 Task: Buy 4 Polos of size small for Baby Boys from Clothing section under best seller category for shipping address: Danny Hernandez, 4287 Crim Lane, Underhill, Vermont 05489, Cell Number 9377427970. Pay from credit card ending with 2005, CVV 3321
Action: Mouse moved to (201, 61)
Screenshot: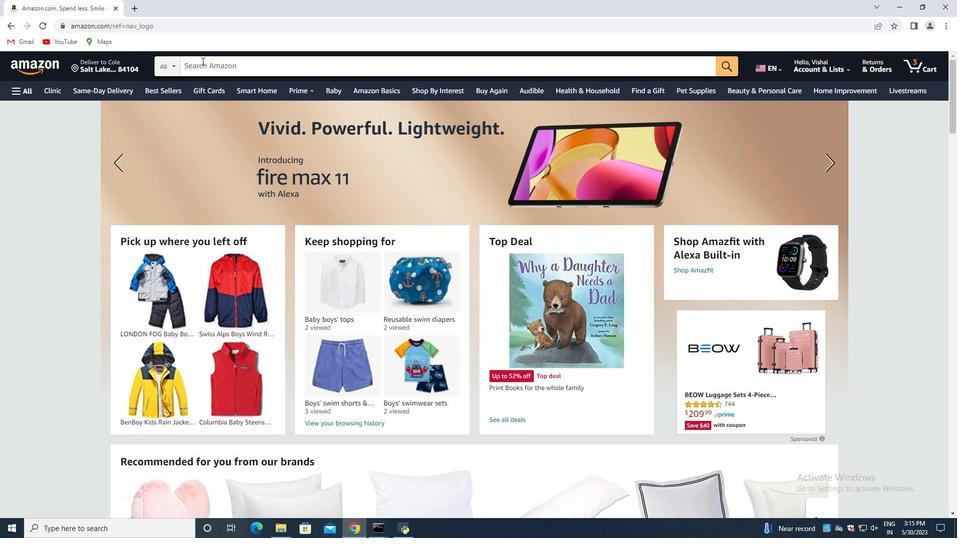 
Action: Mouse pressed left at (201, 61)
Screenshot: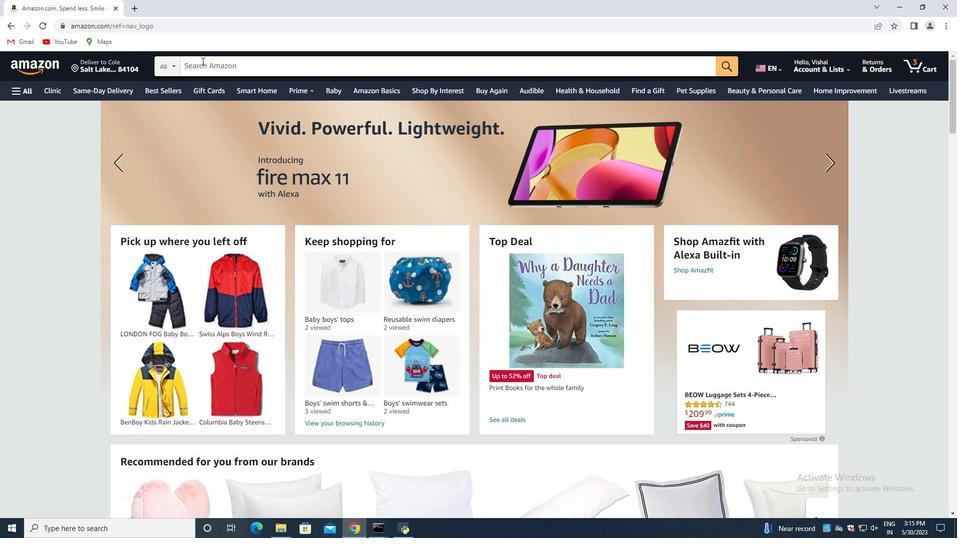 
Action: Key pressed <Key.shift>Po;<Key.backspace>los<Key.space>of<Key.space>size<Key.space>small<Key.space>for<Key.space><Key.shift>Baby<Key.space><Key.shift>Boys<Key.space>f<Key.backspace><Key.enter>
Screenshot: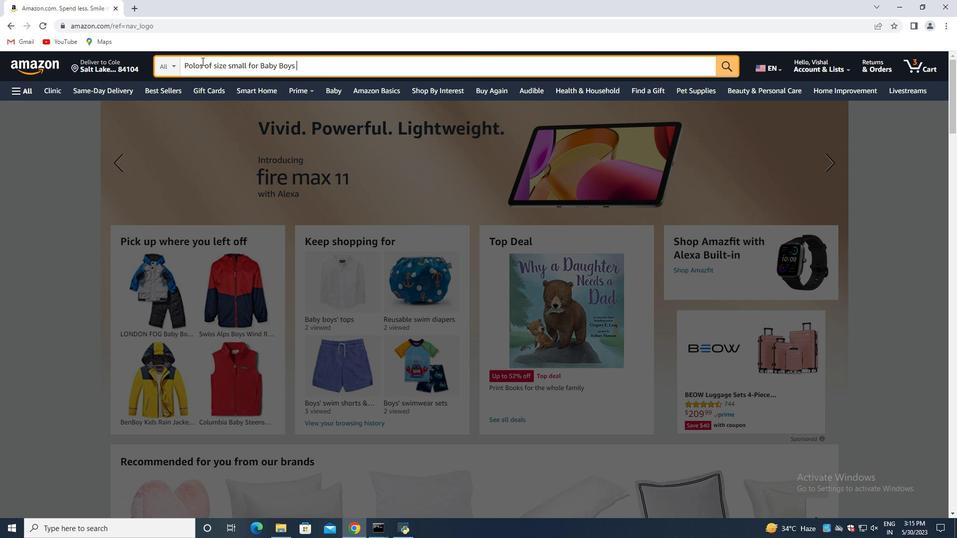 
Action: Mouse moved to (197, 70)
Screenshot: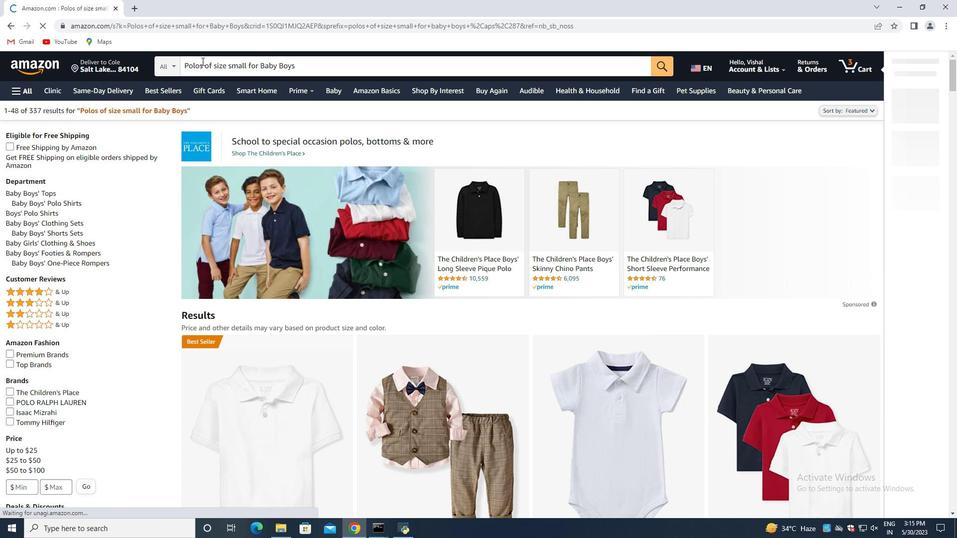 
Action: Mouse scrolled (200, 61) with delta (0, 0)
Screenshot: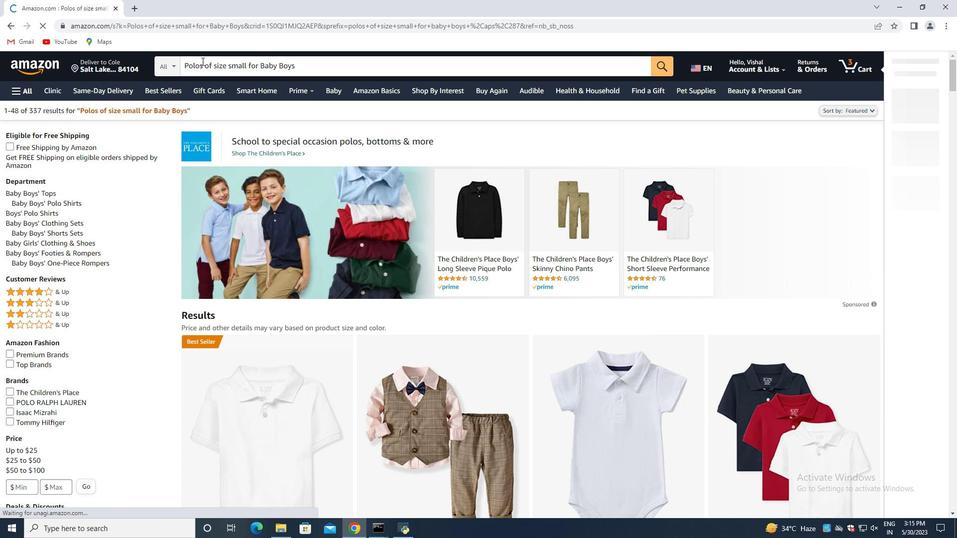 
Action: Mouse moved to (196, 70)
Screenshot: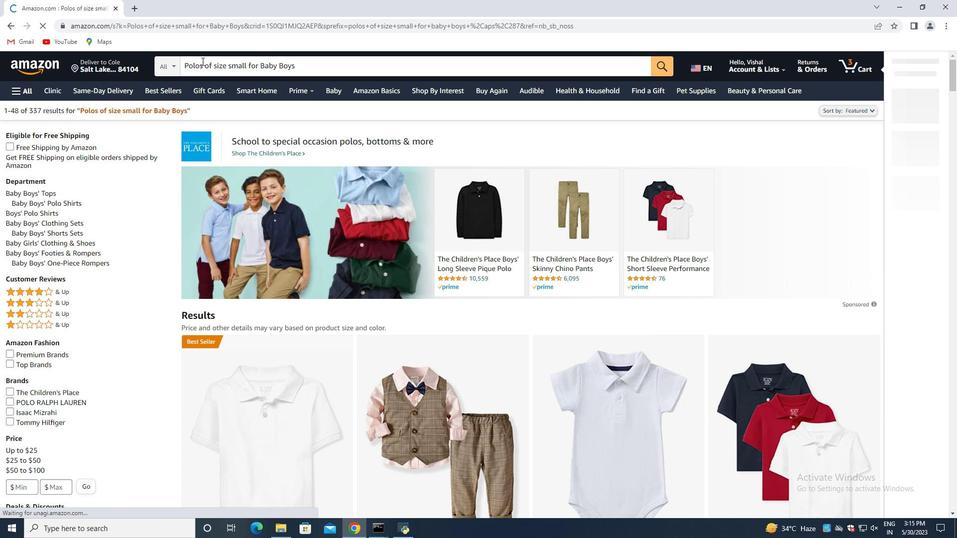 
Action: Mouse scrolled (196, 69) with delta (0, 0)
Screenshot: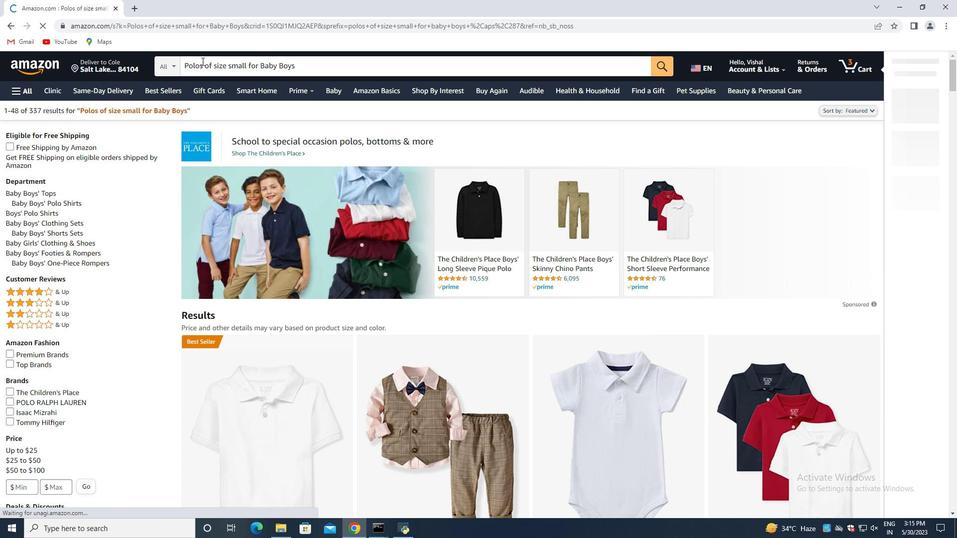 
Action: Mouse moved to (112, 138)
Screenshot: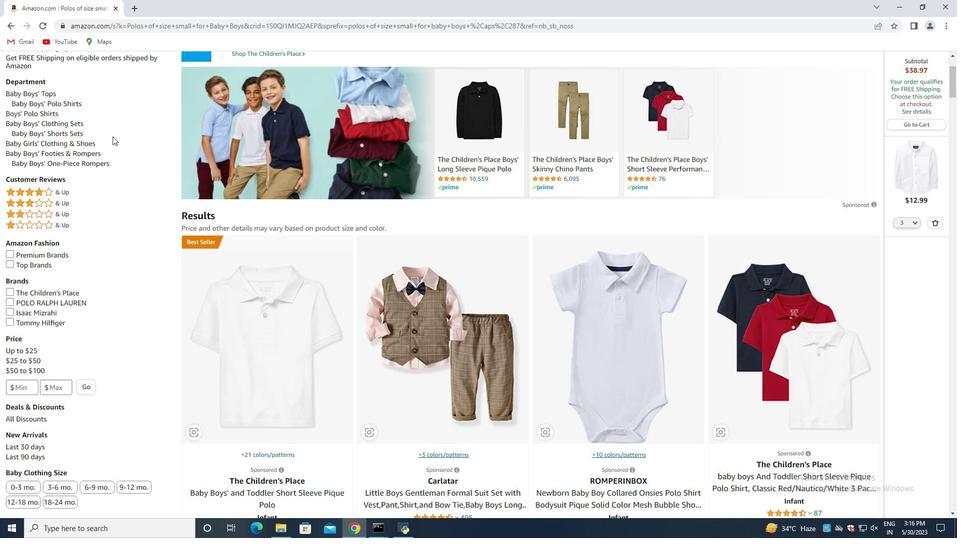 
Action: Mouse scrolled (112, 138) with delta (0, 0)
Screenshot: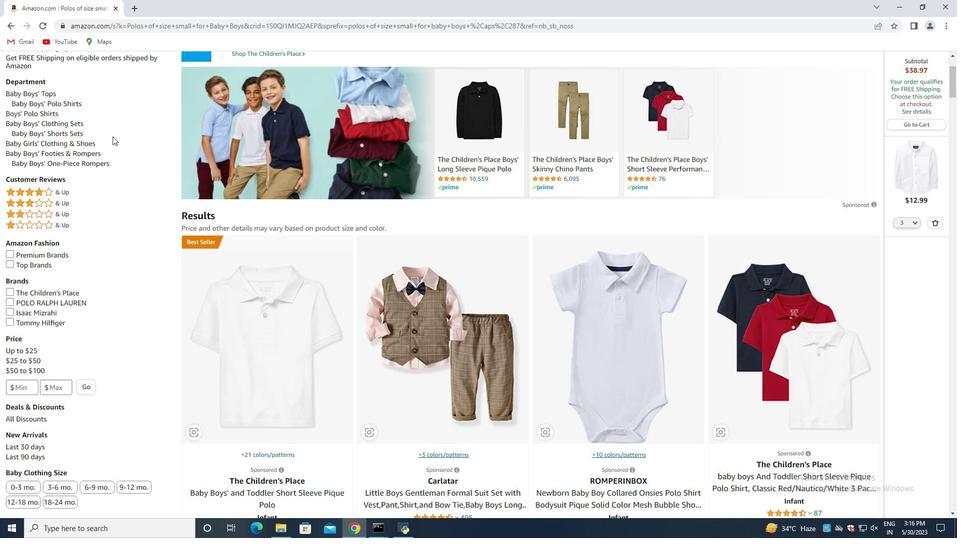 
Action: Mouse moved to (116, 154)
Screenshot: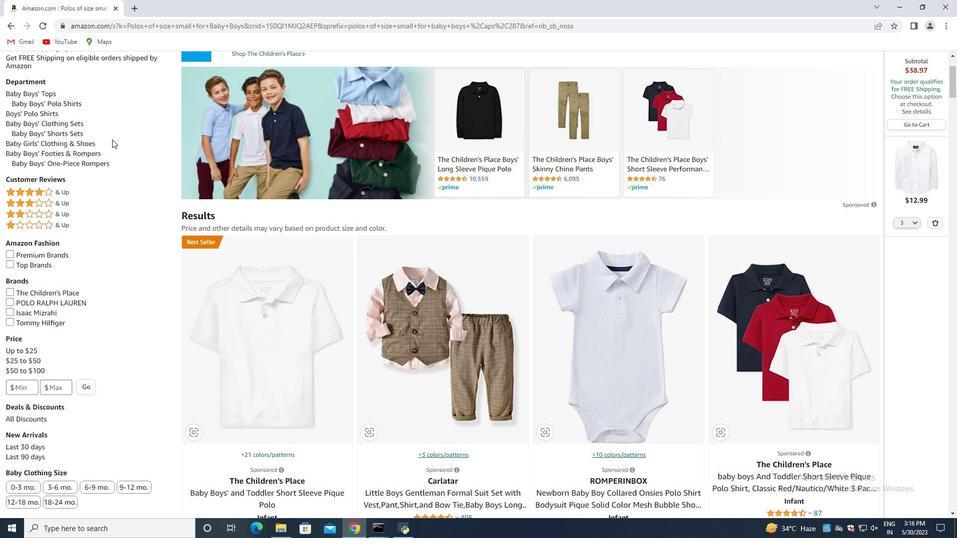 
Action: Mouse scrolled (116, 153) with delta (0, 0)
Screenshot: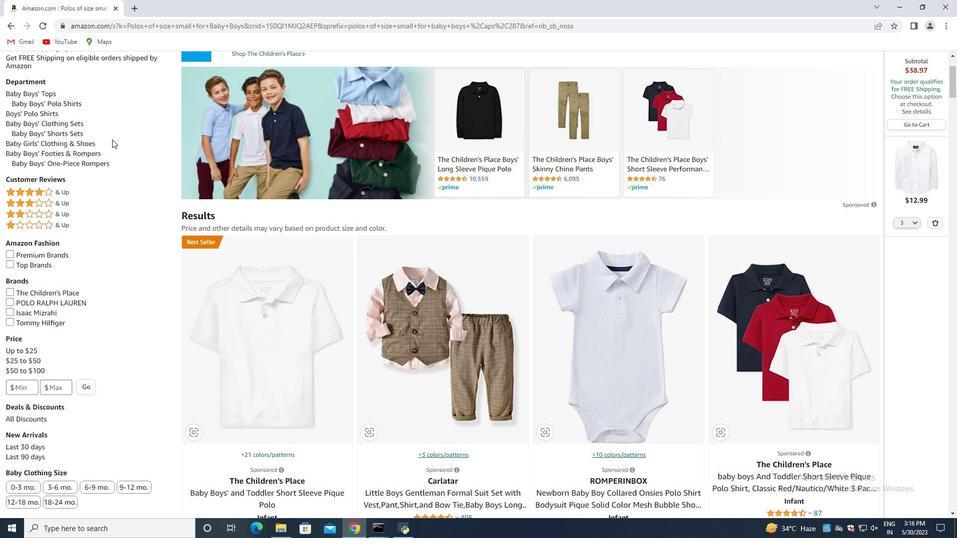 
Action: Mouse moved to (125, 169)
Screenshot: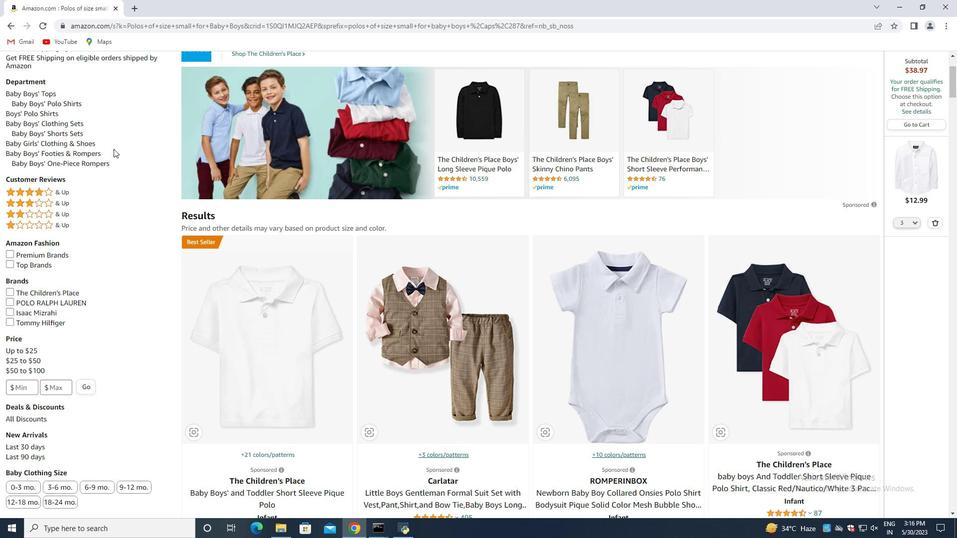 
Action: Mouse scrolled (125, 168) with delta (0, 0)
Screenshot: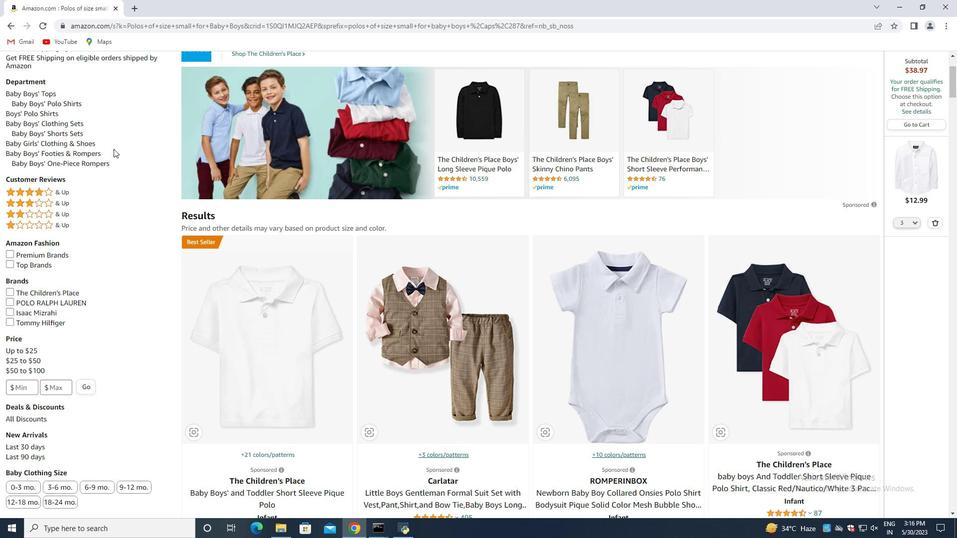
Action: Mouse moved to (288, 204)
Screenshot: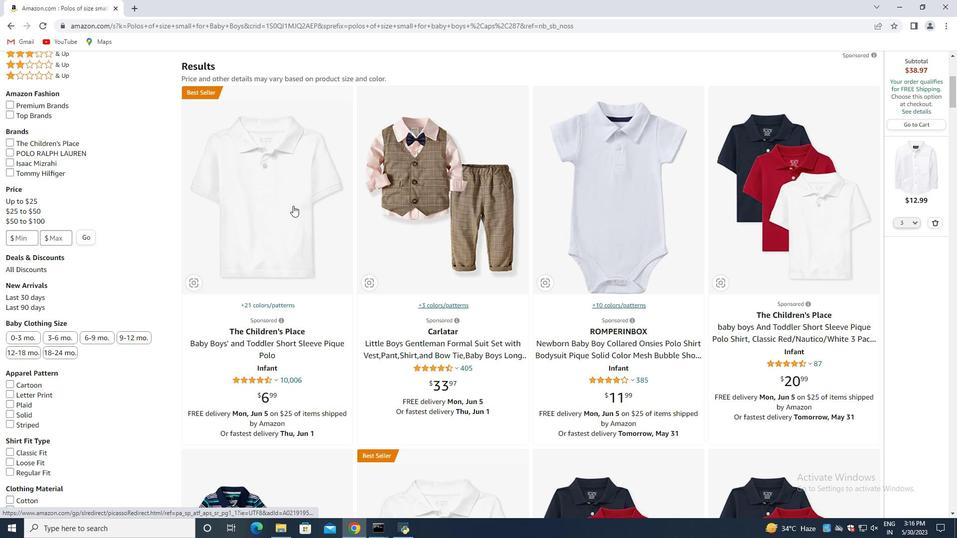 
Action: Mouse pressed left at (288, 204)
Screenshot: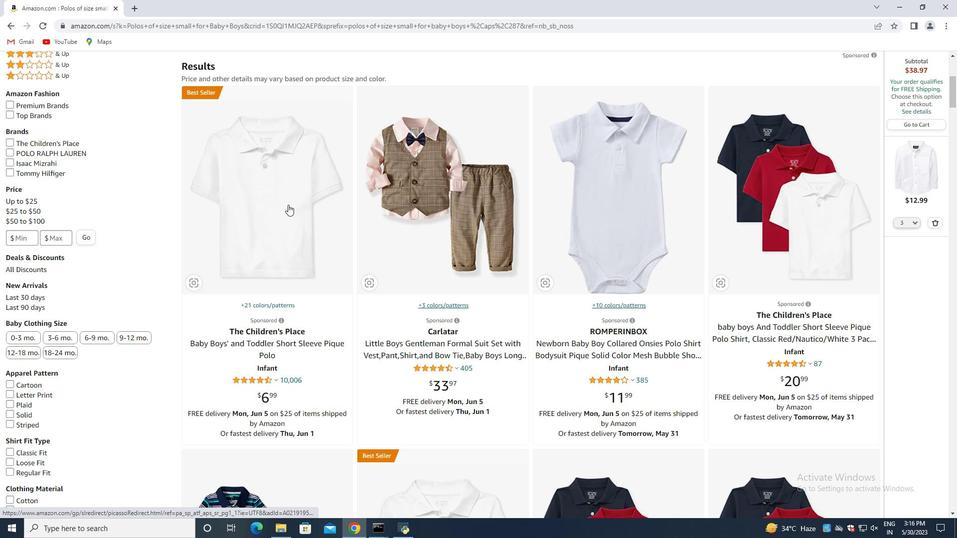 
Action: Mouse scrolled (288, 204) with delta (0, 0)
Screenshot: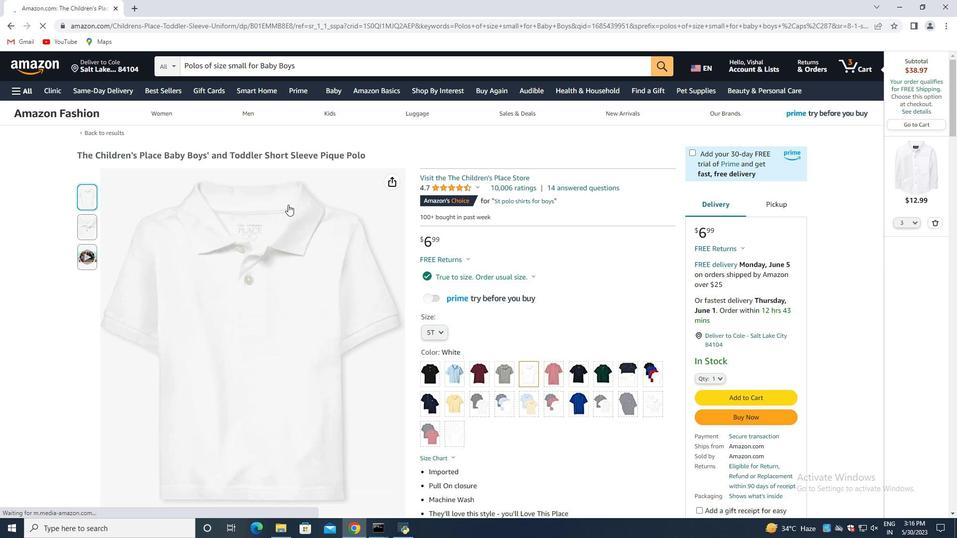 
Action: Mouse moved to (288, 204)
Screenshot: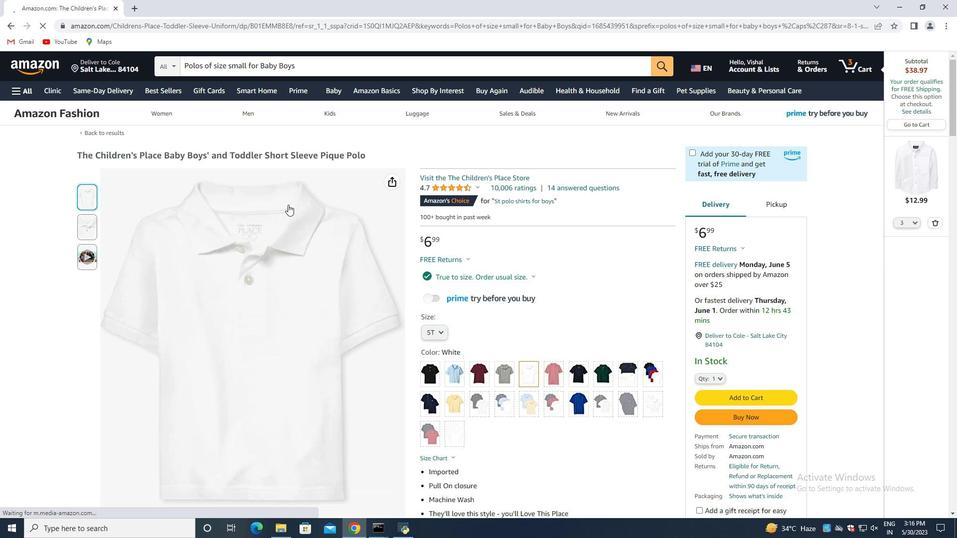 
Action: Mouse scrolled (288, 204) with delta (0, 0)
Screenshot: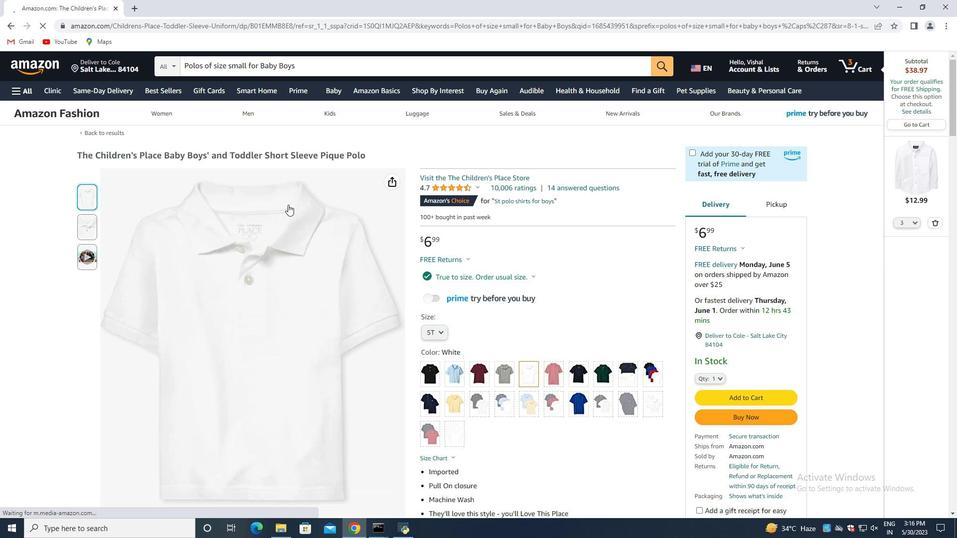 
Action: Mouse moved to (287, 207)
Screenshot: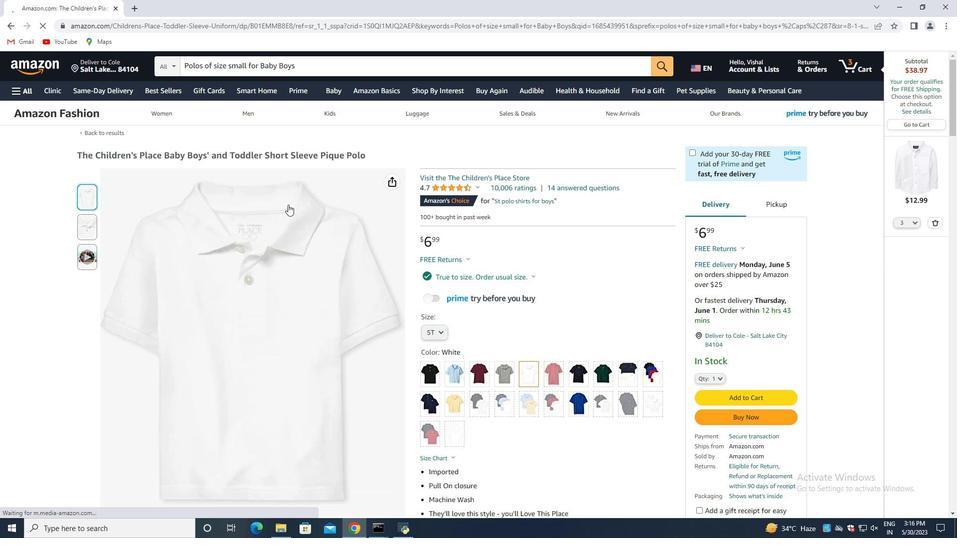 
Action: Mouse scrolled (287, 206) with delta (0, 0)
Screenshot: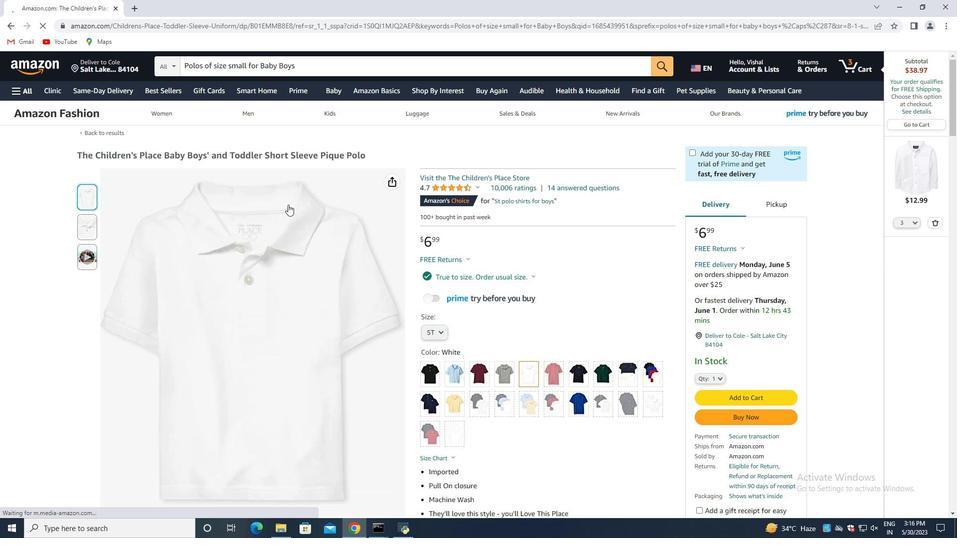 
Action: Mouse moved to (455, 223)
Screenshot: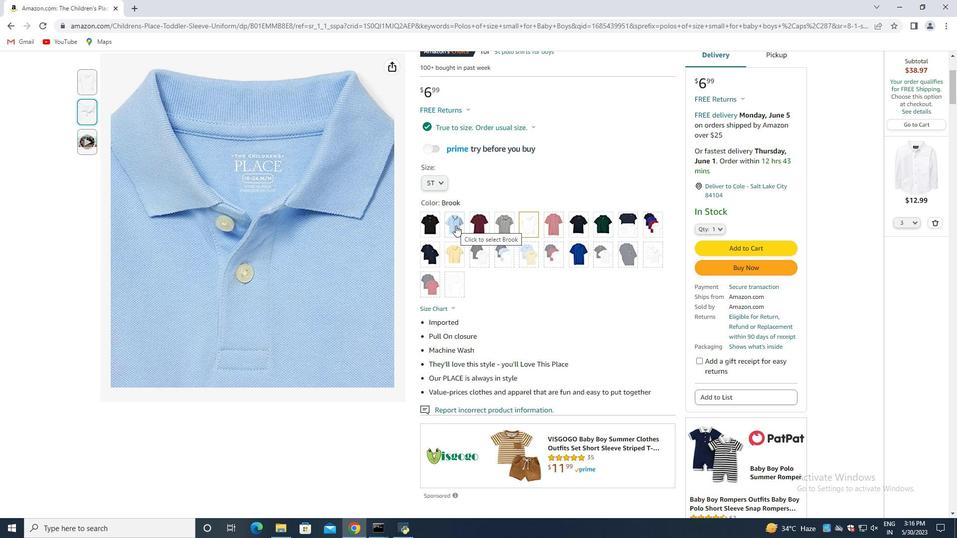 
Action: Mouse pressed left at (455, 223)
Screenshot: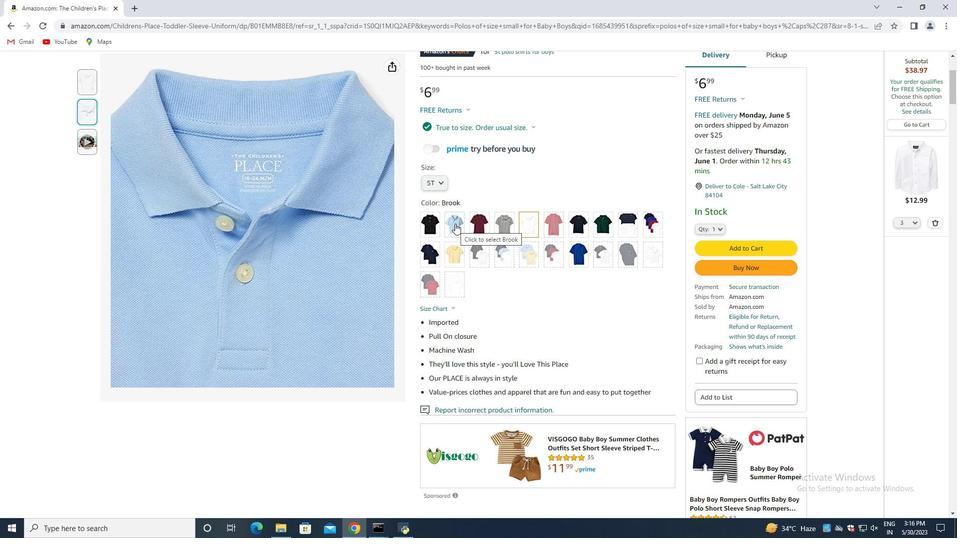
Action: Mouse moved to (90, 76)
Screenshot: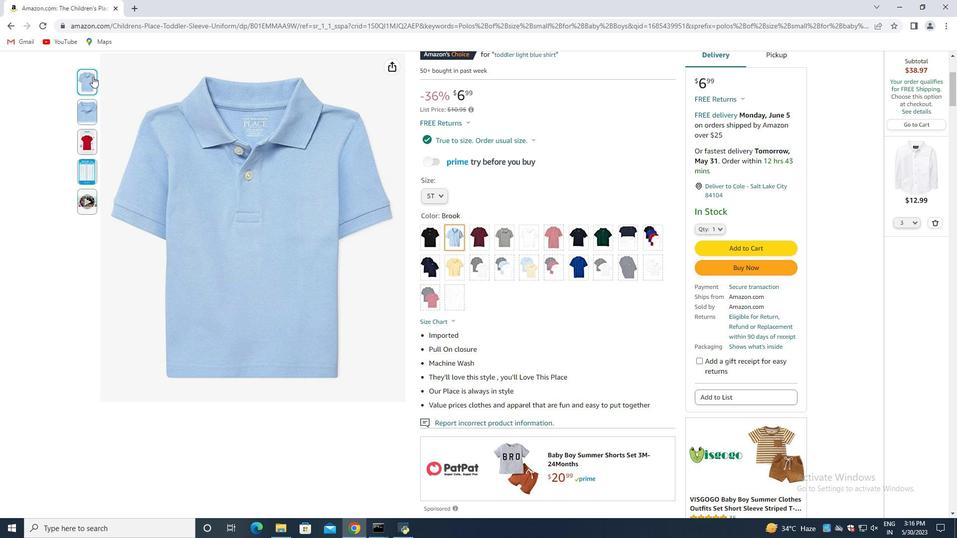
Action: Mouse pressed left at (90, 76)
Screenshot: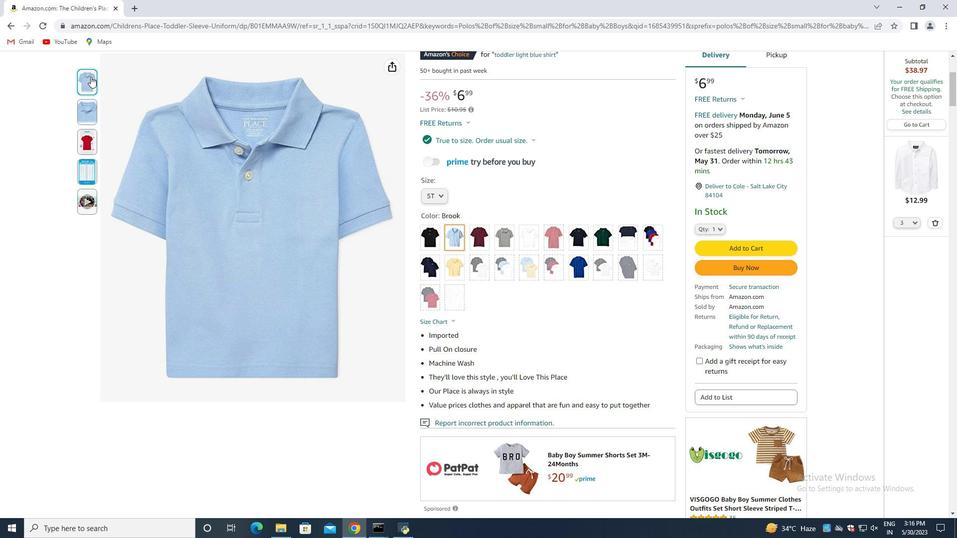 
Action: Mouse moved to (442, 193)
Screenshot: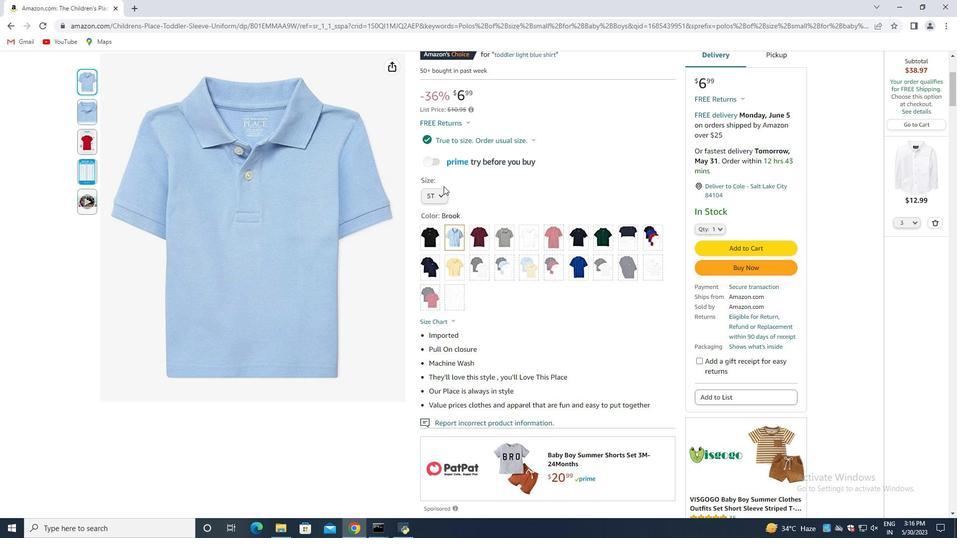 
Action: Mouse pressed left at (442, 193)
Screenshot: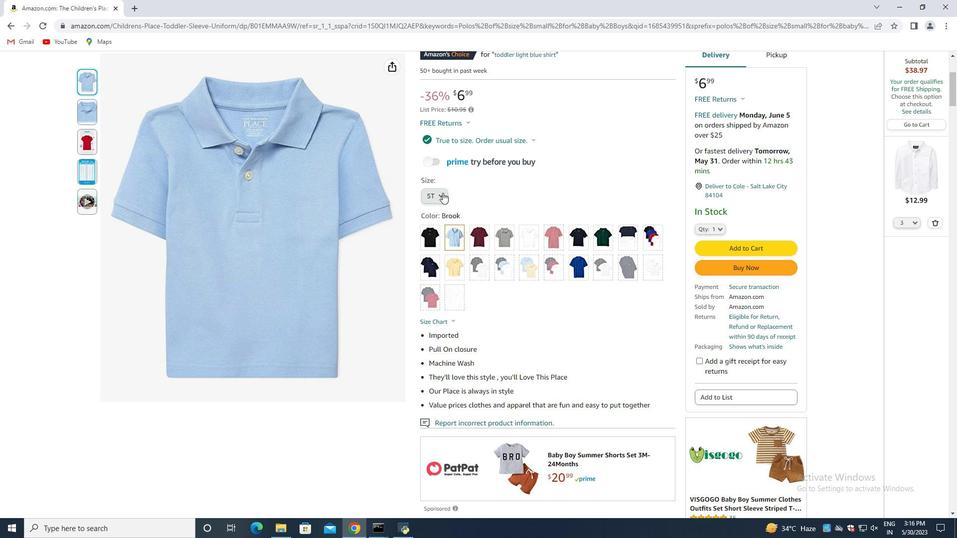 
Action: Mouse pressed left at (442, 193)
Screenshot: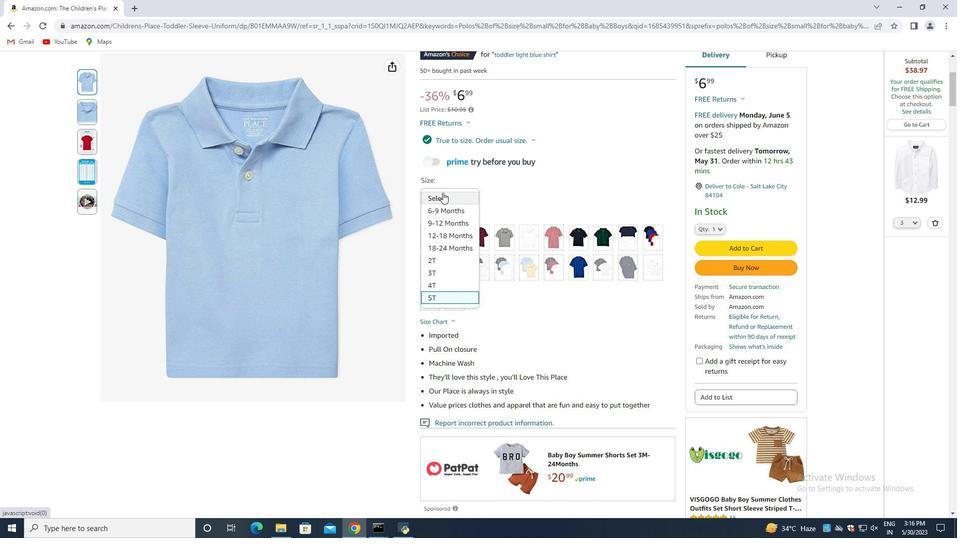 
Action: Mouse moved to (524, 274)
Screenshot: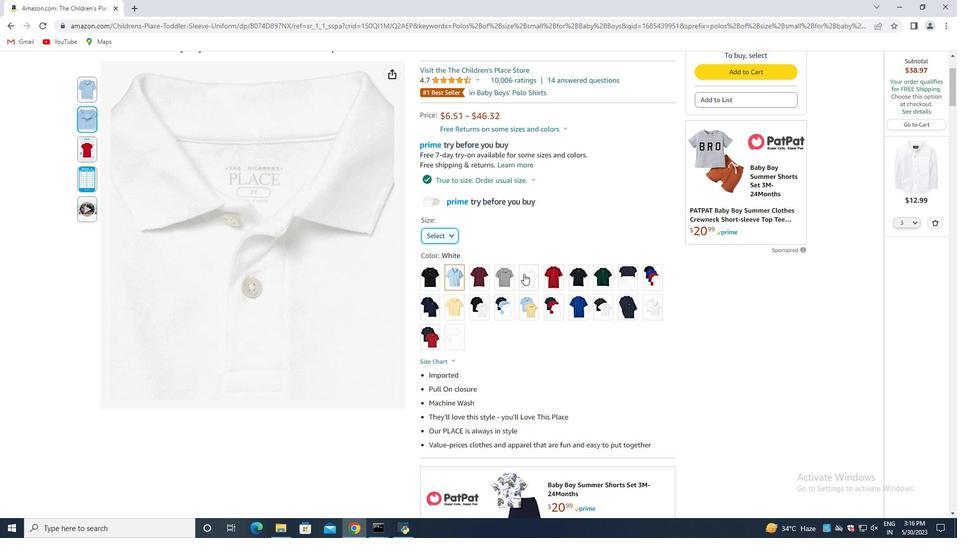 
Action: Mouse pressed left at (524, 274)
Screenshot: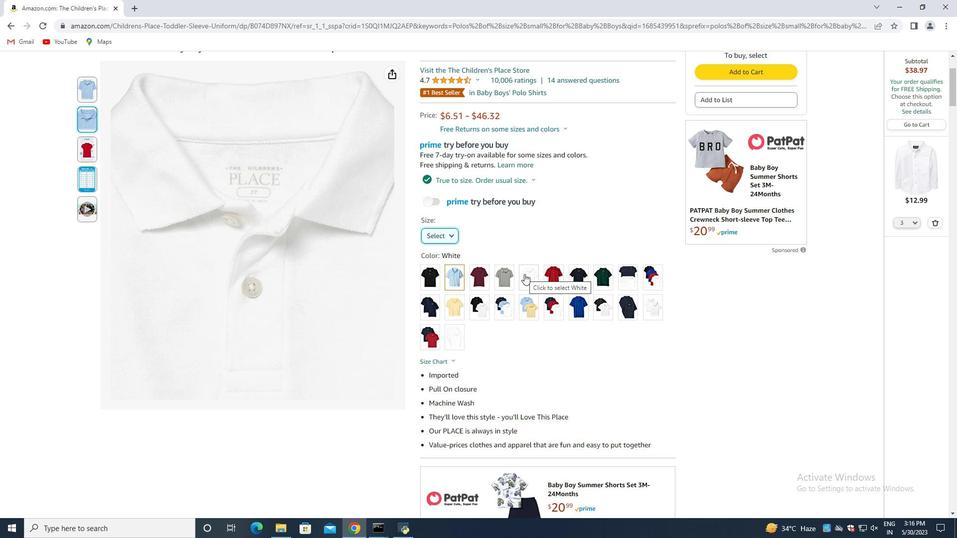 
Action: Mouse moved to (12, 19)
Screenshot: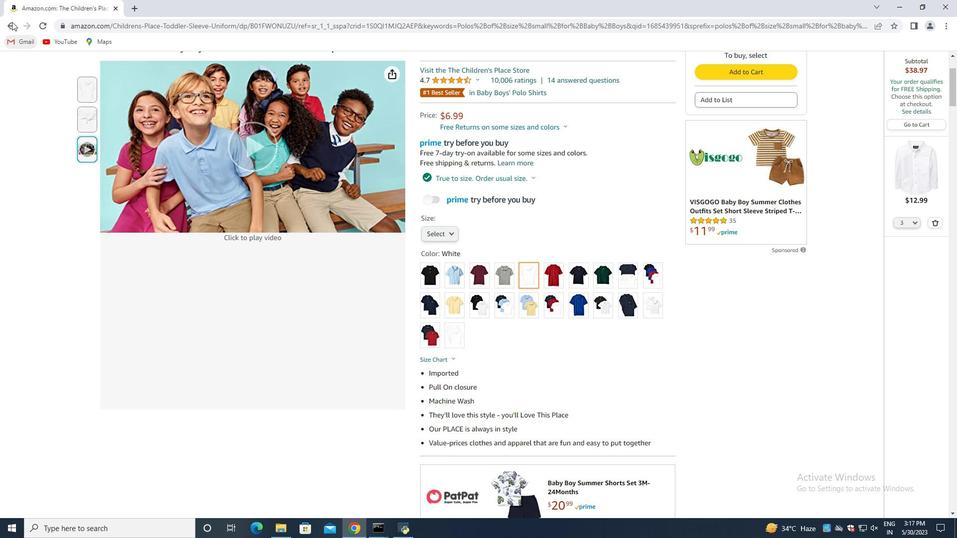 
Action: Mouse pressed left at (12, 19)
Screenshot: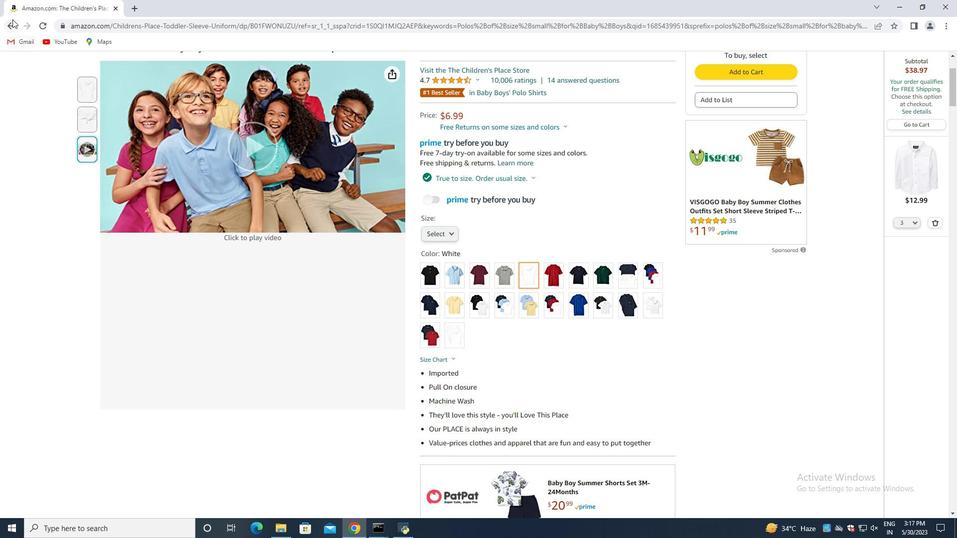 
Action: Mouse moved to (190, 136)
Screenshot: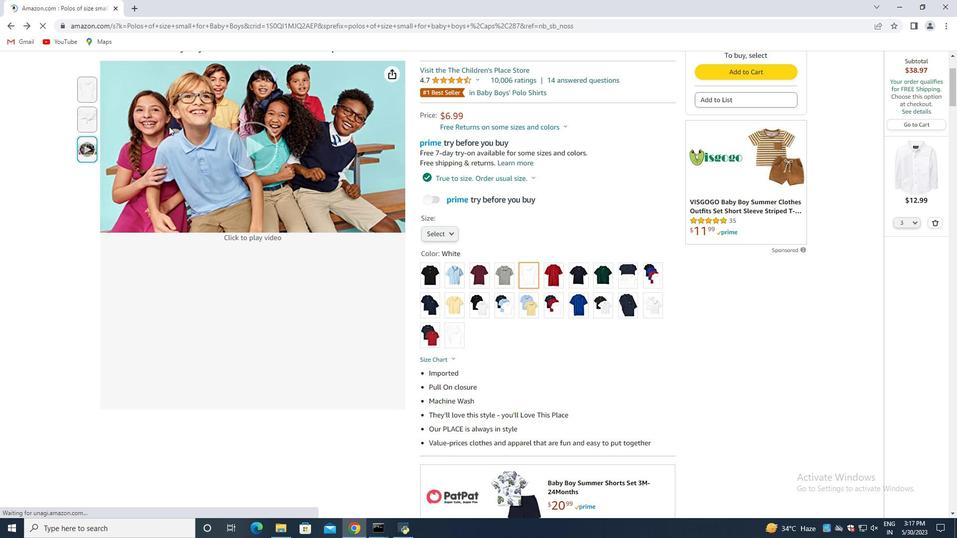 
Action: Mouse scrolled (190, 136) with delta (0, 0)
Screenshot: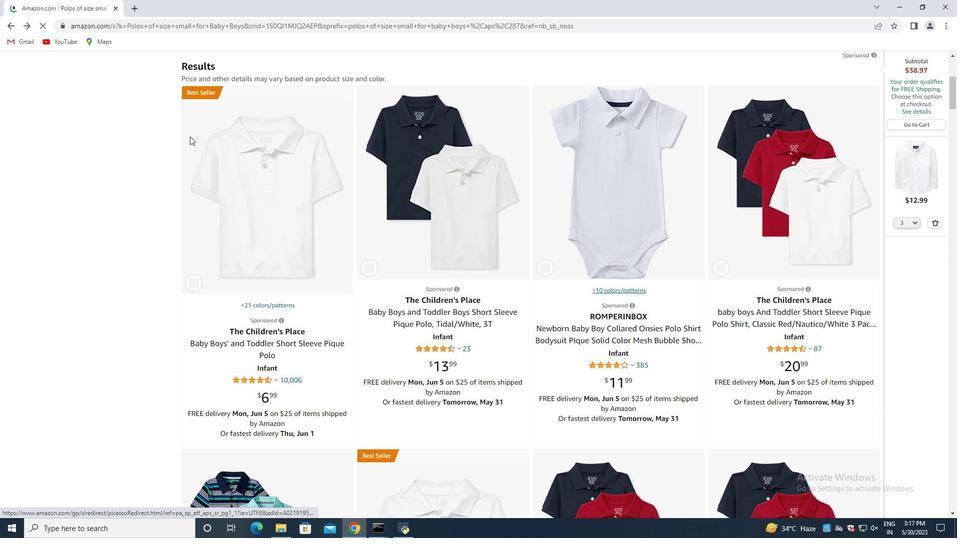 
Action: Mouse moved to (190, 136)
Screenshot: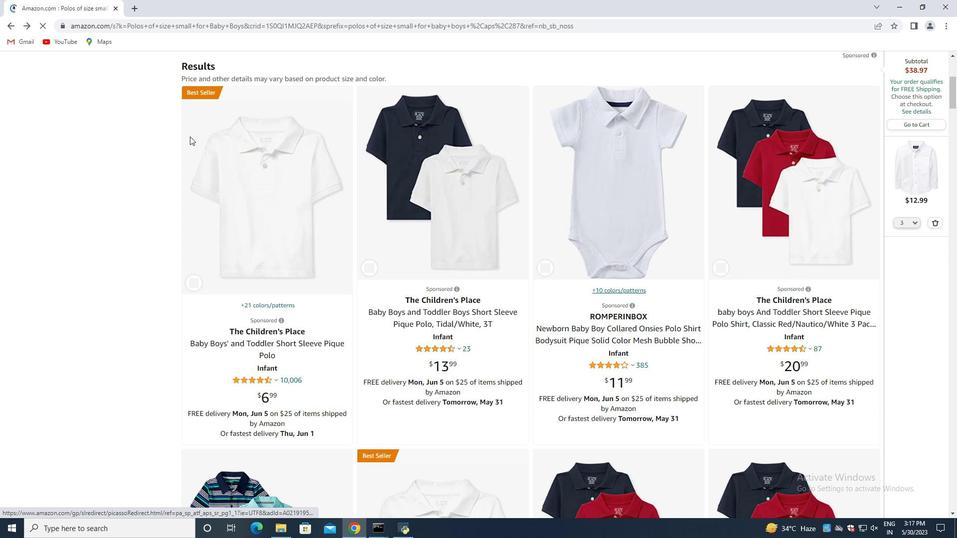 
Action: Mouse scrolled (190, 136) with delta (0, 0)
Screenshot: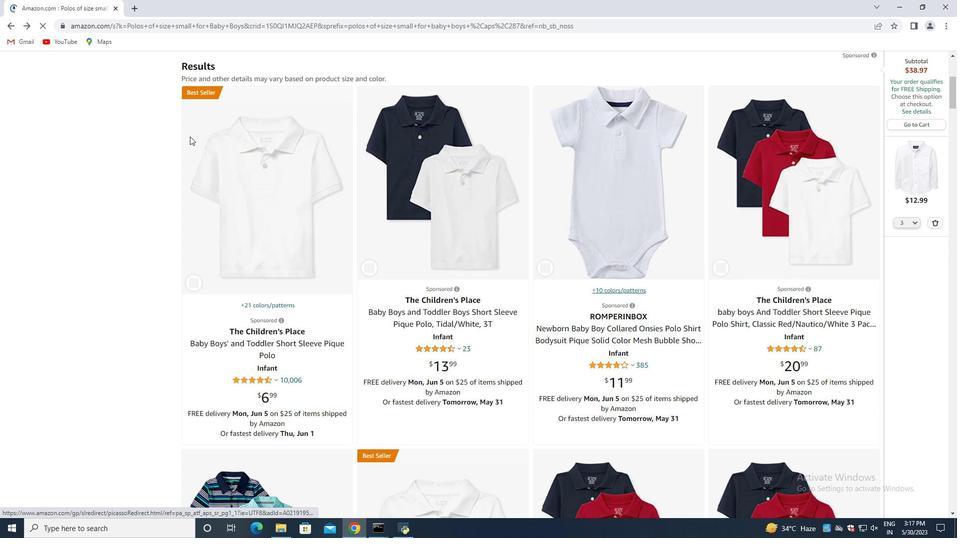 
Action: Mouse scrolled (190, 137) with delta (0, 0)
Screenshot: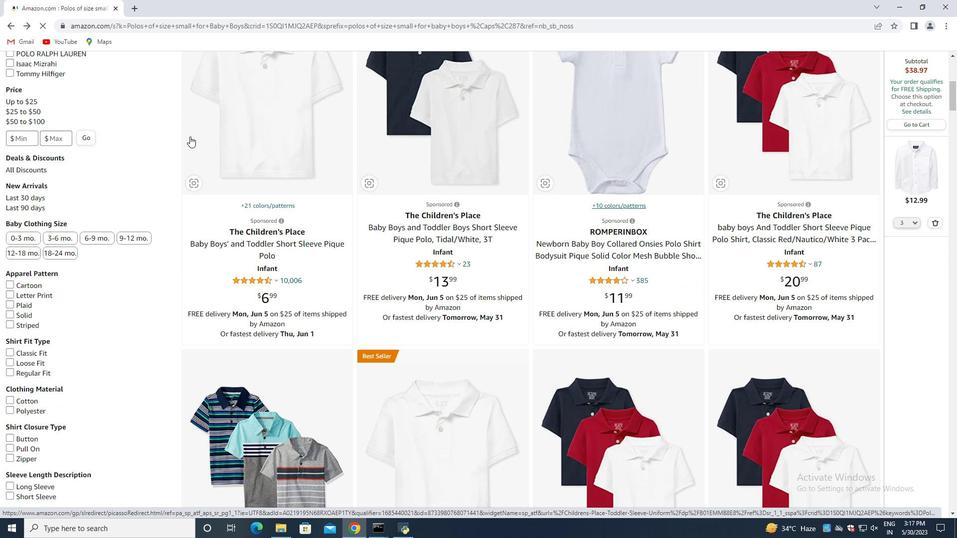 
Action: Mouse scrolled (190, 136) with delta (0, 0)
Screenshot: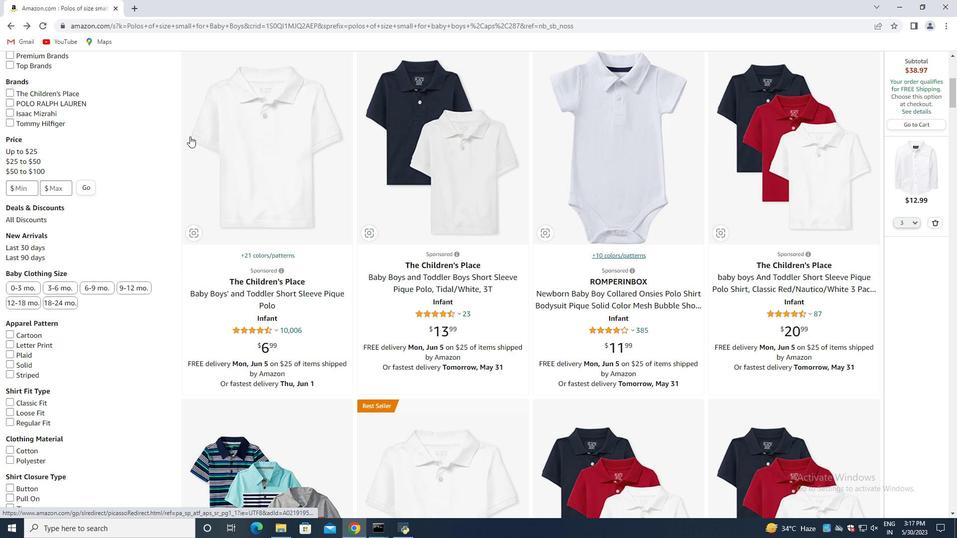 
Action: Mouse scrolled (190, 136) with delta (0, 0)
Screenshot: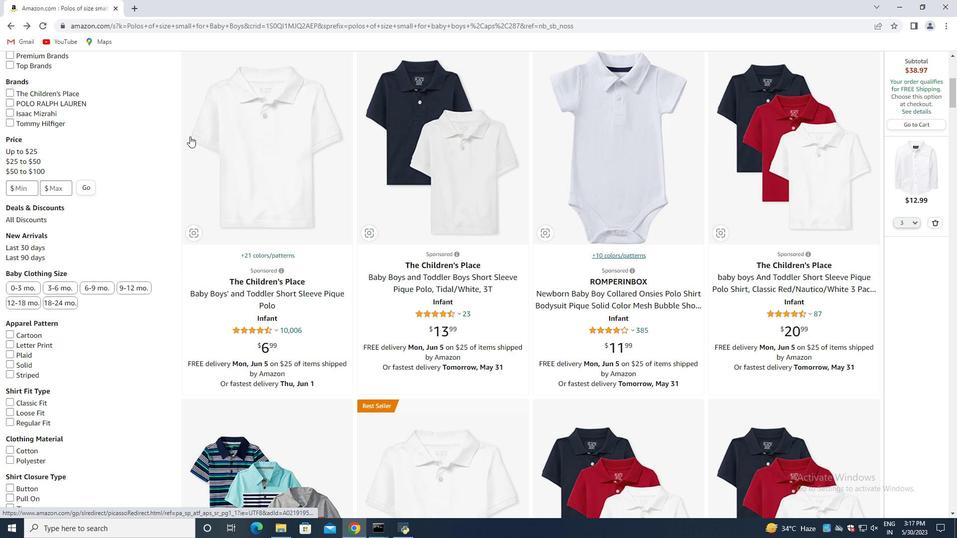 
Action: Mouse scrolled (190, 136) with delta (0, 0)
Screenshot: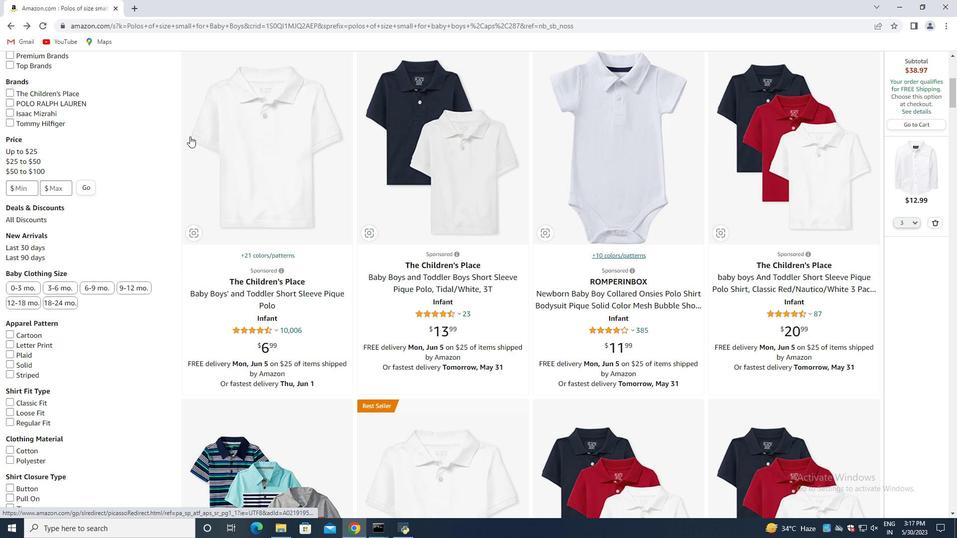 
Action: Mouse scrolled (190, 136) with delta (0, 0)
Screenshot: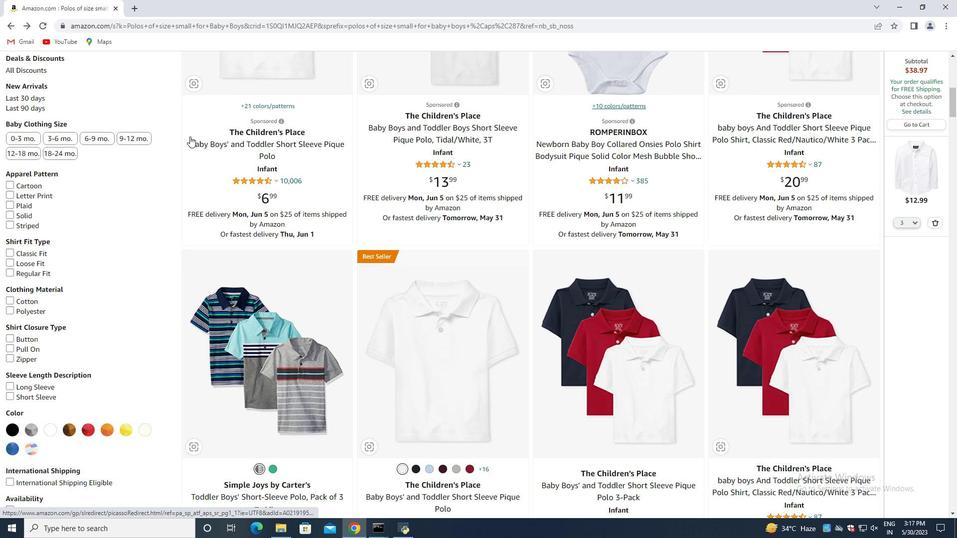 
Action: Mouse scrolled (190, 136) with delta (0, 0)
Screenshot: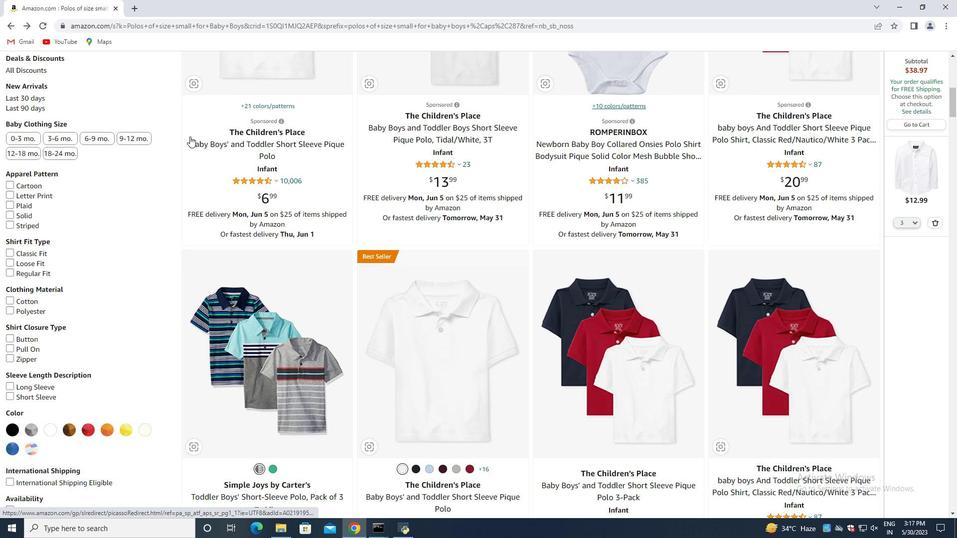 
Action: Mouse moved to (191, 137)
Screenshot: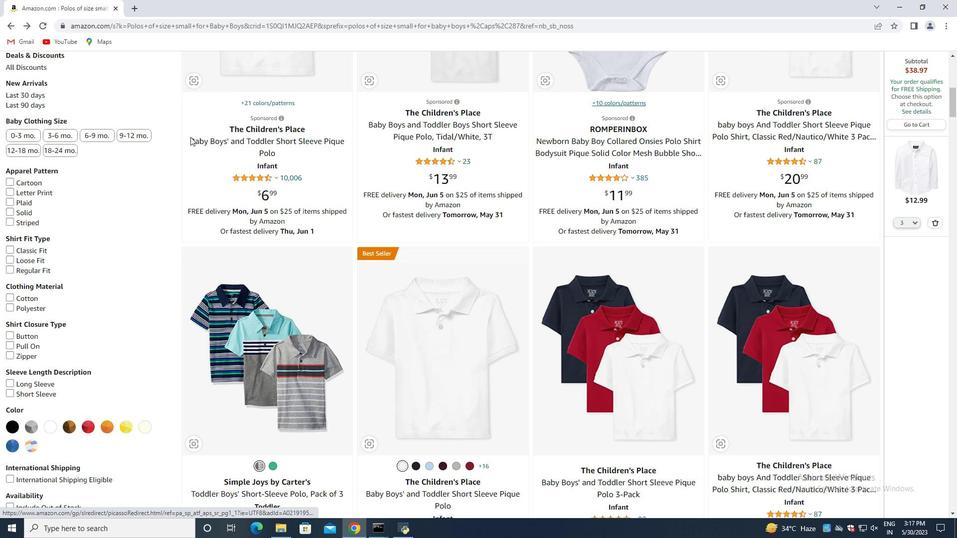 
Action: Mouse scrolled (191, 137) with delta (0, 0)
Screenshot: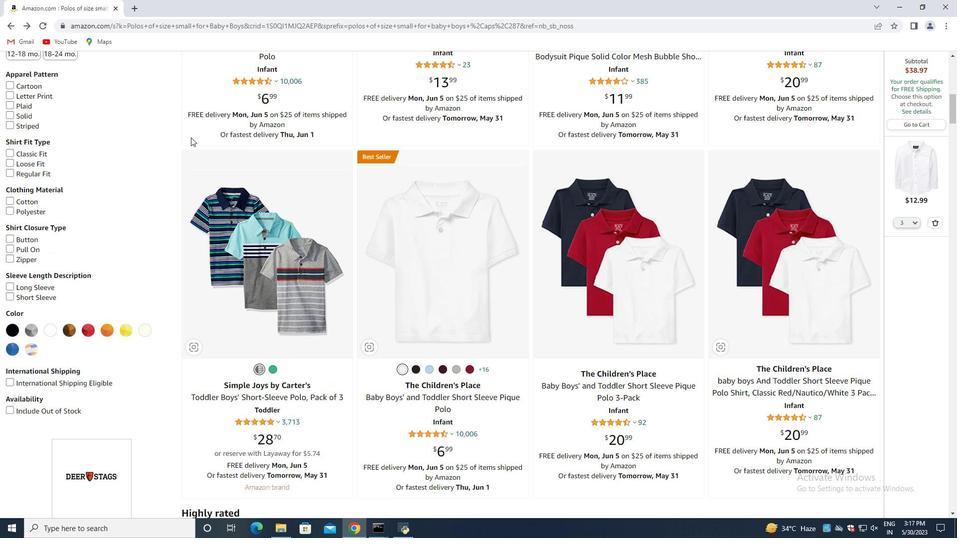 
Action: Mouse scrolled (191, 137) with delta (0, 0)
Screenshot: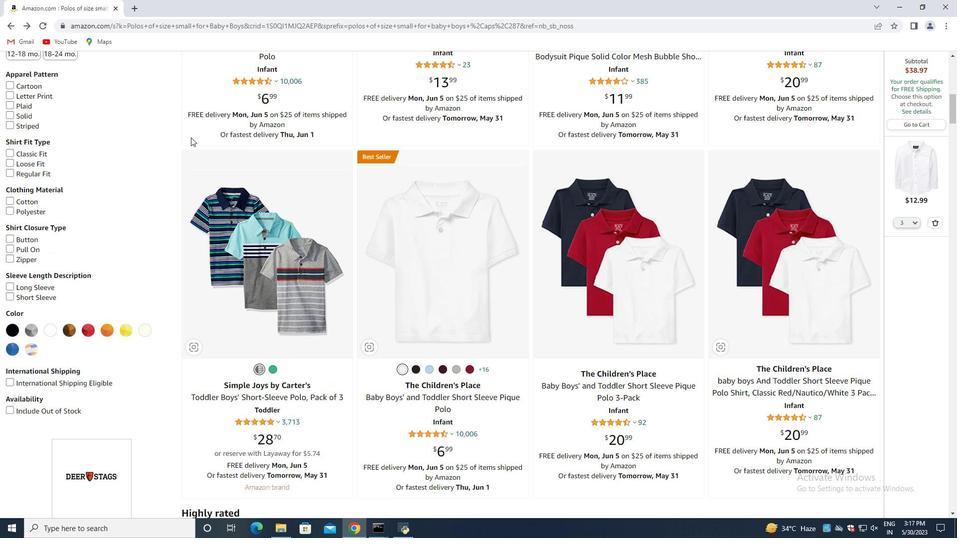 
Action: Mouse moved to (191, 138)
Screenshot: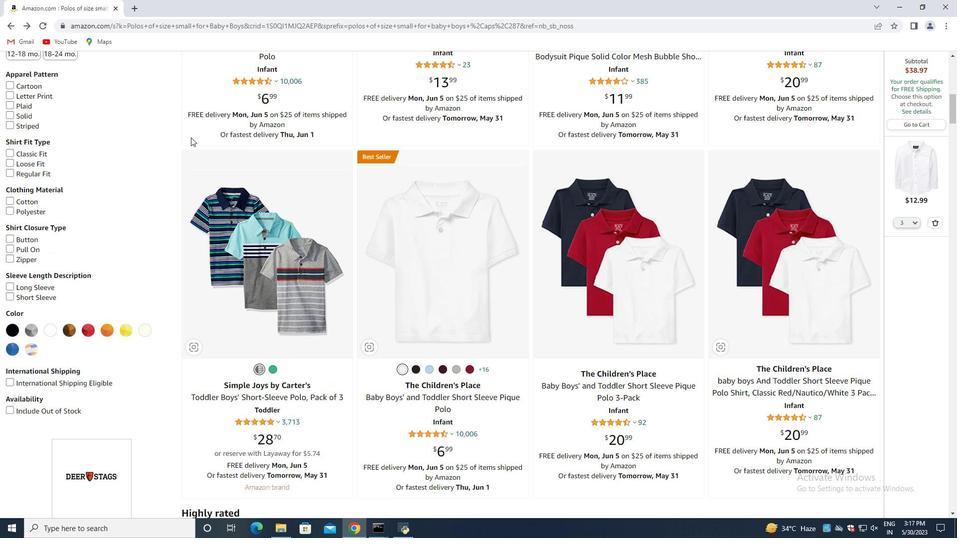 
Action: Mouse scrolled (191, 137) with delta (0, 0)
Screenshot: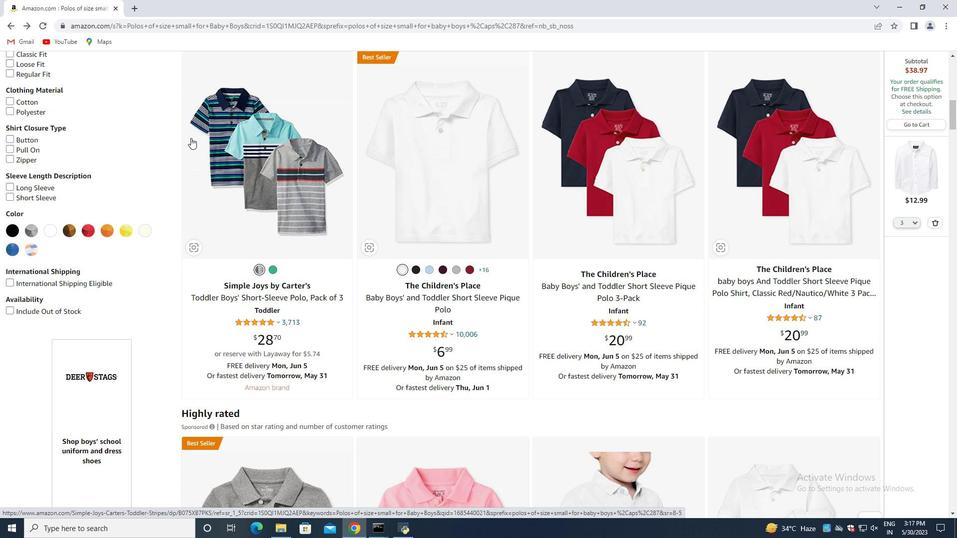 
Action: Mouse scrolled (191, 137) with delta (0, 0)
Screenshot: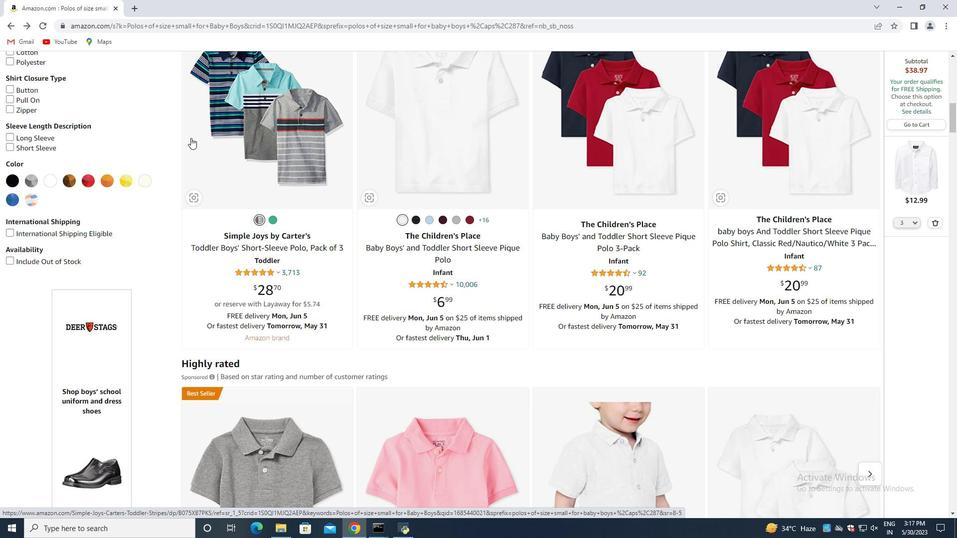 
Action: Mouse scrolled (191, 137) with delta (0, 0)
Screenshot: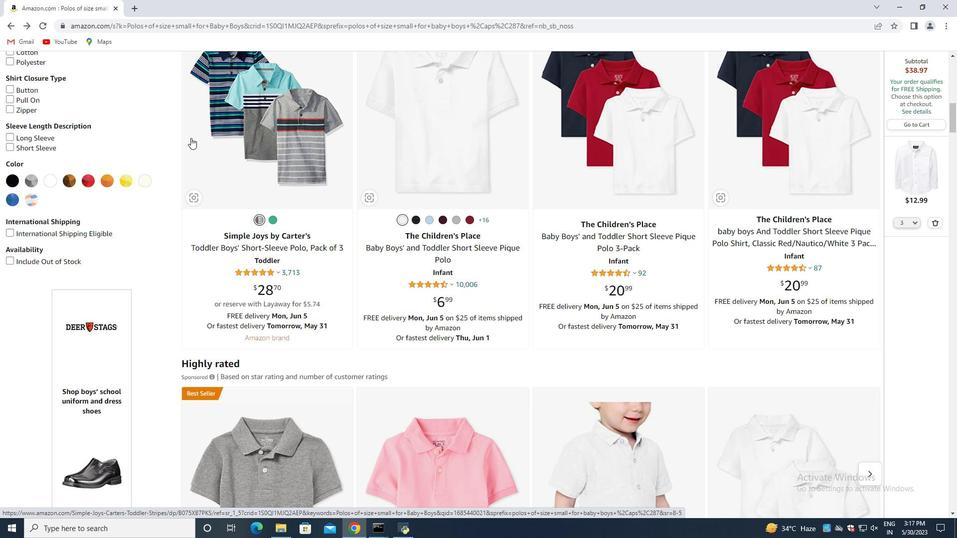 
Action: Mouse scrolled (191, 137) with delta (0, 0)
Screenshot: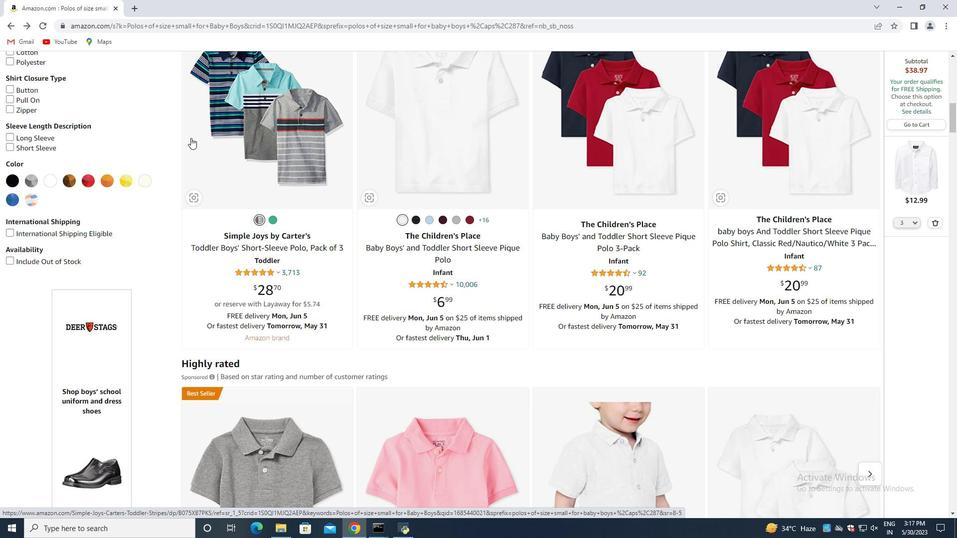 
Action: Mouse scrolled (191, 137) with delta (0, 0)
Screenshot: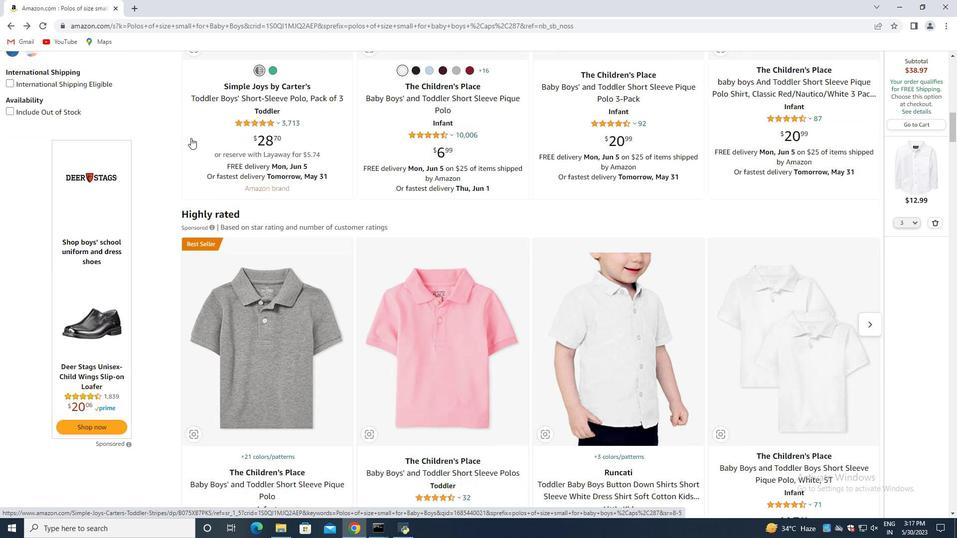 
Action: Mouse scrolled (191, 137) with delta (0, 0)
Screenshot: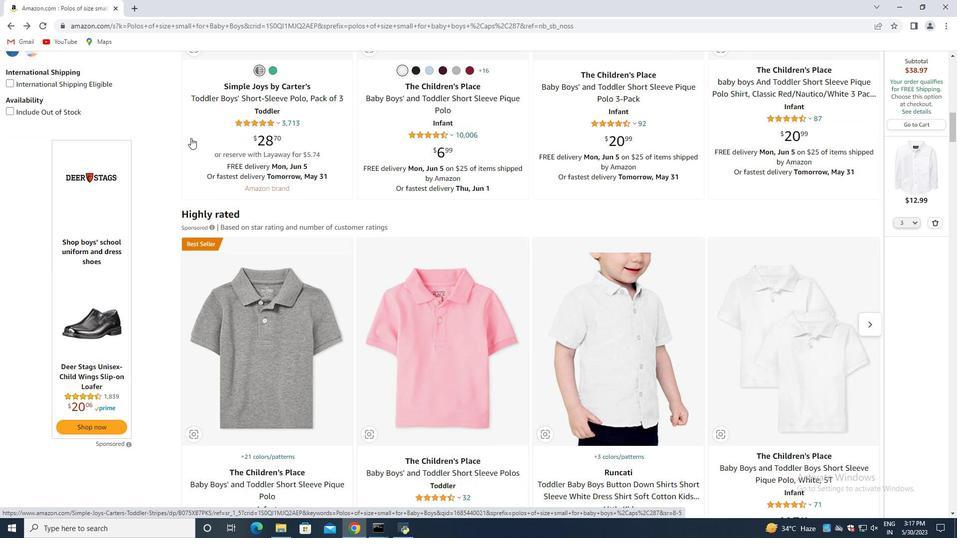 
Action: Mouse scrolled (191, 137) with delta (0, 0)
Screenshot: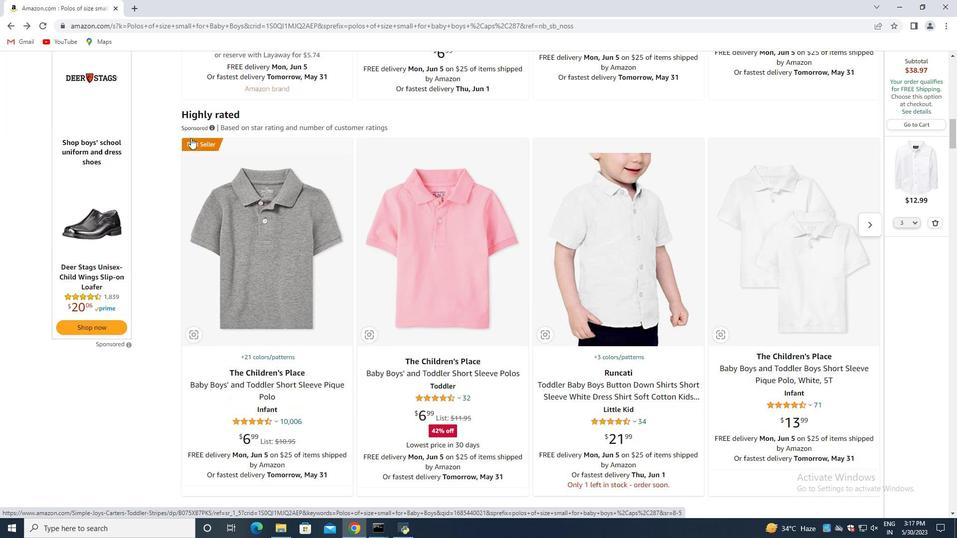 
Action: Mouse scrolled (191, 137) with delta (0, 0)
Screenshot: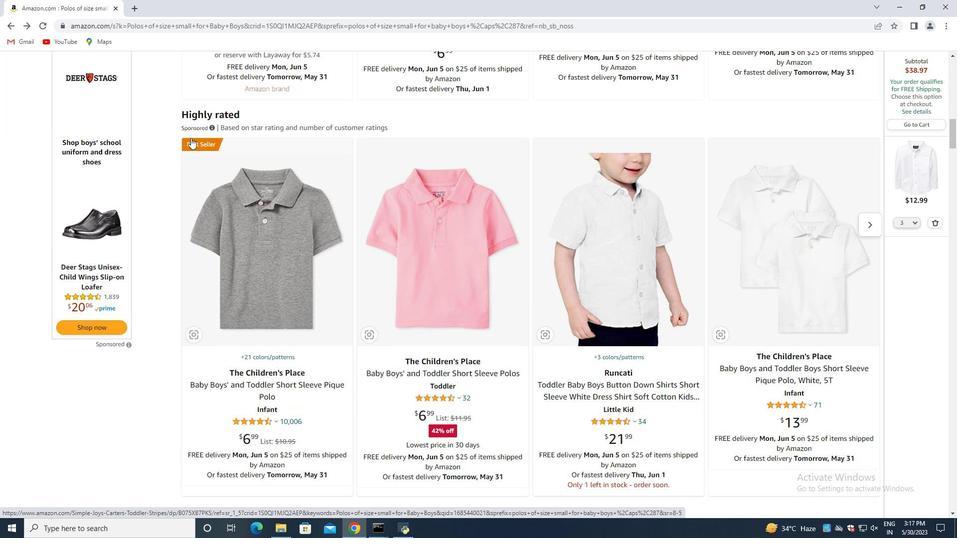
Action: Mouse moved to (935, 221)
Screenshot: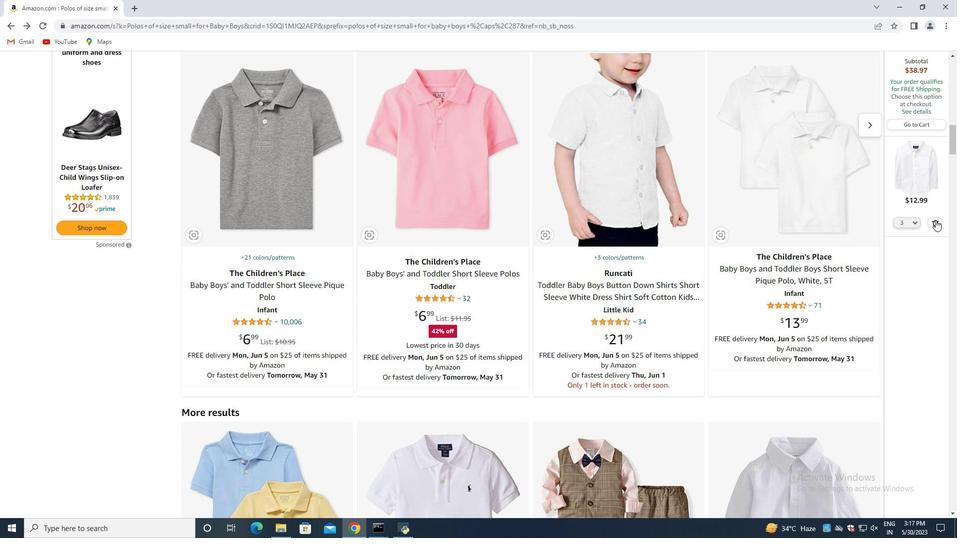
Action: Mouse pressed left at (935, 221)
Screenshot: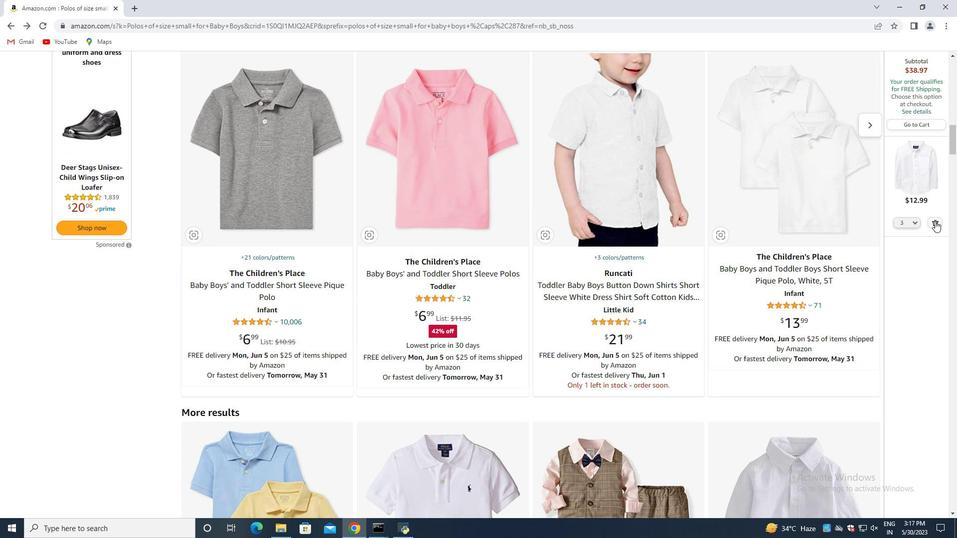 
Action: Mouse moved to (463, 199)
Screenshot: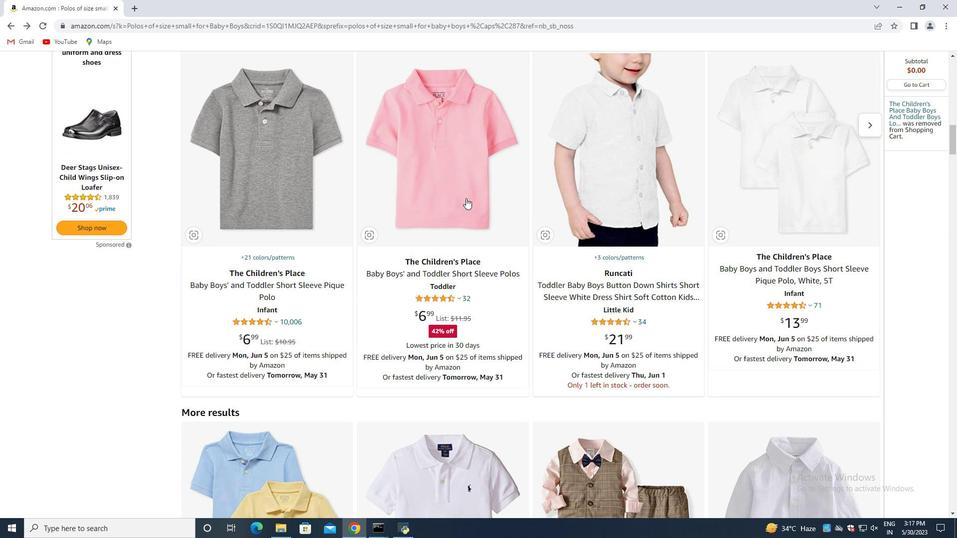 
Action: Mouse scrolled (463, 198) with delta (0, 0)
Screenshot: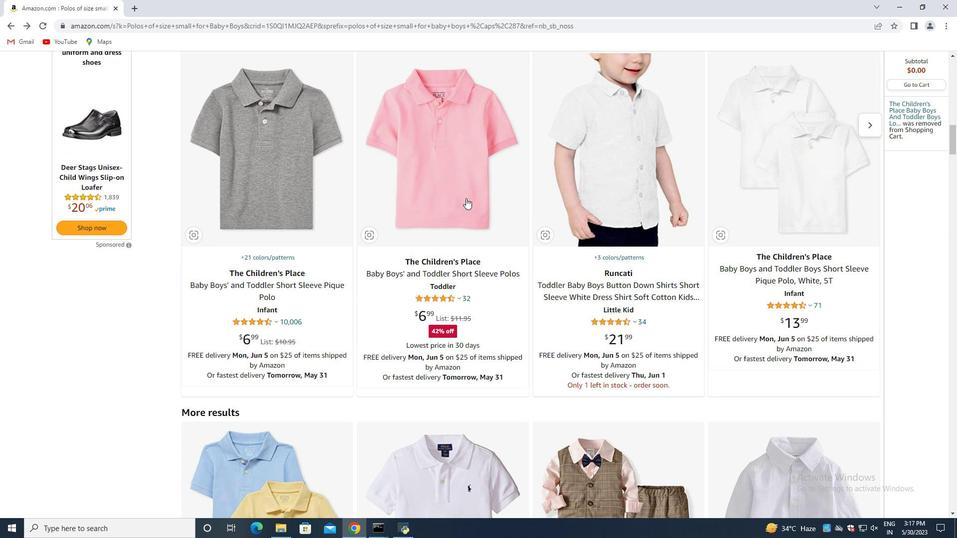 
Action: Mouse moved to (460, 202)
Screenshot: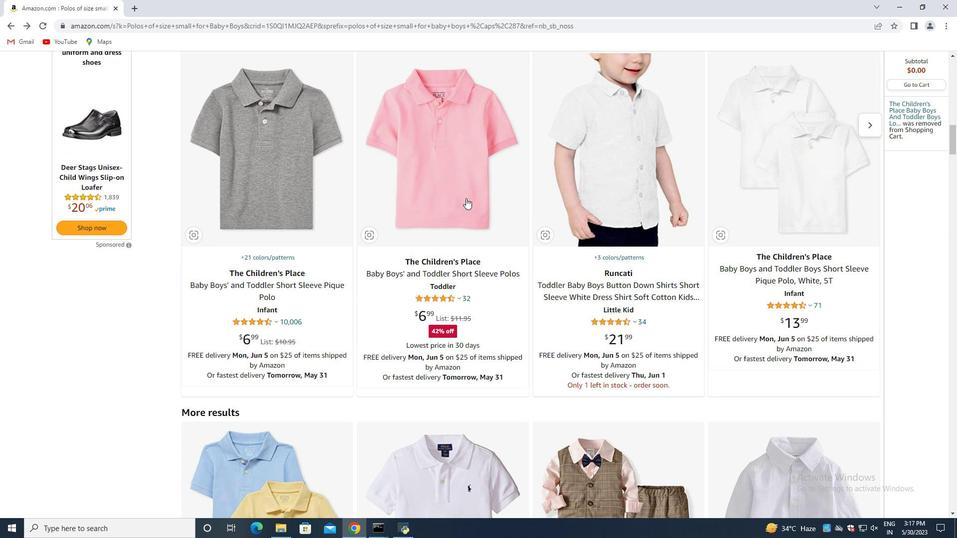 
Action: Mouse scrolled (460, 201) with delta (0, 0)
Screenshot: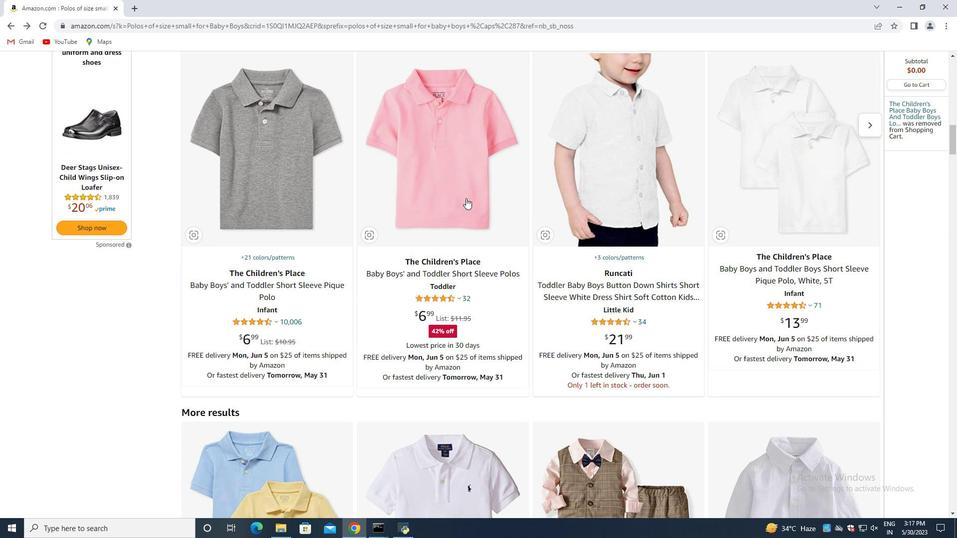 
Action: Mouse moved to (455, 203)
Screenshot: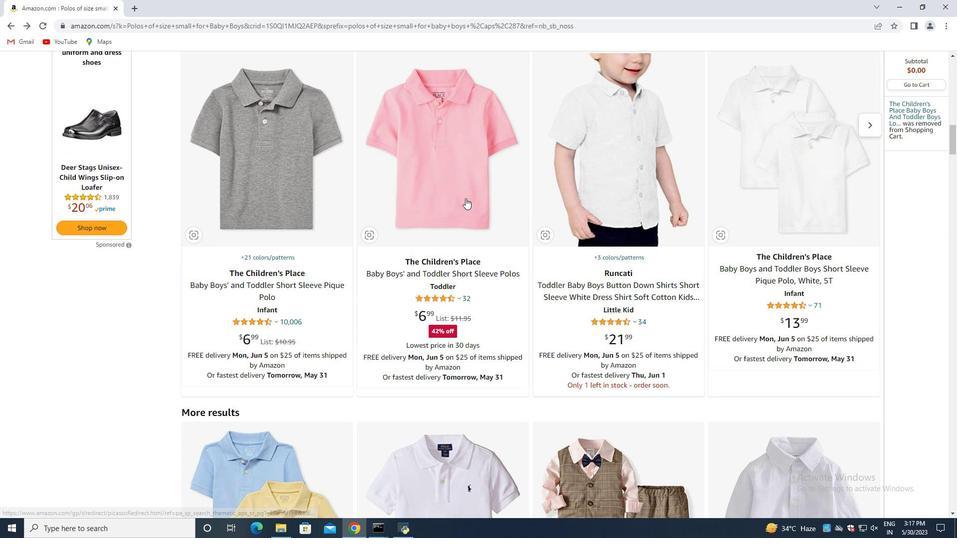 
Action: Mouse scrolled (455, 203) with delta (0, 0)
Screenshot: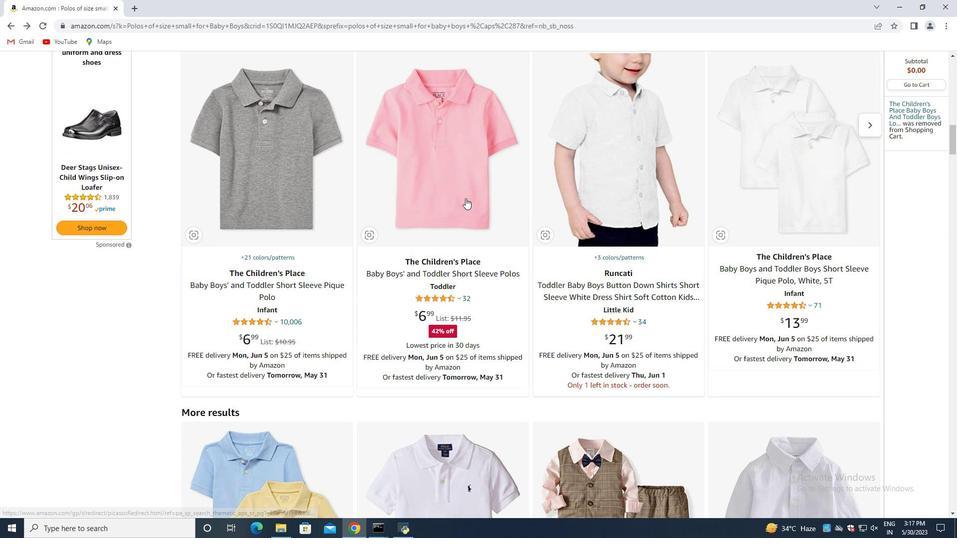 
Action: Mouse moved to (379, 204)
Screenshot: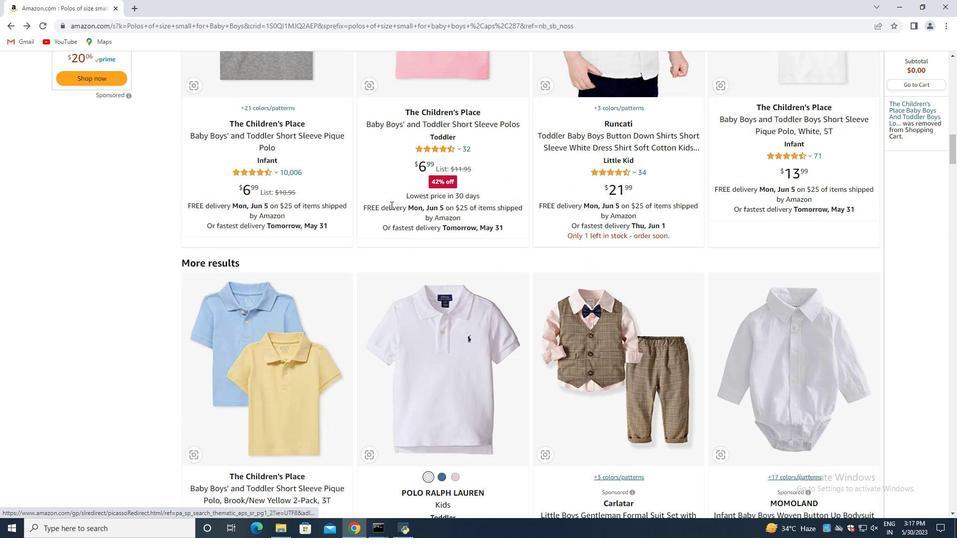 
Action: Mouse scrolled (379, 204) with delta (0, 0)
Screenshot: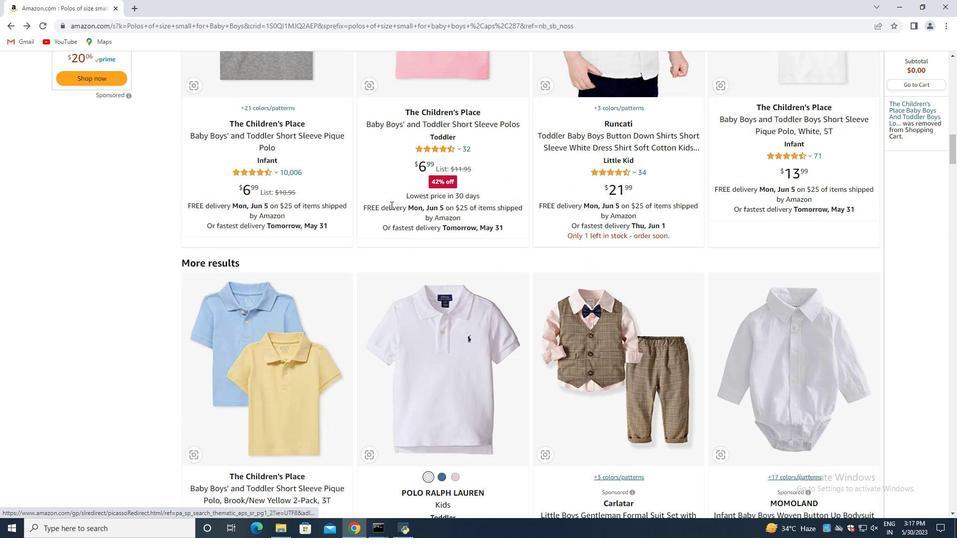 
Action: Mouse moved to (377, 205)
Screenshot: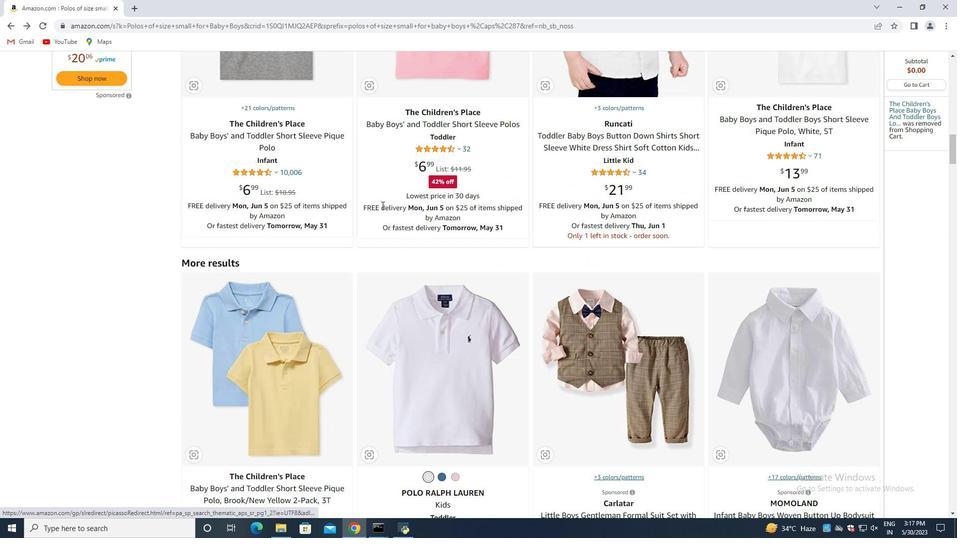 
Action: Mouse scrolled (377, 205) with delta (0, 0)
Screenshot: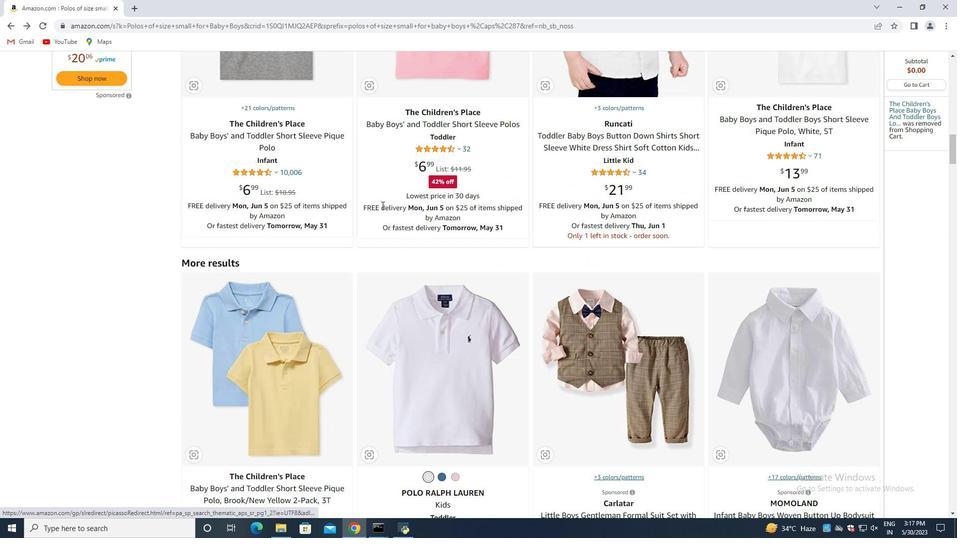 
Action: Mouse moved to (377, 205)
Screenshot: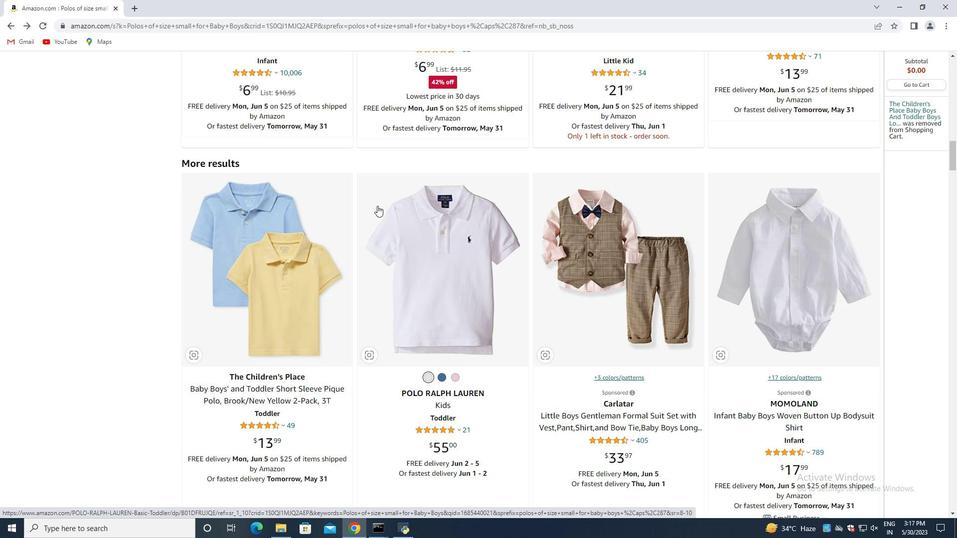 
Action: Mouse scrolled (377, 205) with delta (0, 0)
Screenshot: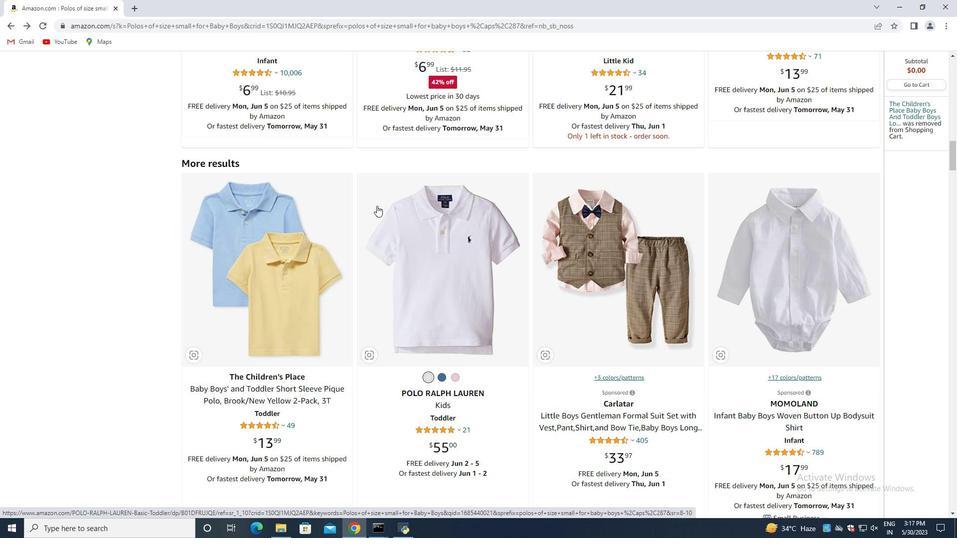
Action: Mouse scrolled (377, 205) with delta (0, 0)
Screenshot: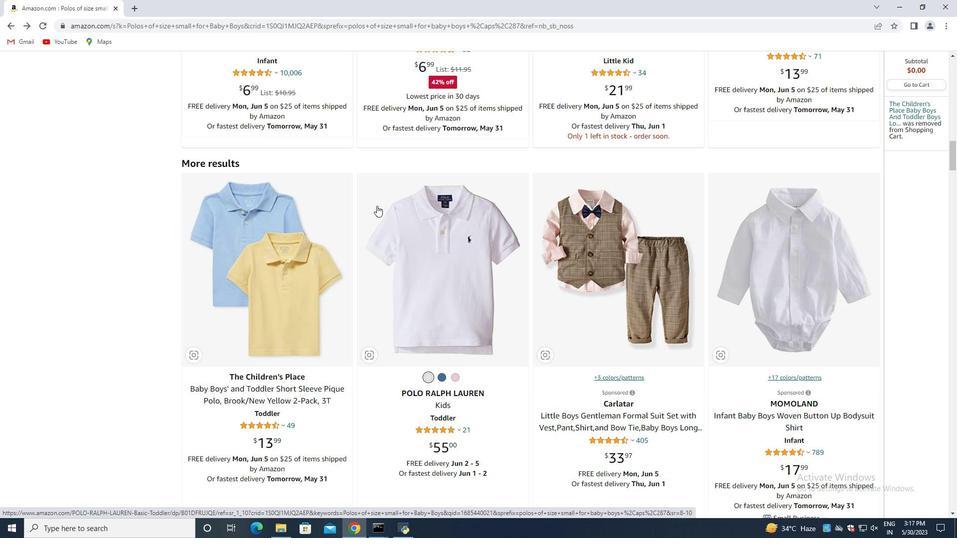 
Action: Mouse moved to (553, 235)
Screenshot: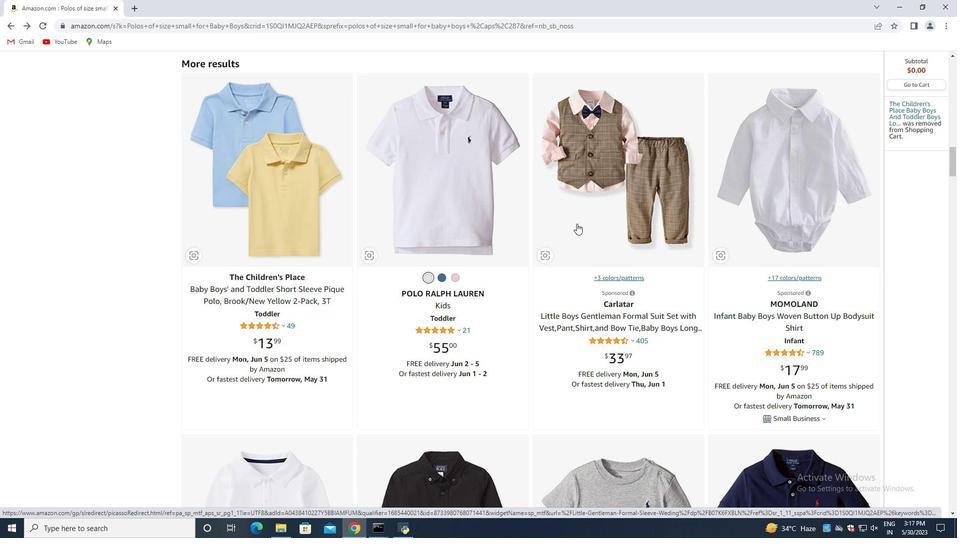 
Action: Mouse scrolled (553, 234) with delta (0, 0)
Screenshot: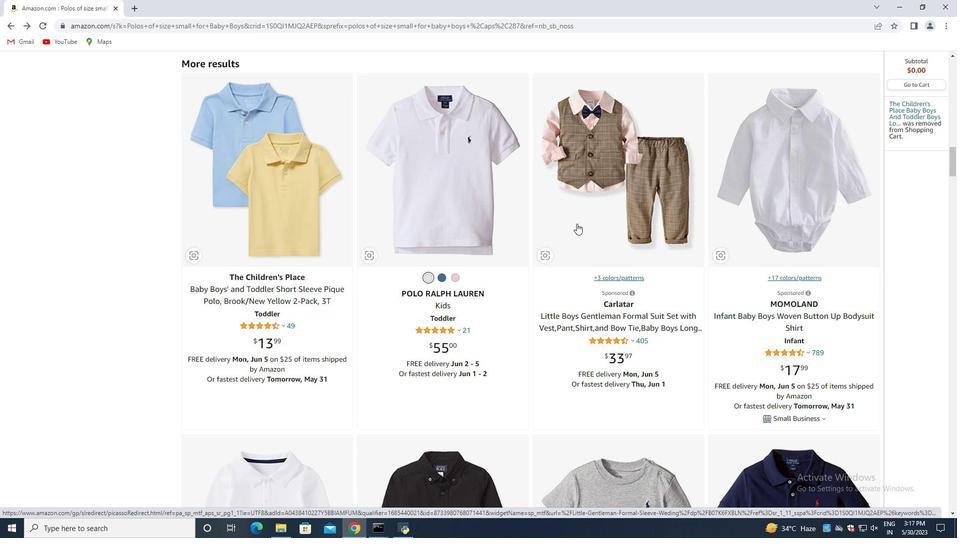 
Action: Mouse moved to (544, 240)
Screenshot: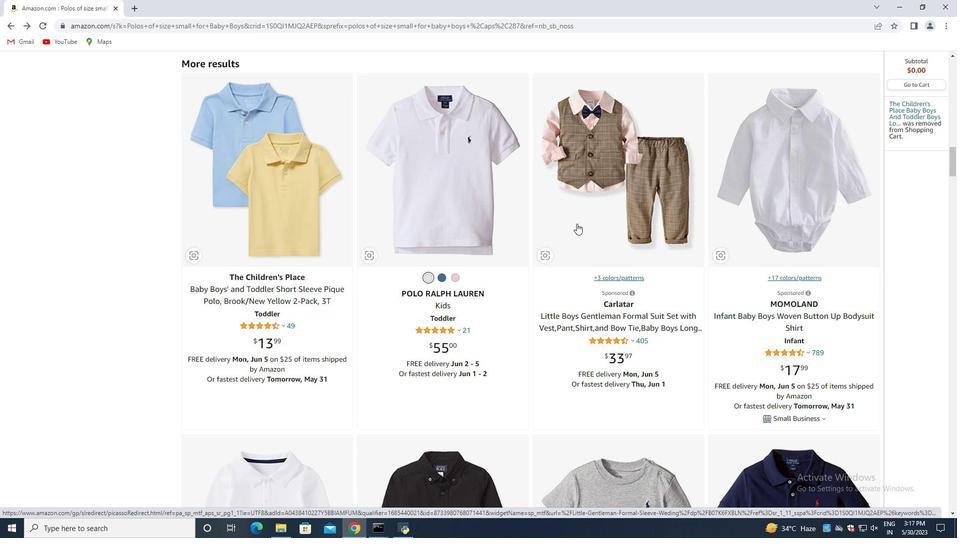 
Action: Mouse scrolled (544, 239) with delta (0, 0)
Screenshot: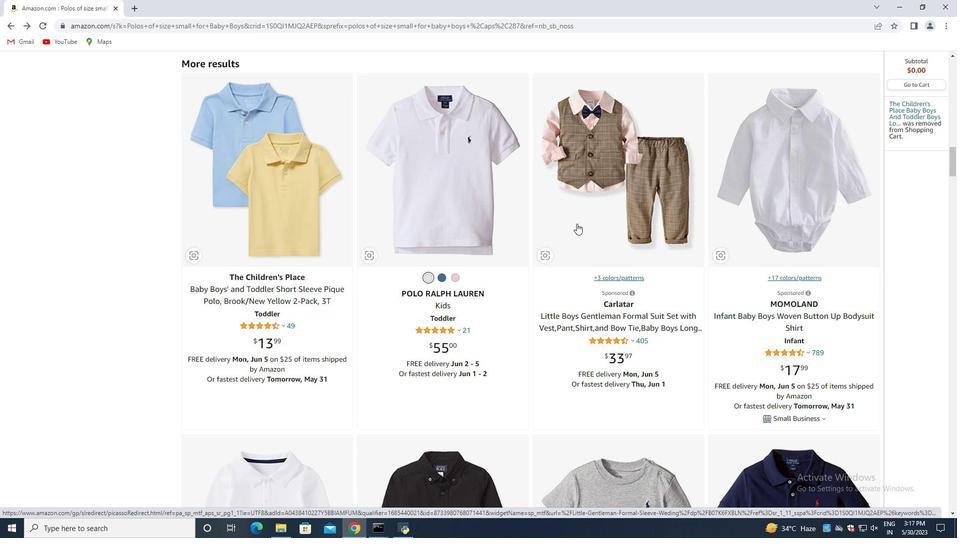 
Action: Mouse moved to (412, 229)
Screenshot: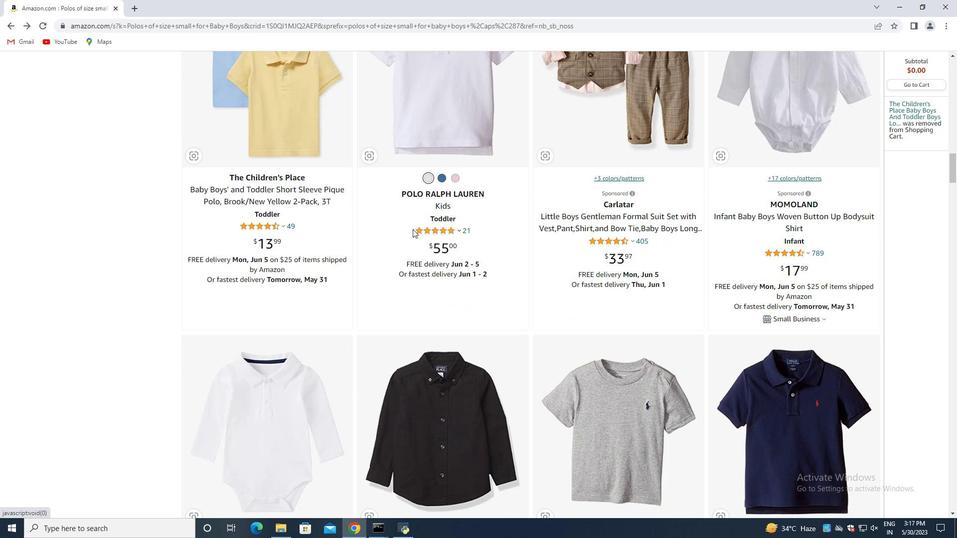 
Action: Mouse scrolled (412, 228) with delta (0, 0)
Screenshot: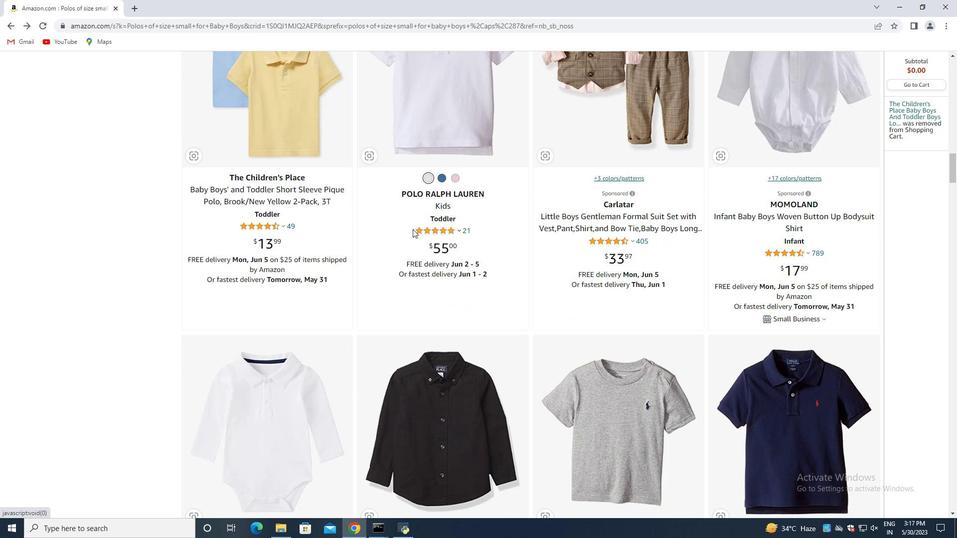 
Action: Mouse moved to (412, 229)
Screenshot: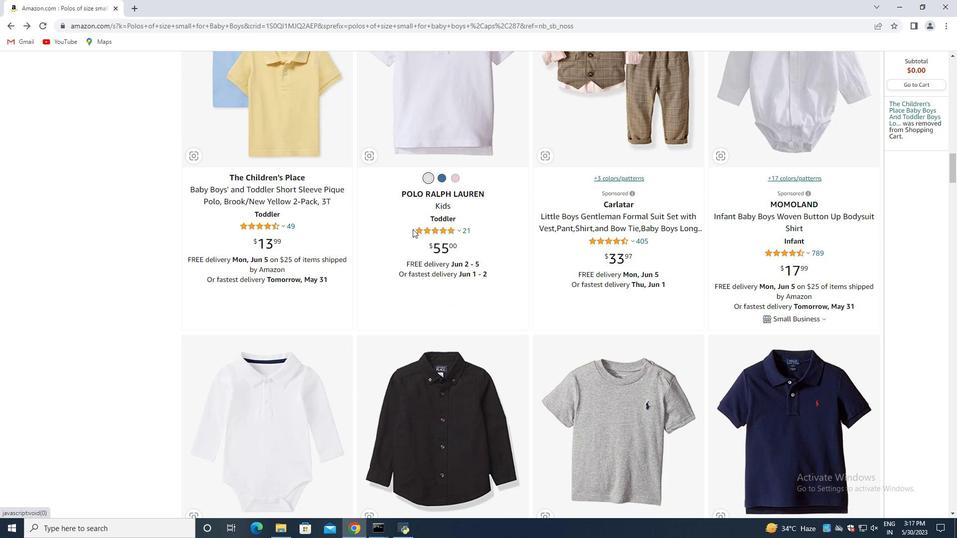 
Action: Mouse scrolled (412, 228) with delta (0, 0)
Screenshot: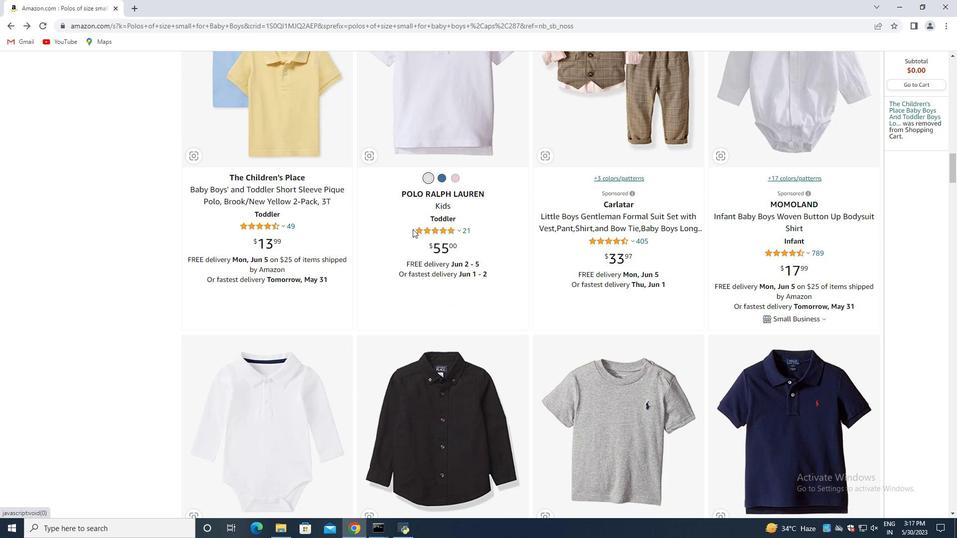 
Action: Mouse moved to (412, 230)
Screenshot: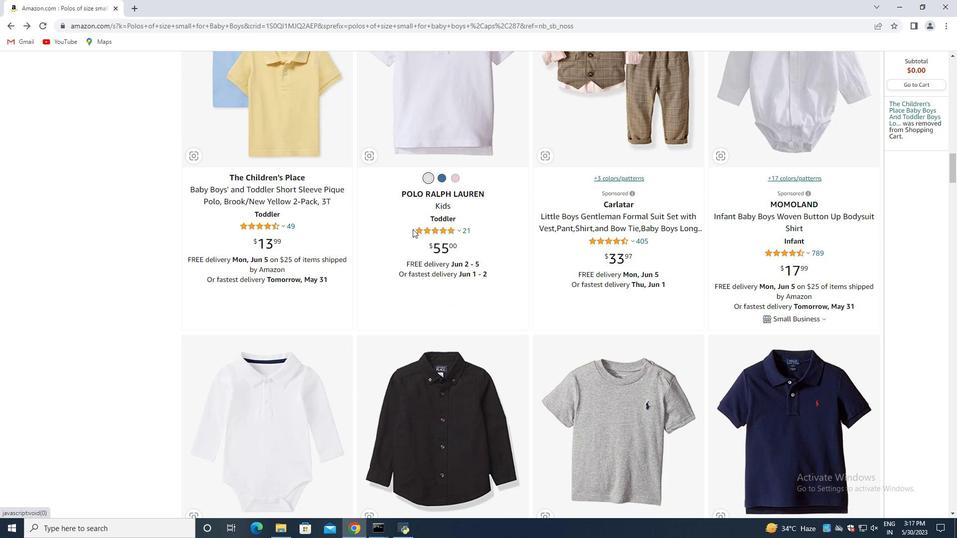 
Action: Mouse scrolled (412, 229) with delta (0, 0)
Screenshot: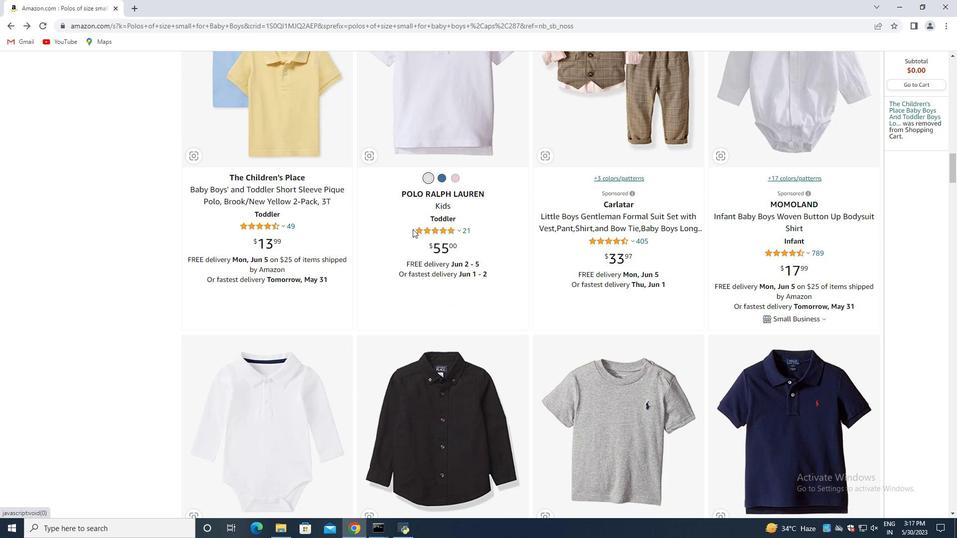 
Action: Mouse moved to (412, 232)
Screenshot: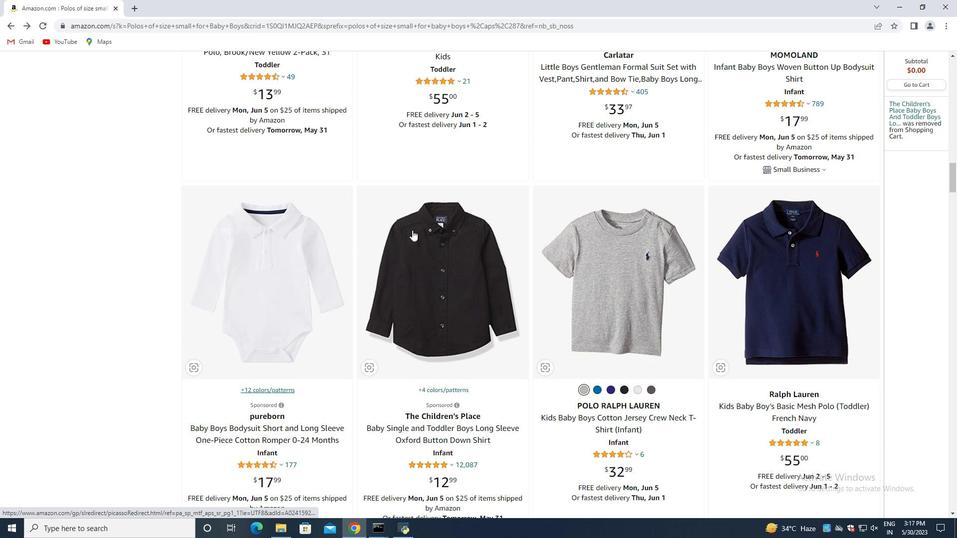 
Action: Mouse scrolled (412, 231) with delta (0, 0)
Screenshot: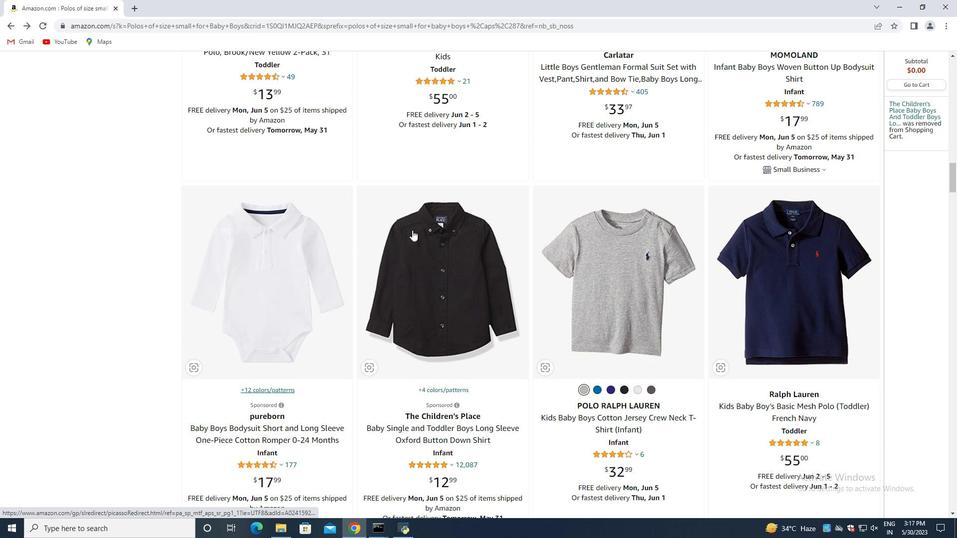 
Action: Mouse moved to (406, 239)
Screenshot: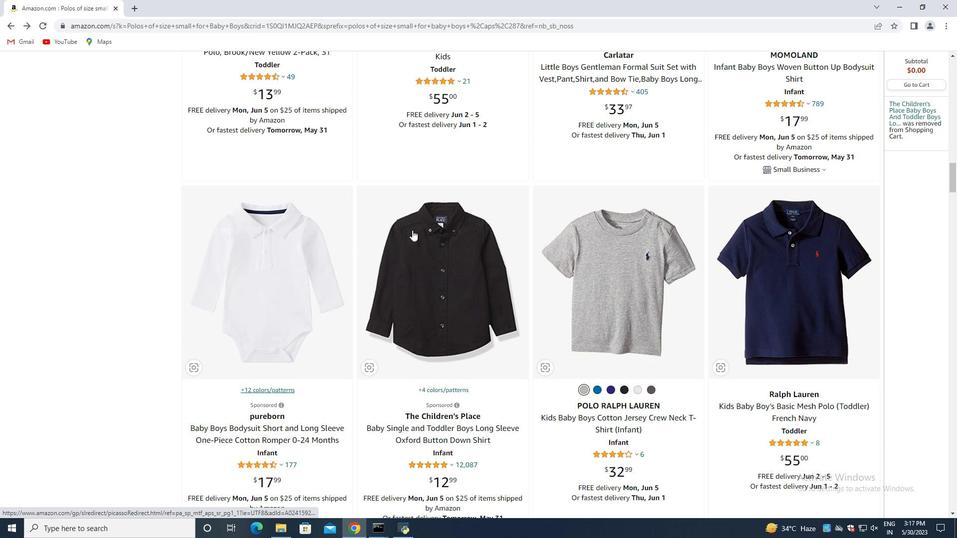 
Action: Mouse scrolled (406, 238) with delta (0, 0)
Screenshot: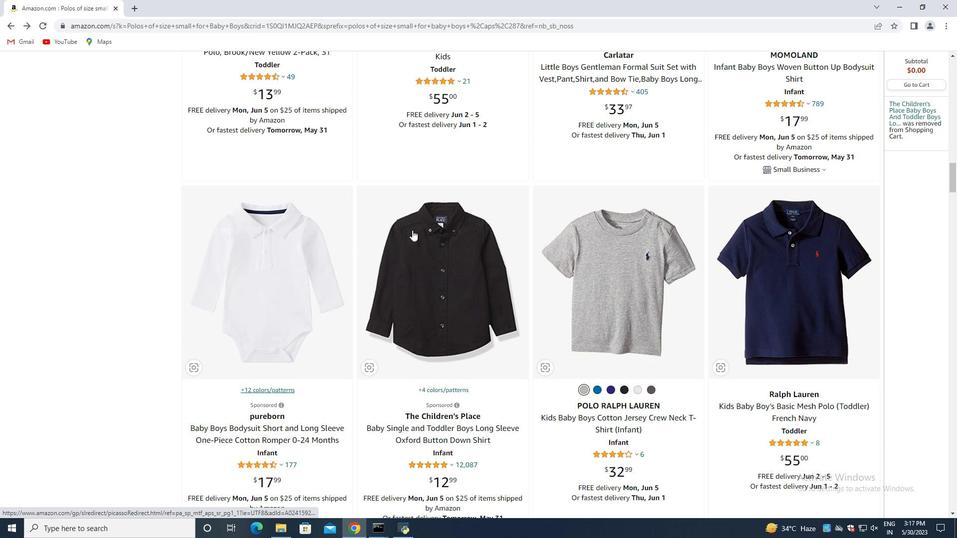 
Action: Mouse moved to (402, 242)
Screenshot: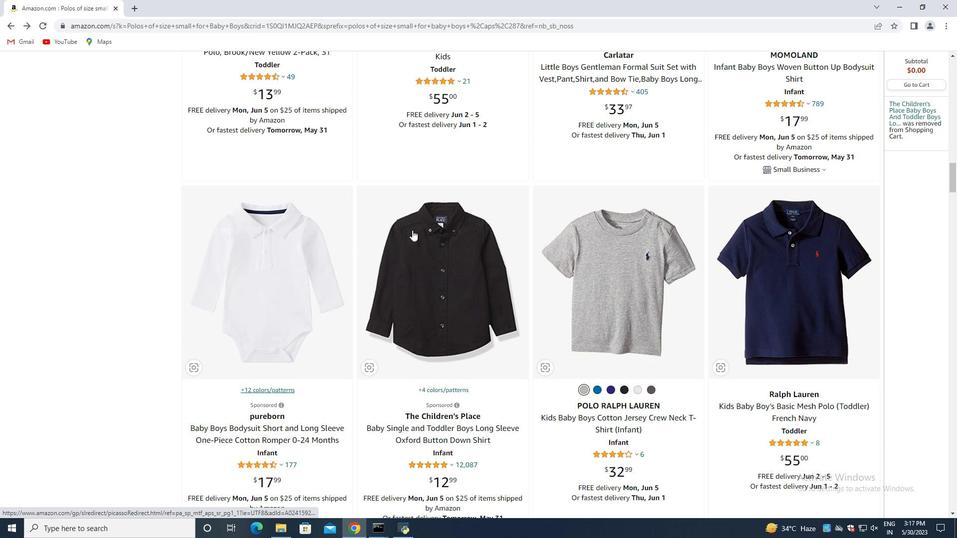 
Action: Mouse scrolled (402, 242) with delta (0, 0)
Screenshot: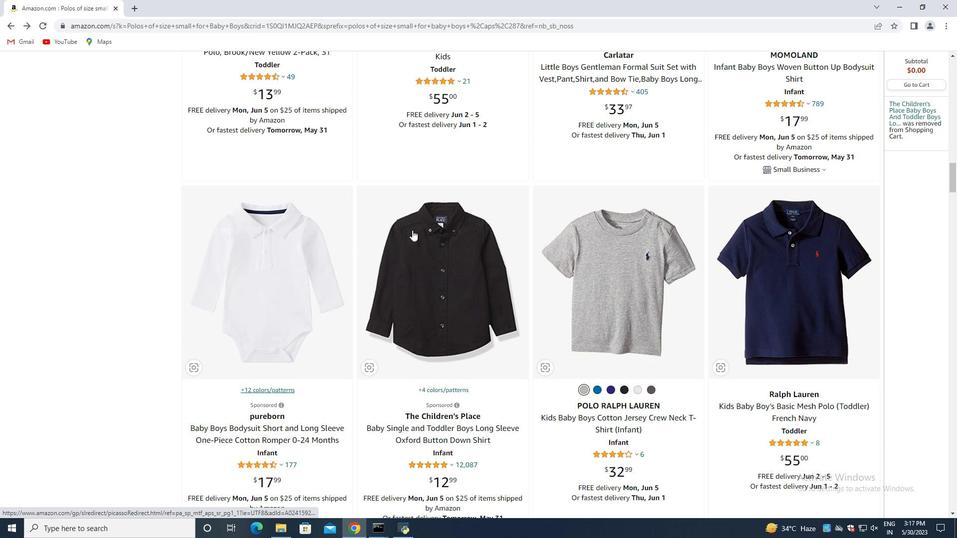 
Action: Mouse moved to (400, 244)
Screenshot: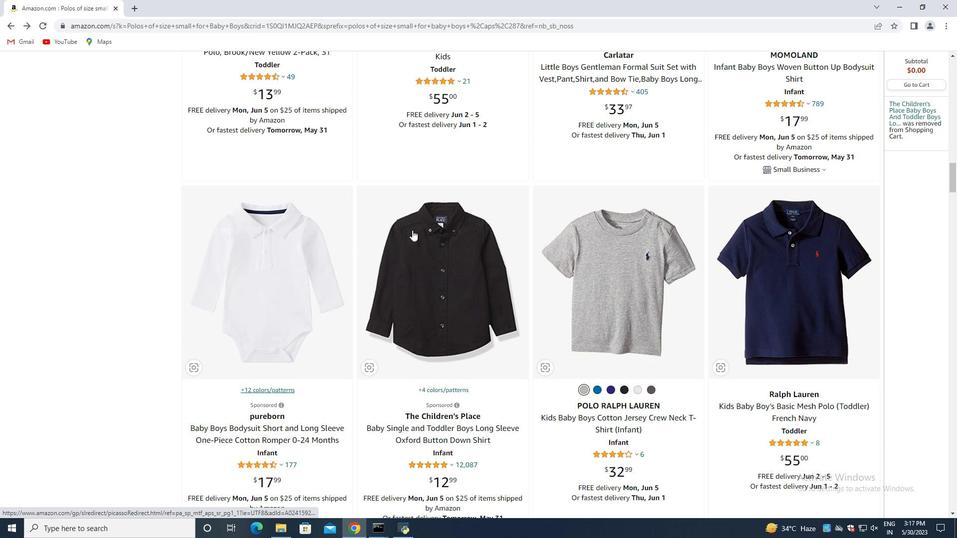 
Action: Mouse scrolled (400, 243) with delta (0, 0)
Screenshot: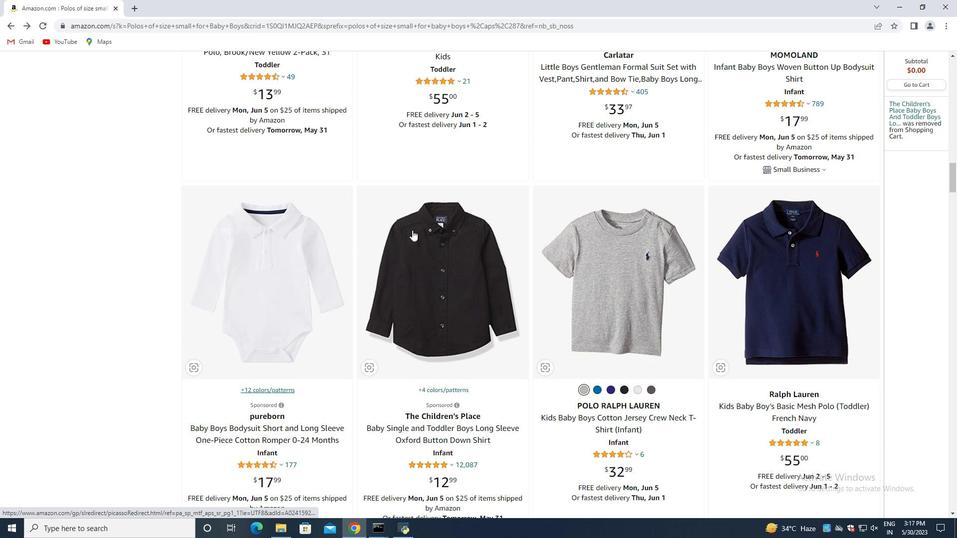 
Action: Mouse scrolled (400, 244) with delta (0, 0)
Screenshot: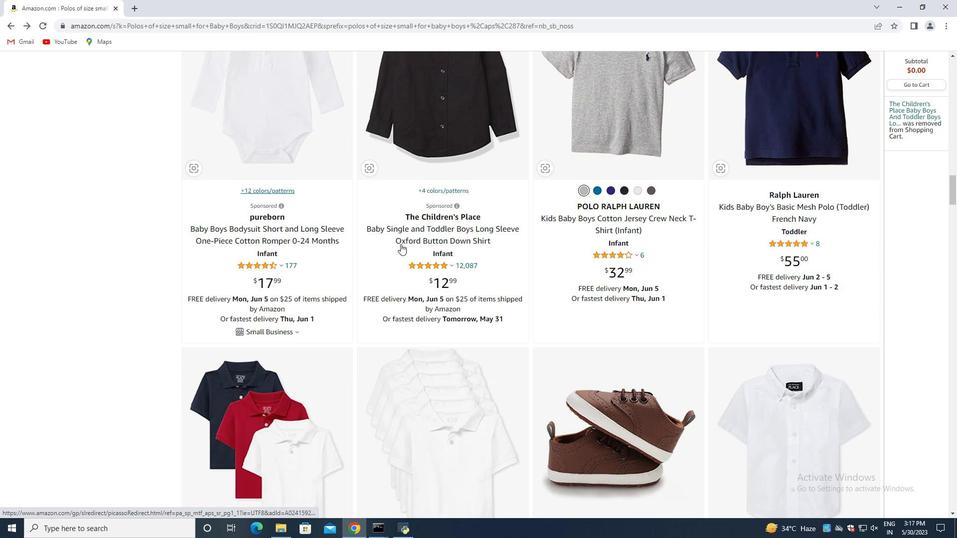 
Action: Mouse scrolled (400, 244) with delta (0, 0)
Screenshot: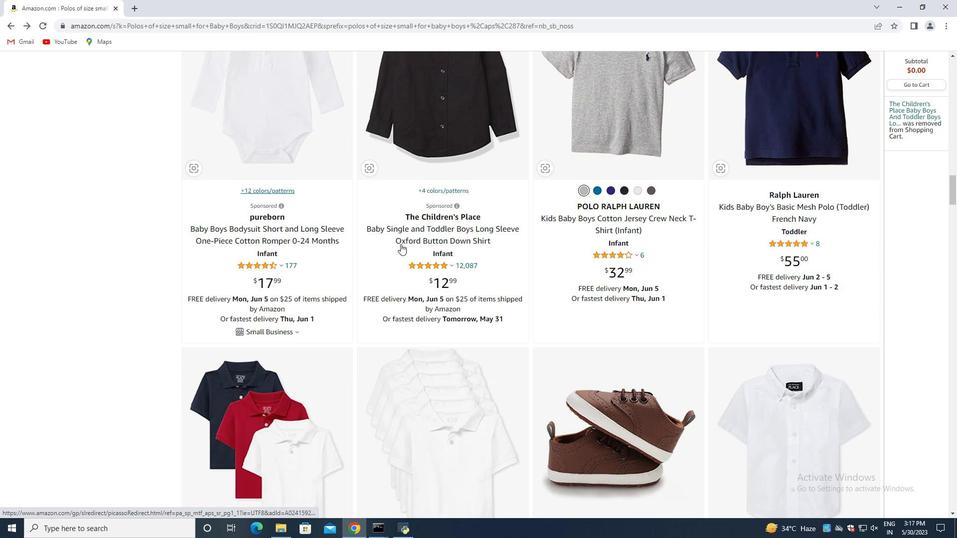 
Action: Mouse scrolled (400, 244) with delta (0, 0)
Screenshot: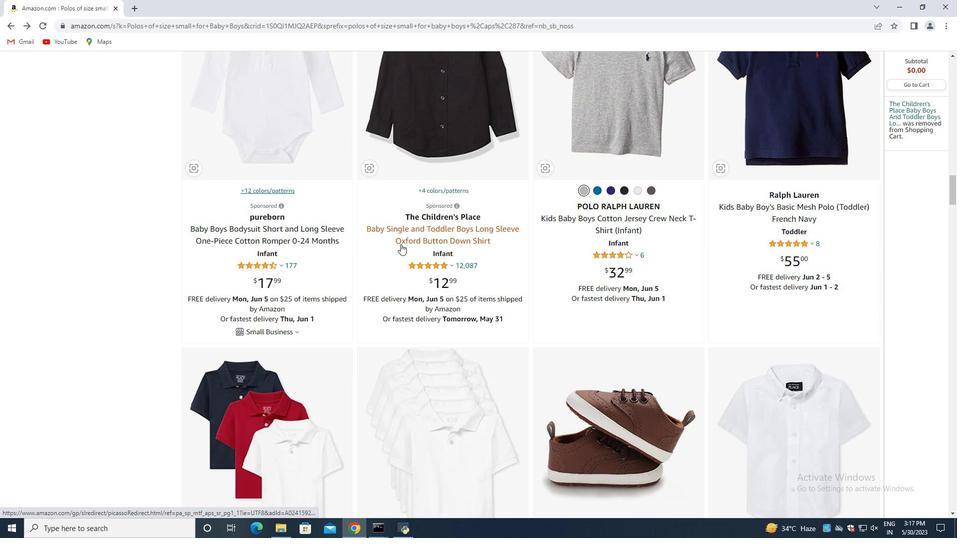 
Action: Mouse scrolled (400, 244) with delta (0, 0)
Screenshot: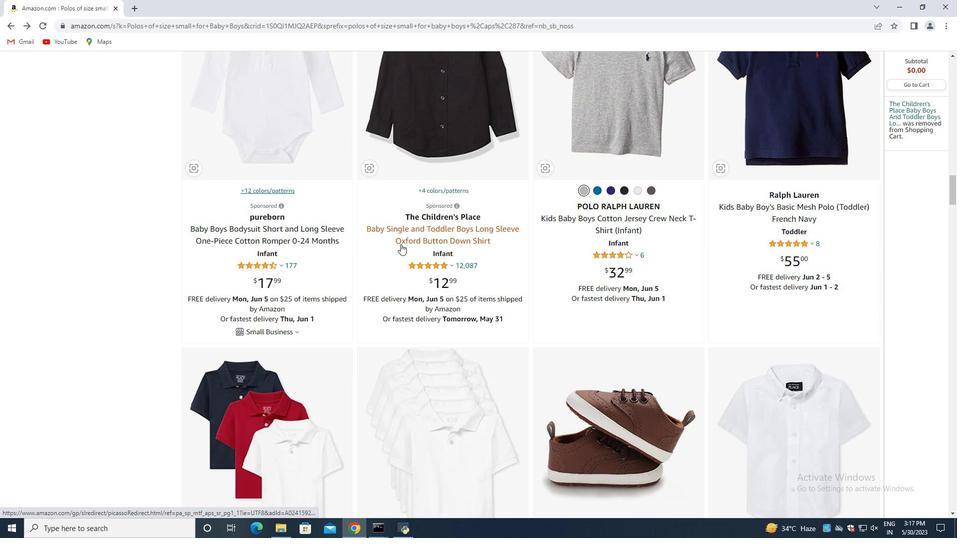 
Action: Mouse scrolled (400, 244) with delta (0, 0)
Screenshot: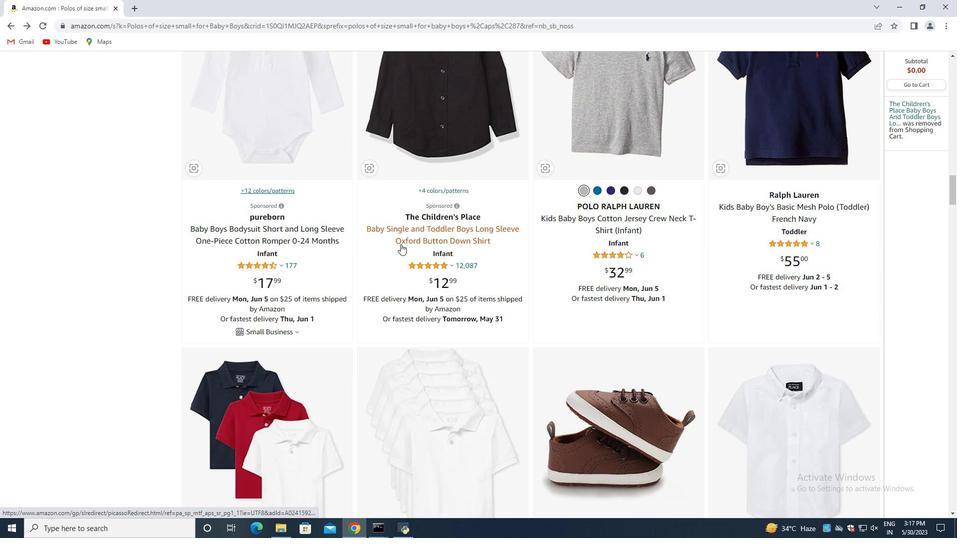 
Action: Mouse scrolled (400, 244) with delta (0, 0)
Screenshot: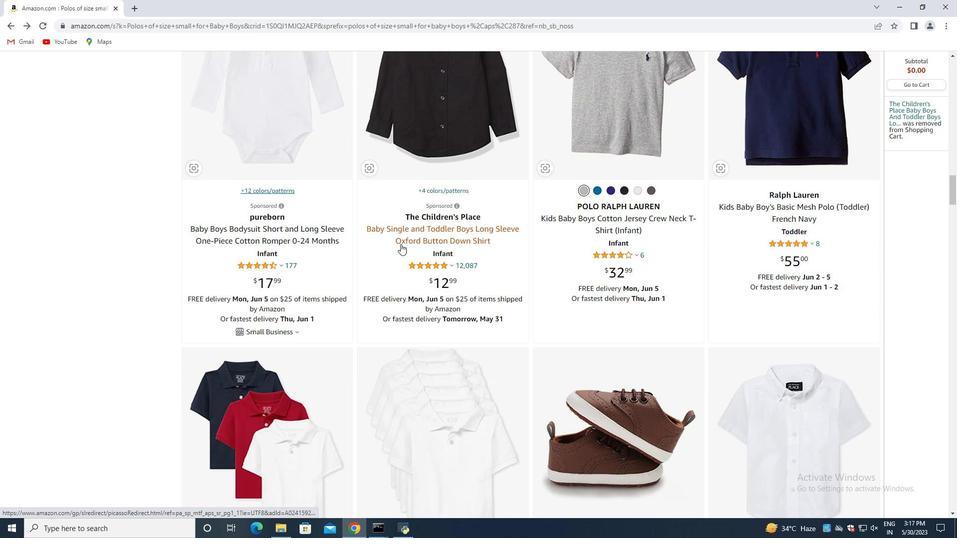 
Action: Mouse scrolled (400, 244) with delta (0, 0)
Screenshot: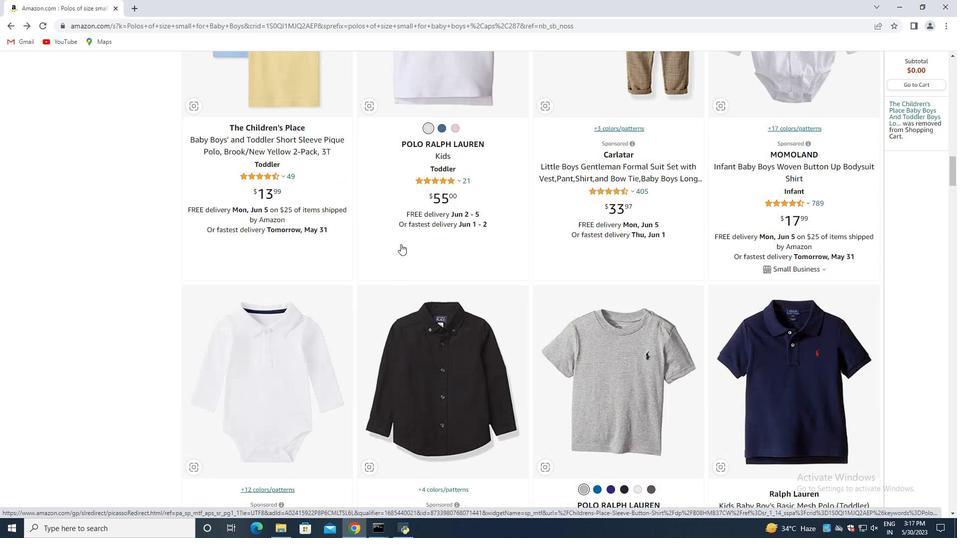 
Action: Mouse scrolled (400, 244) with delta (0, 0)
Screenshot: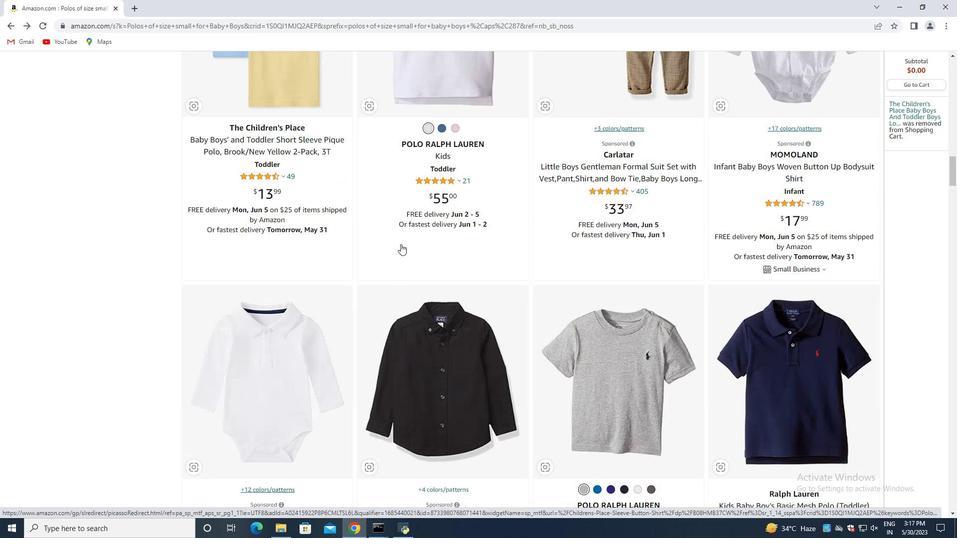 
Action: Mouse scrolled (400, 244) with delta (0, 0)
Screenshot: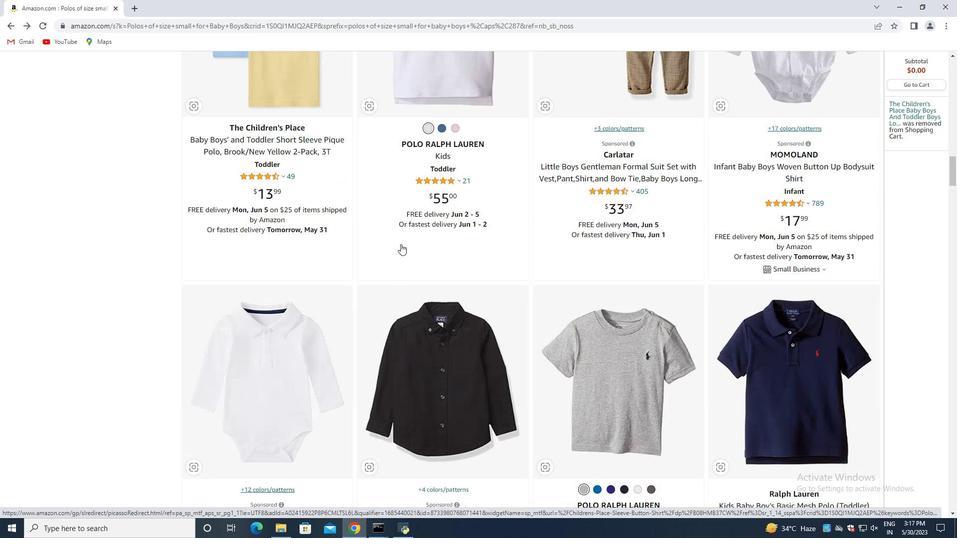 
Action: Mouse scrolled (400, 244) with delta (0, 0)
Screenshot: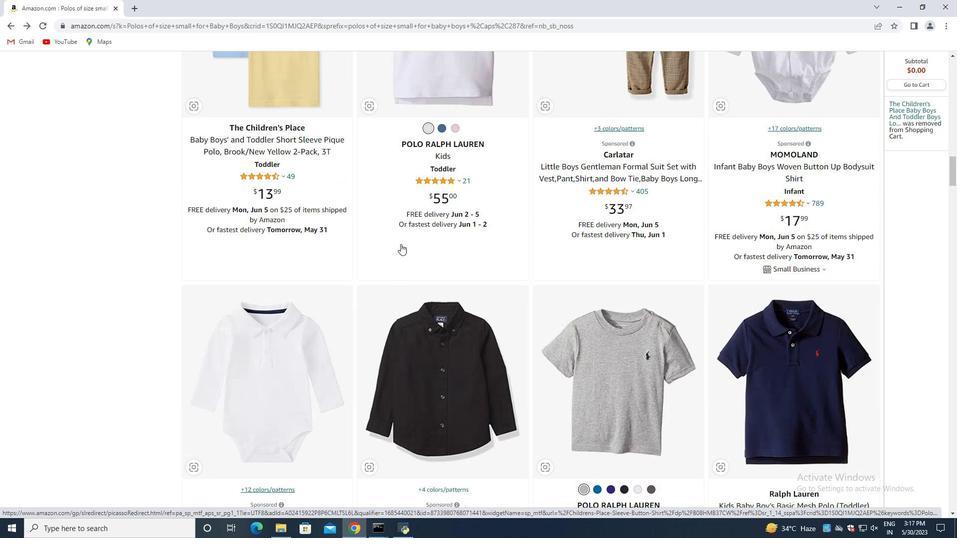 
Action: Mouse scrolled (400, 244) with delta (0, 0)
Screenshot: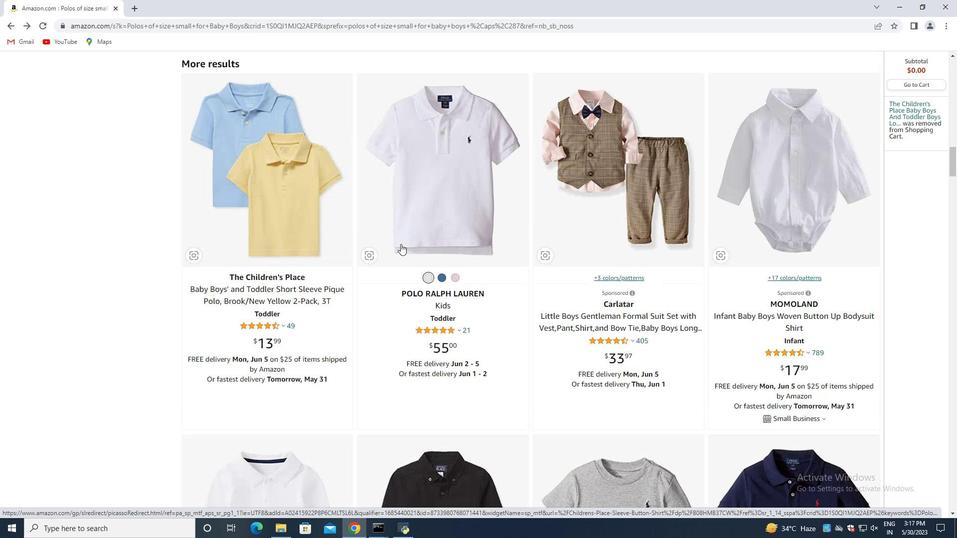 
Action: Mouse scrolled (400, 244) with delta (0, 0)
Screenshot: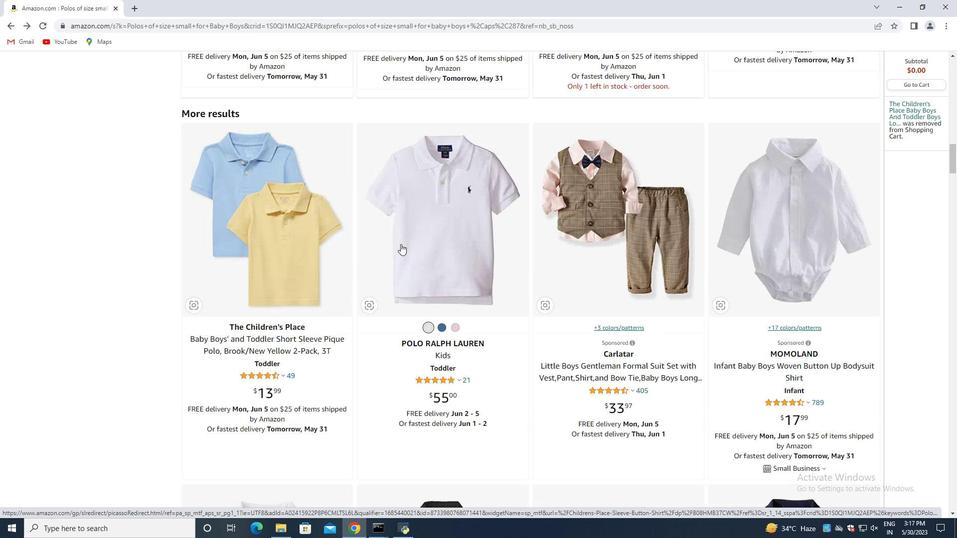 
Action: Mouse scrolled (400, 244) with delta (0, 0)
Screenshot: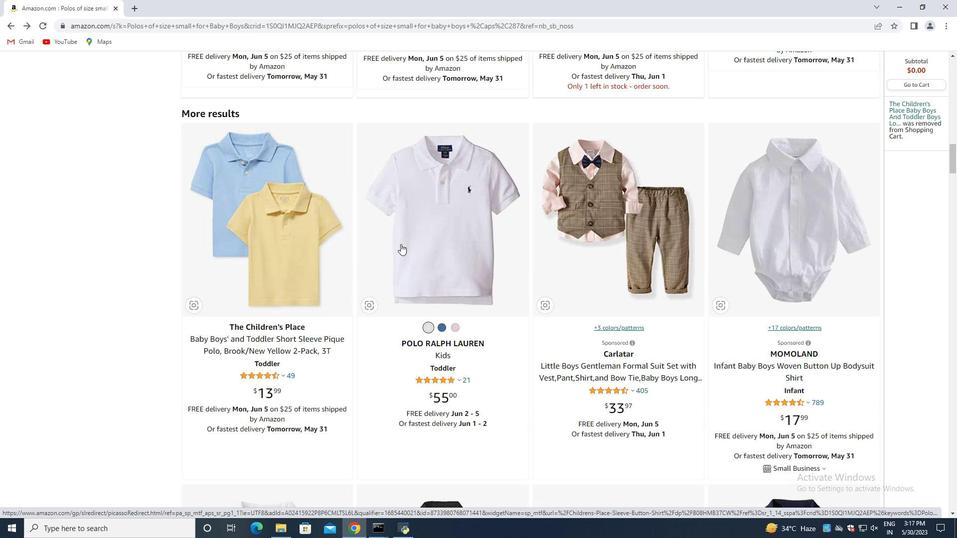 
Action: Mouse scrolled (400, 244) with delta (0, 0)
Screenshot: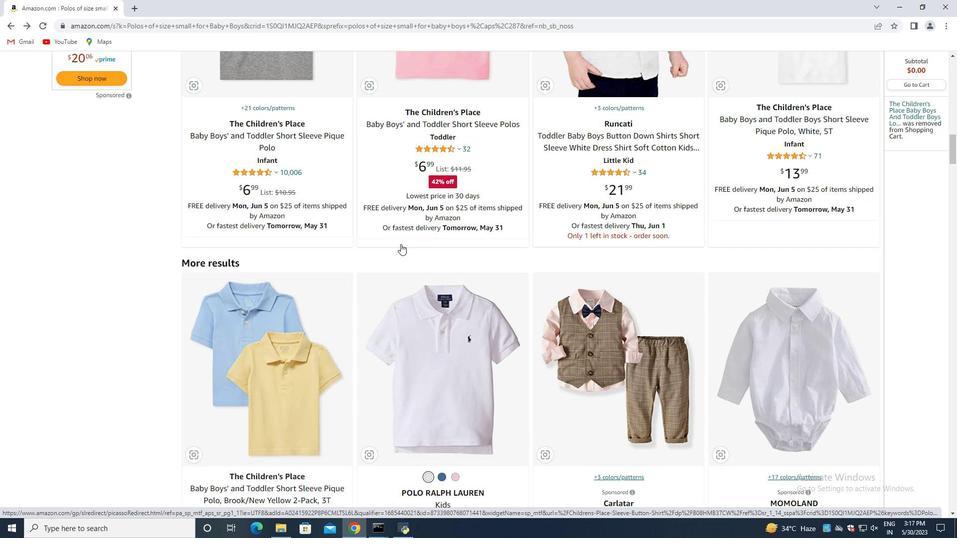 
Action: Mouse scrolled (400, 244) with delta (0, 0)
Screenshot: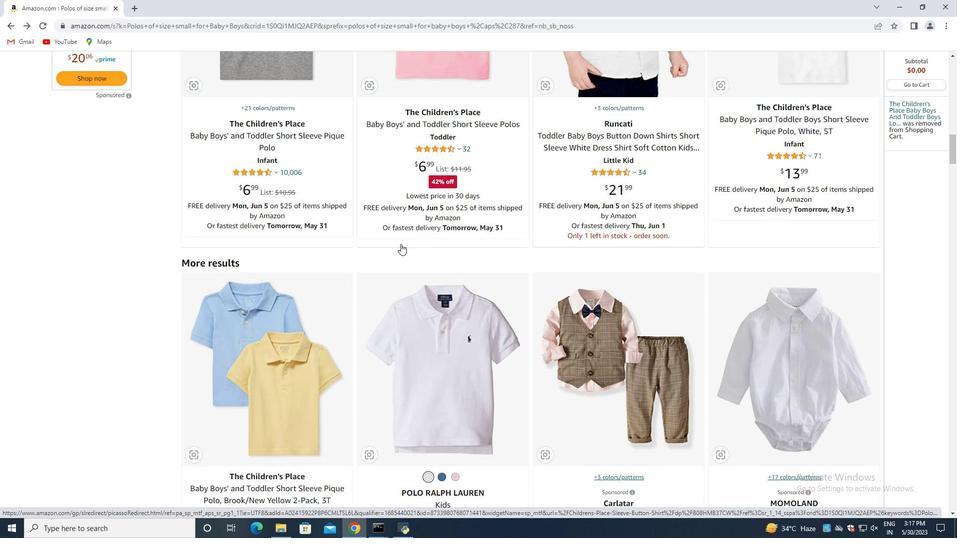 
Action: Mouse scrolled (400, 244) with delta (0, 0)
Screenshot: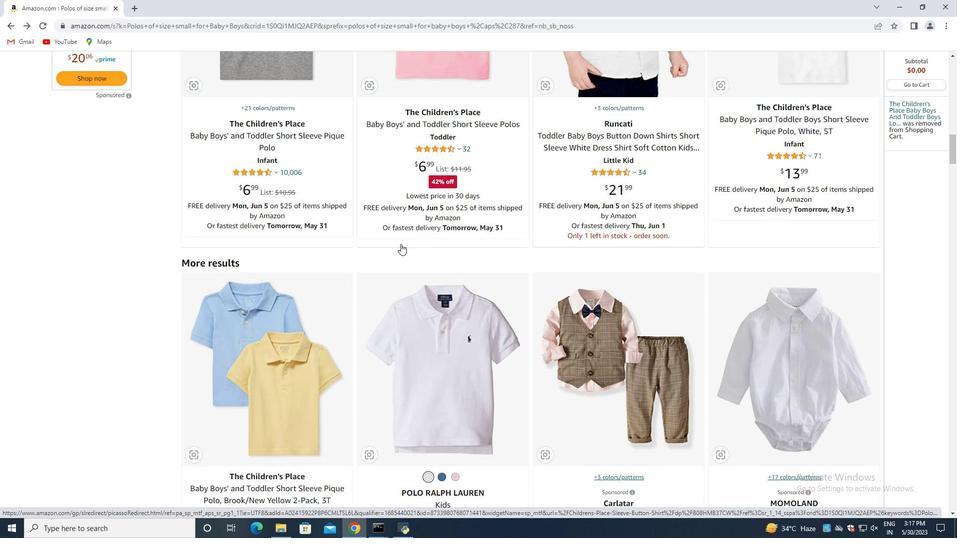 
Action: Mouse scrolled (400, 244) with delta (0, 0)
Screenshot: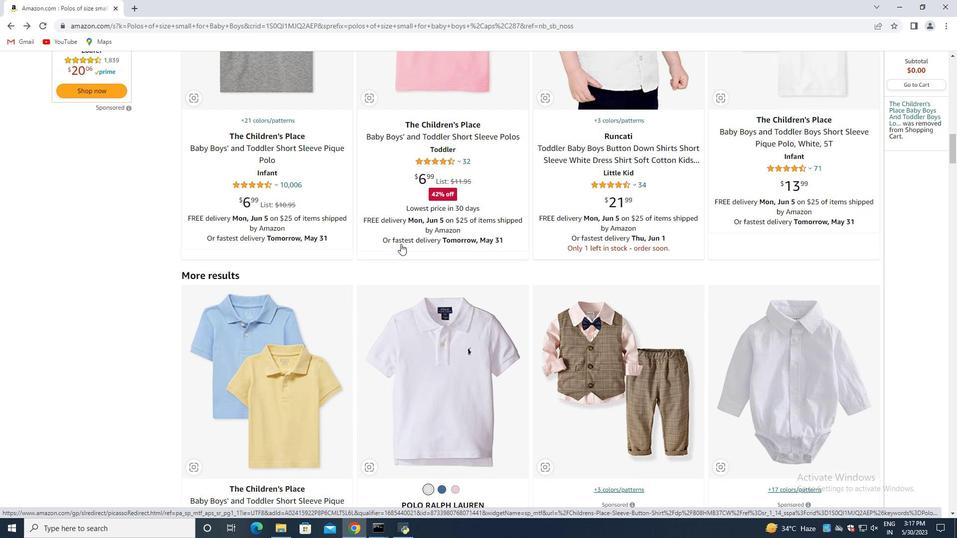 
Action: Mouse scrolled (400, 244) with delta (0, 0)
Screenshot: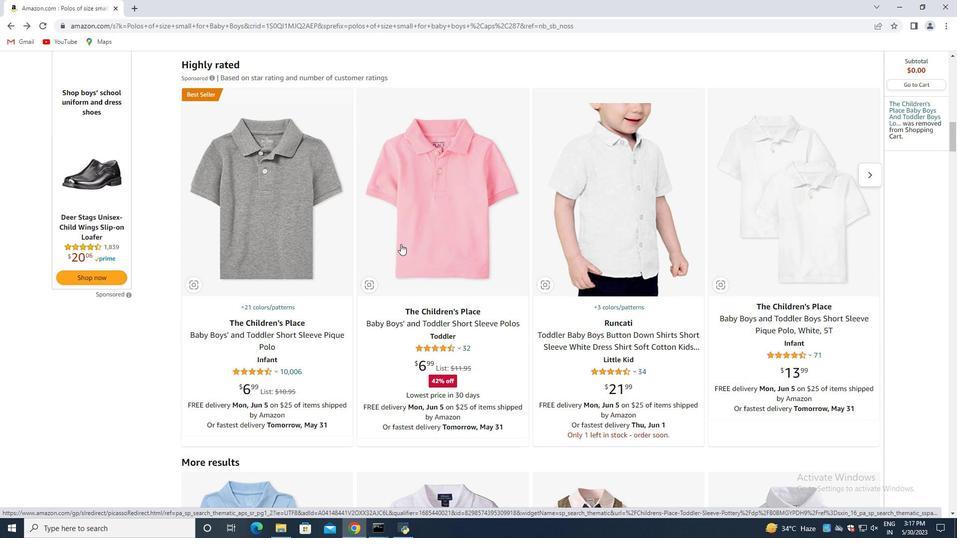 
Action: Mouse scrolled (400, 244) with delta (0, 0)
Screenshot: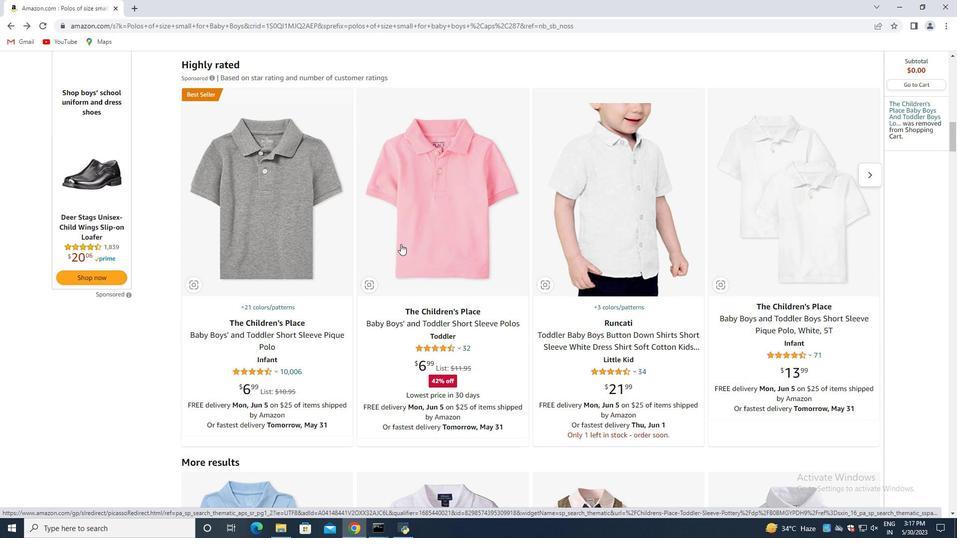
Action: Mouse scrolled (400, 244) with delta (0, 0)
Screenshot: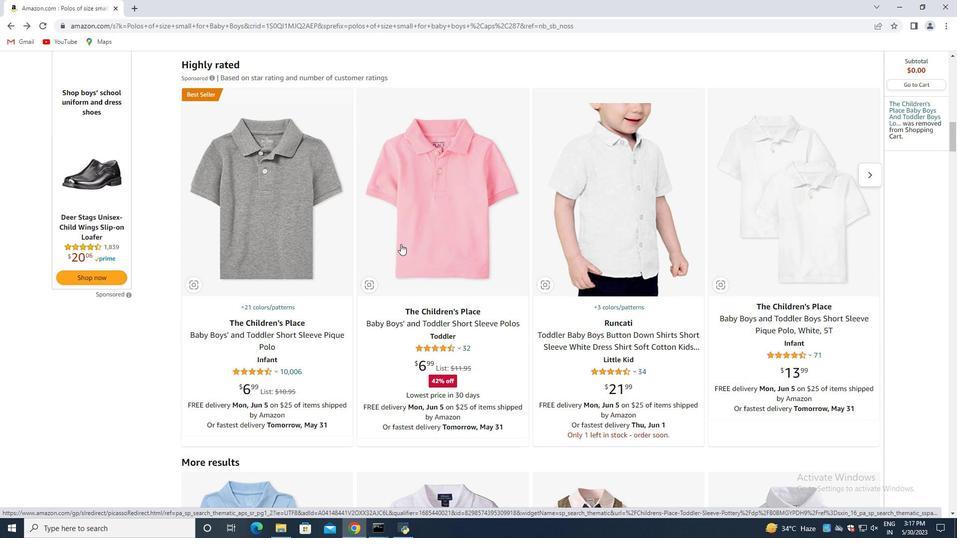 
Action: Mouse moved to (400, 244)
Screenshot: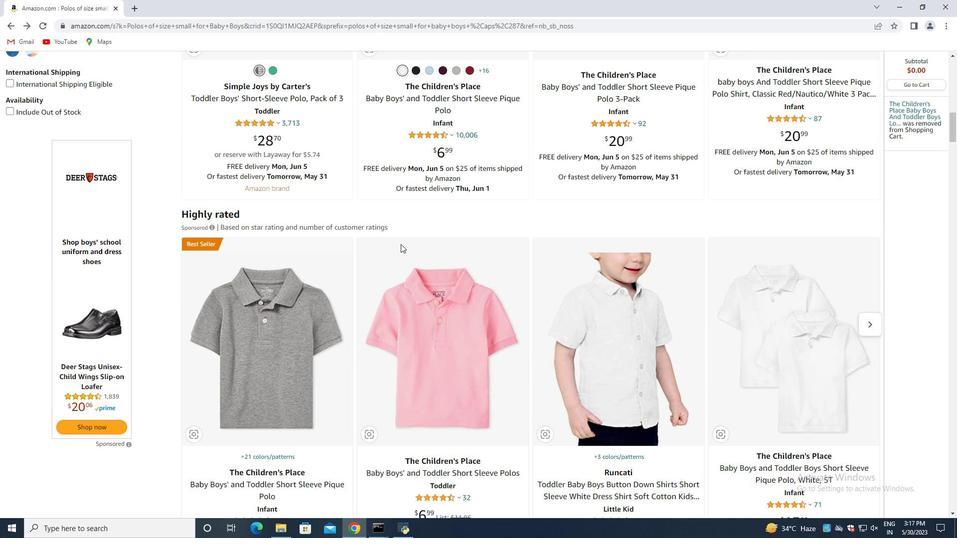 
Action: Mouse scrolled (400, 244) with delta (0, 0)
Screenshot: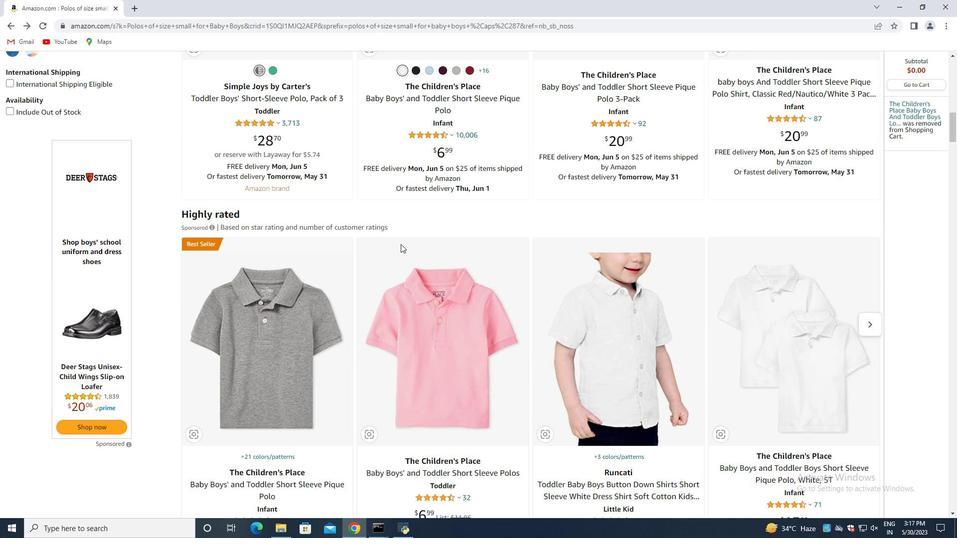 
Action: Mouse scrolled (400, 244) with delta (0, 0)
Screenshot: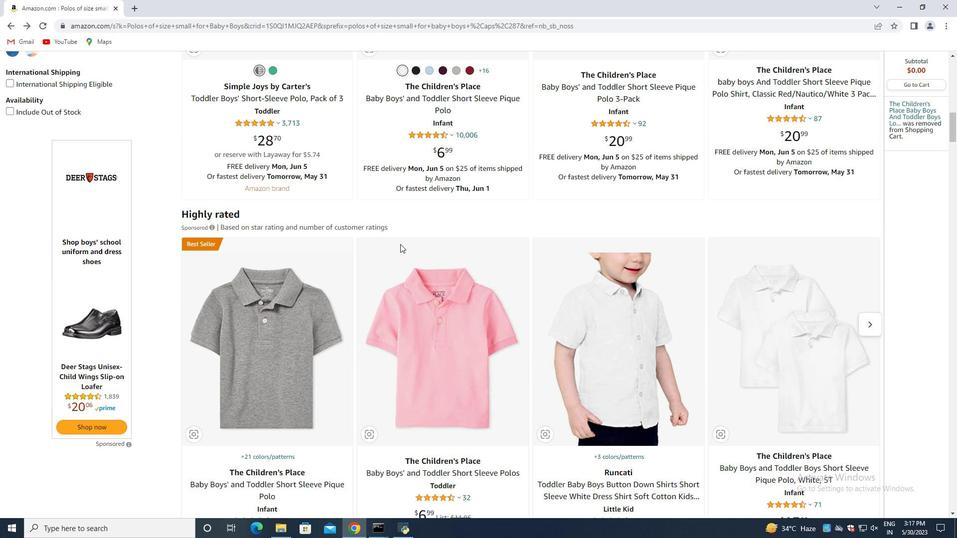 
Action: Mouse scrolled (400, 244) with delta (0, 0)
Screenshot: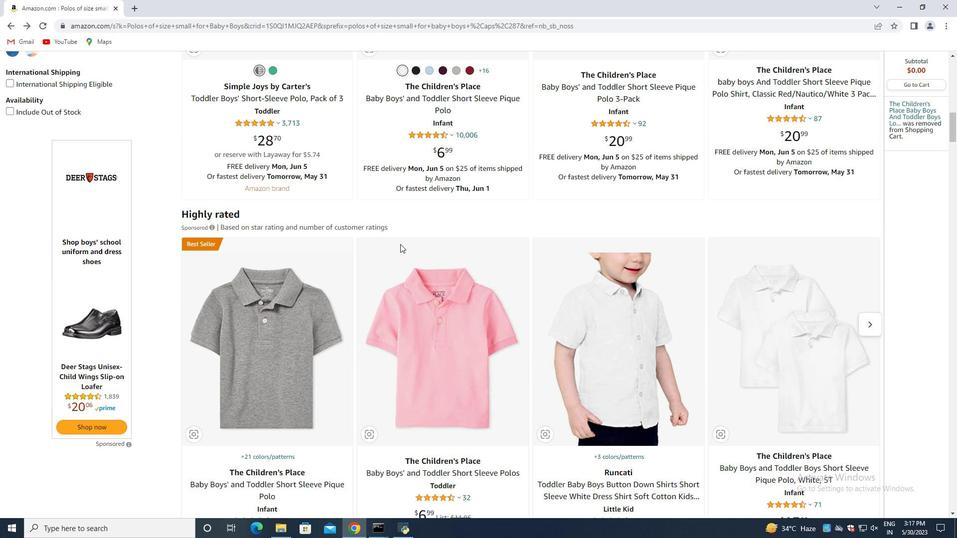 
Action: Mouse scrolled (400, 244) with delta (0, 0)
Screenshot: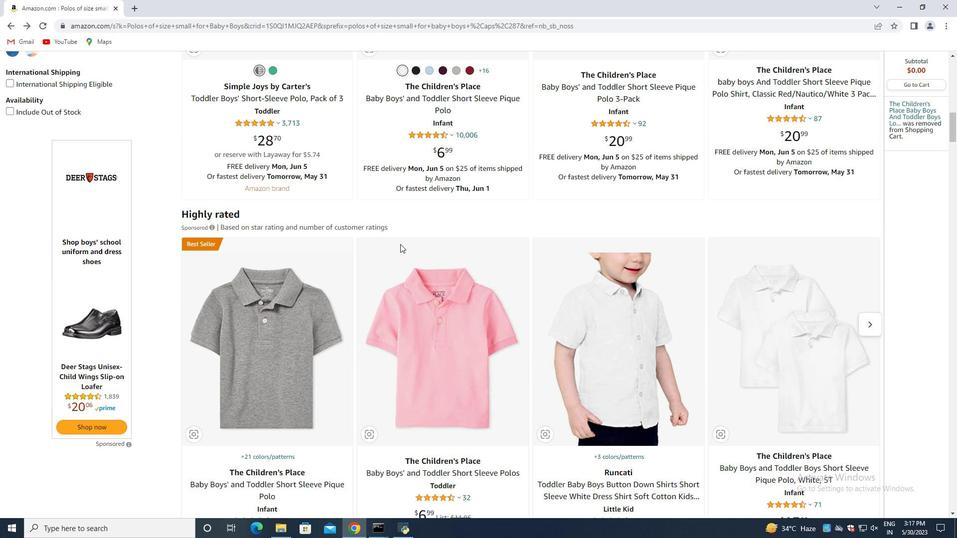 
Action: Mouse scrolled (400, 244) with delta (0, 0)
Screenshot: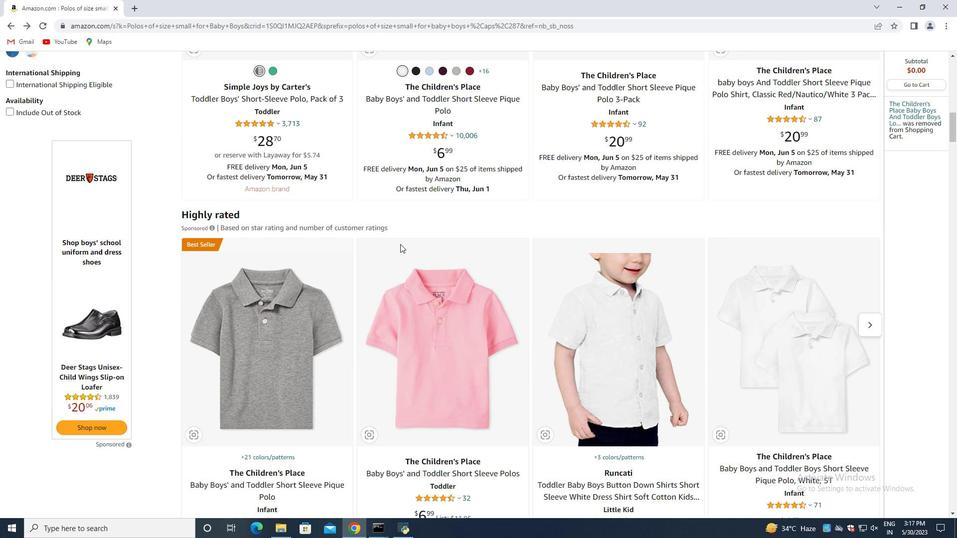 
Action: Mouse scrolled (400, 244) with delta (0, 0)
Screenshot: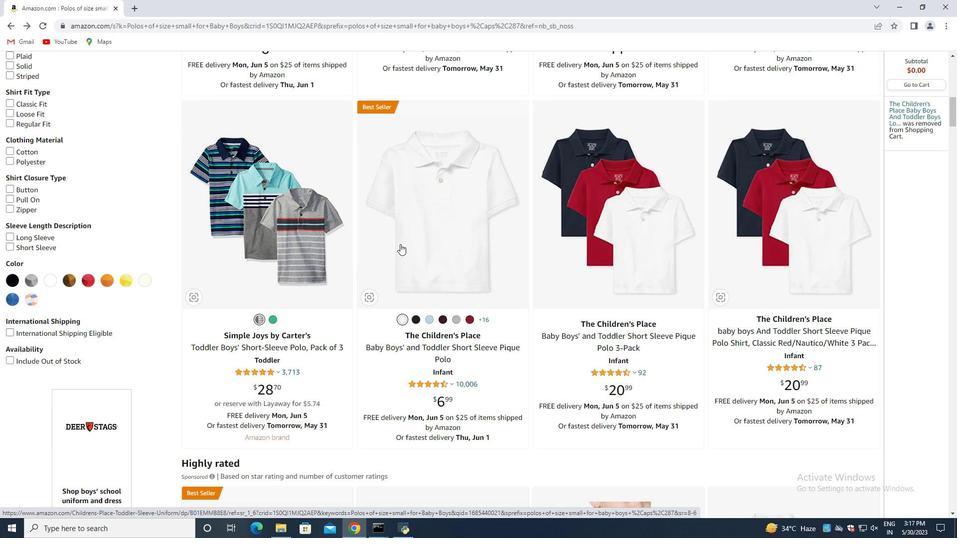 
Action: Mouse scrolled (400, 244) with delta (0, 0)
Screenshot: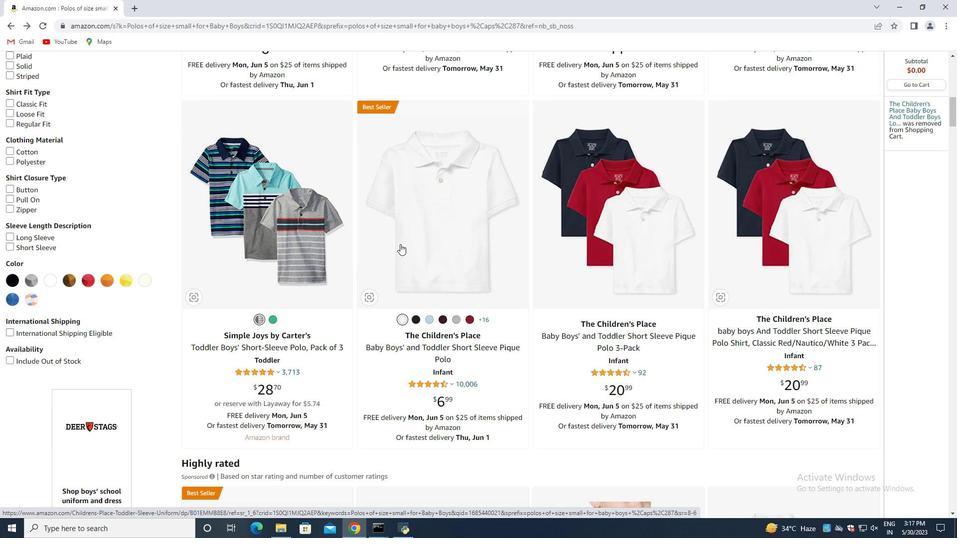
Action: Mouse scrolled (400, 244) with delta (0, 0)
Screenshot: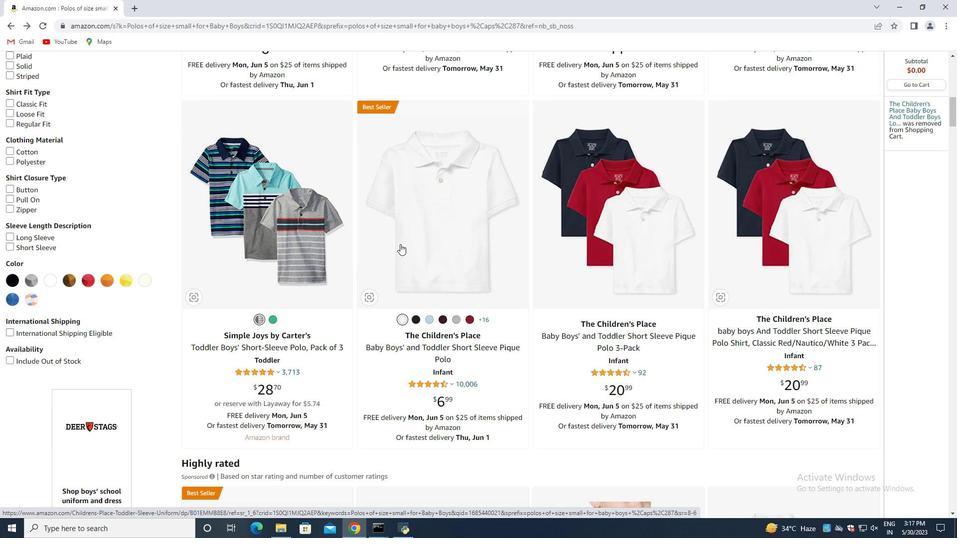 
Action: Mouse scrolled (400, 244) with delta (0, 0)
Screenshot: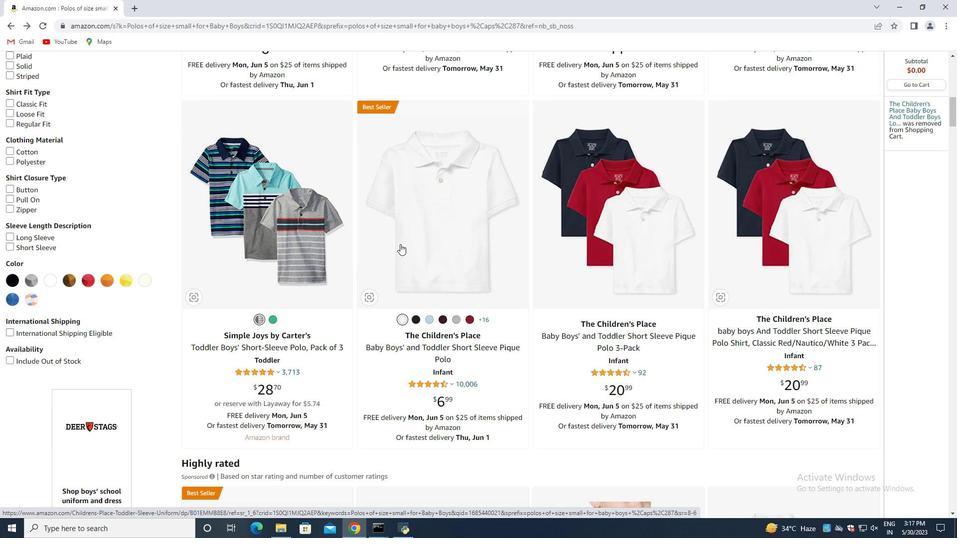 
Action: Mouse moved to (399, 244)
Screenshot: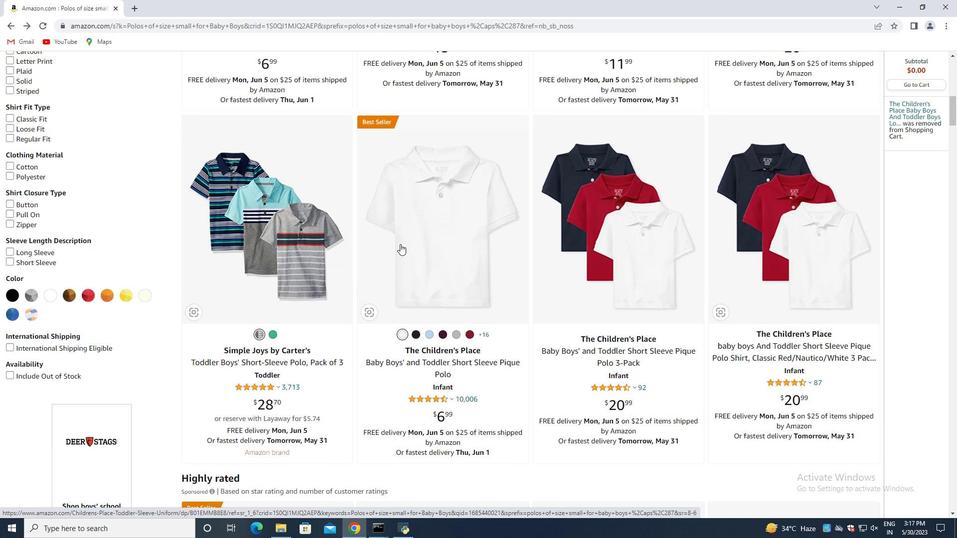 
Action: Mouse scrolled (399, 244) with delta (0, 0)
Screenshot: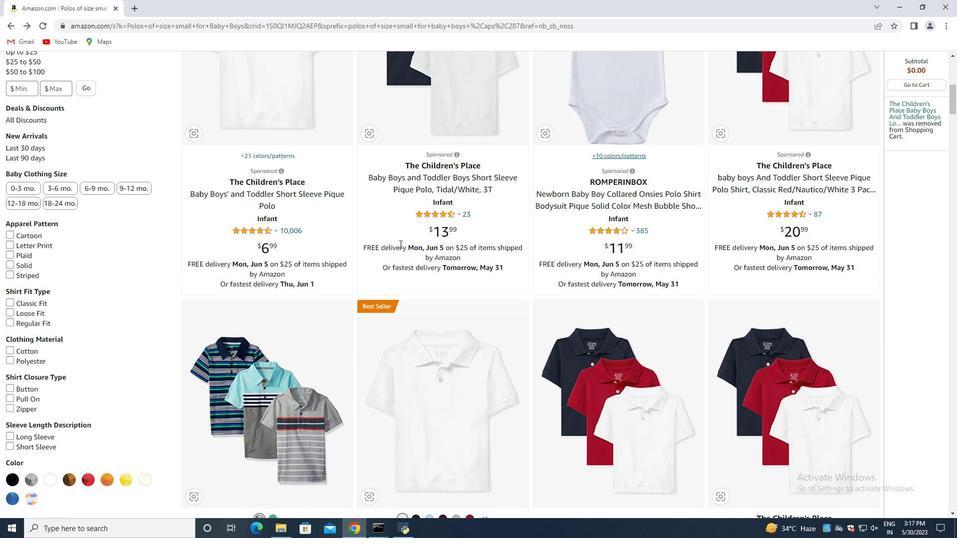 
Action: Mouse scrolled (399, 244) with delta (0, 0)
Screenshot: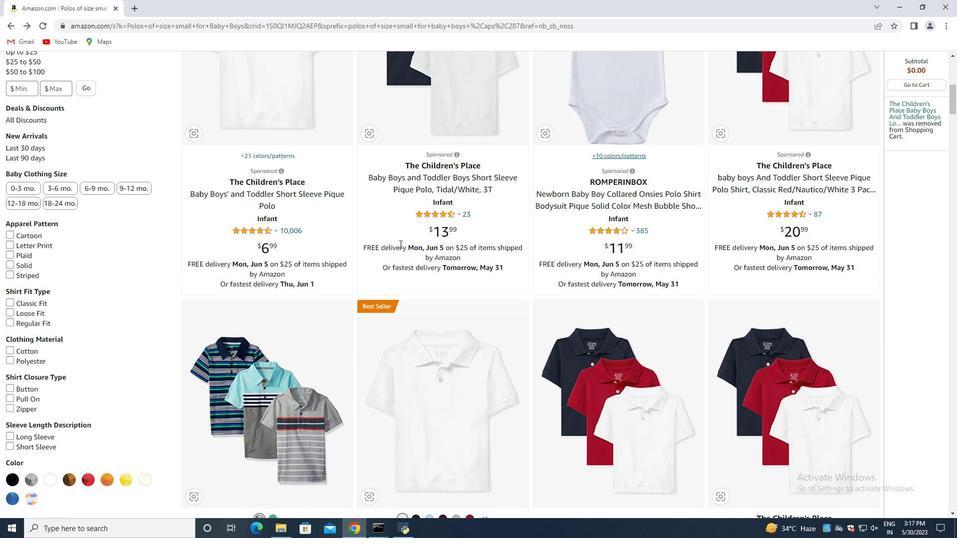 
Action: Mouse scrolled (399, 244) with delta (0, 0)
Screenshot: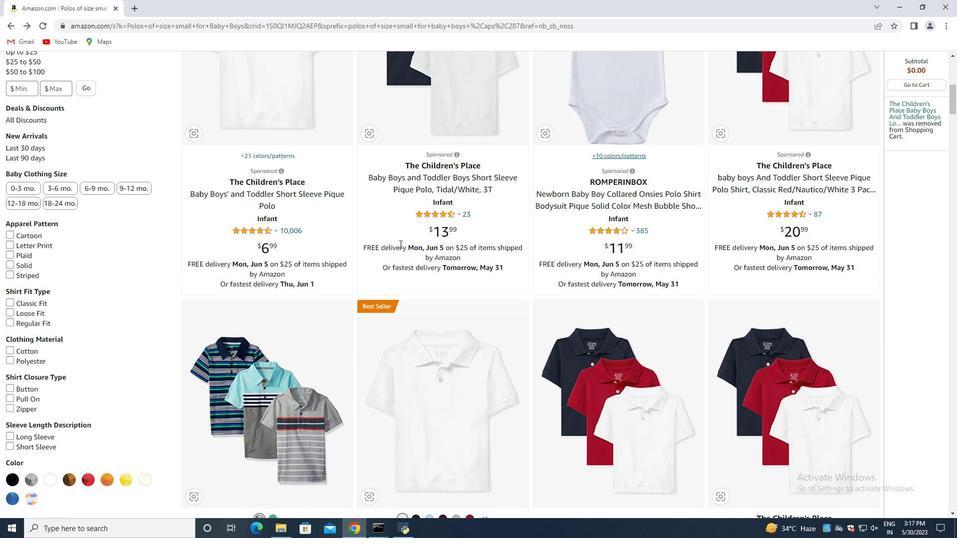 
Action: Mouse moved to (407, 200)
Screenshot: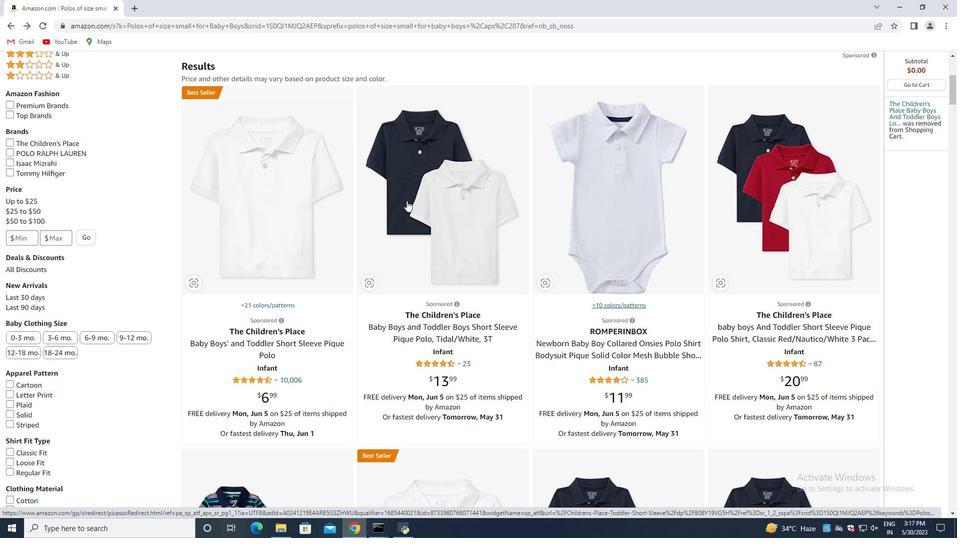 
Action: Mouse pressed left at (407, 200)
Screenshot: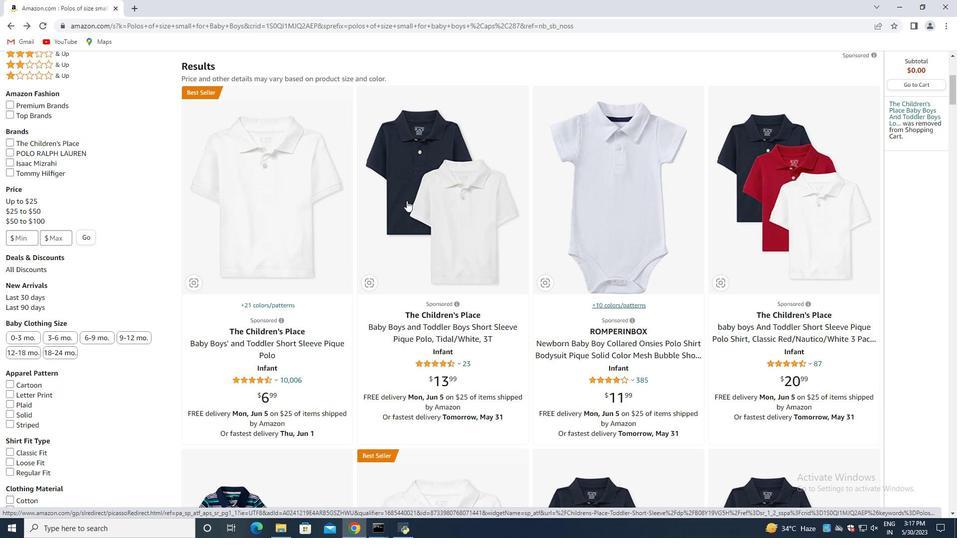 
Action: Mouse moved to (10, 23)
Screenshot: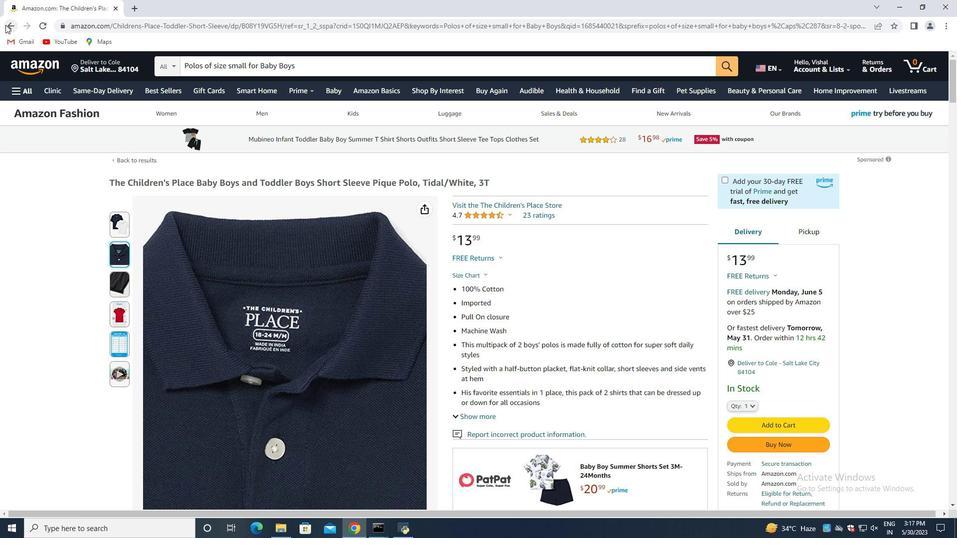
Action: Mouse pressed left at (10, 23)
Screenshot: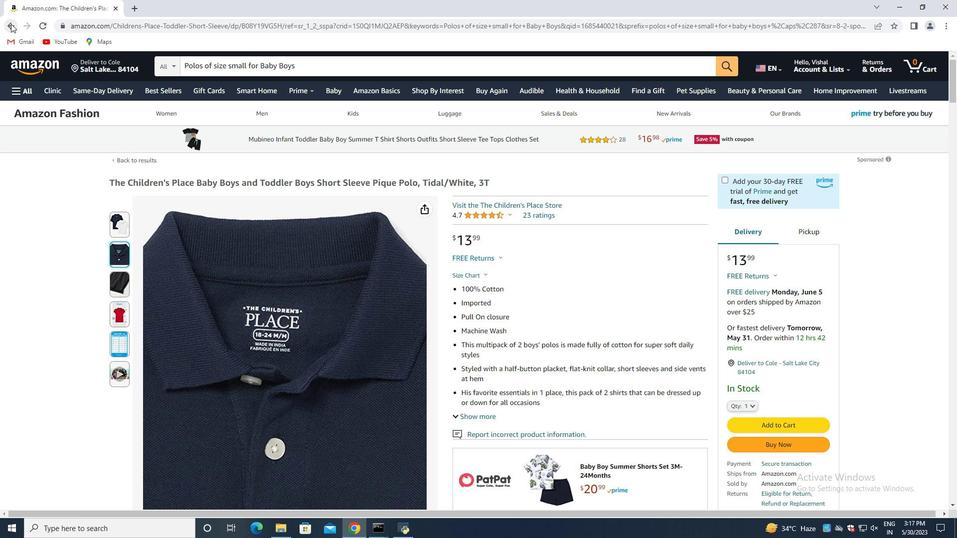 
Action: Mouse moved to (18, 36)
Screenshot: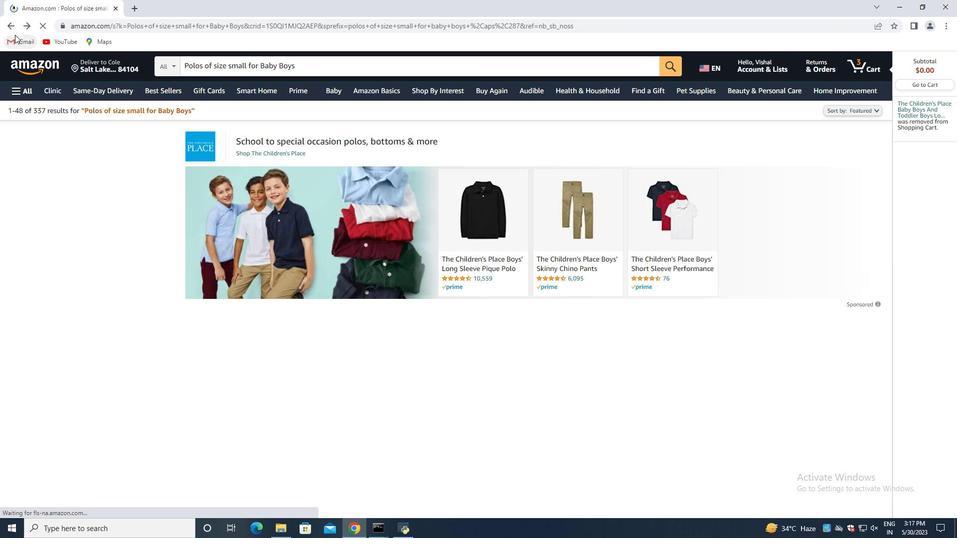 
Action: Mouse scrolled (18, 36) with delta (0, 0)
Screenshot: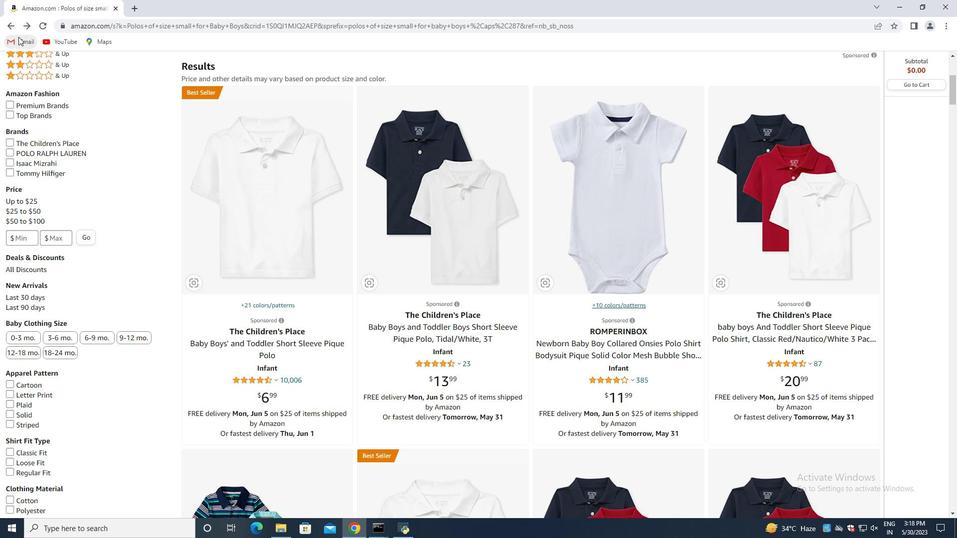 
Action: Mouse moved to (18, 37)
Screenshot: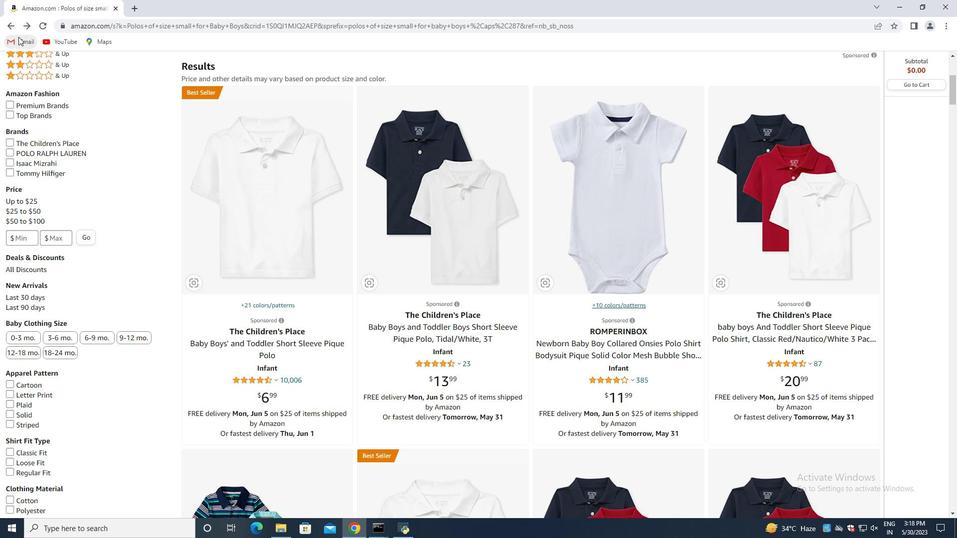 
Action: Mouse scrolled (18, 36) with delta (0, 0)
Screenshot: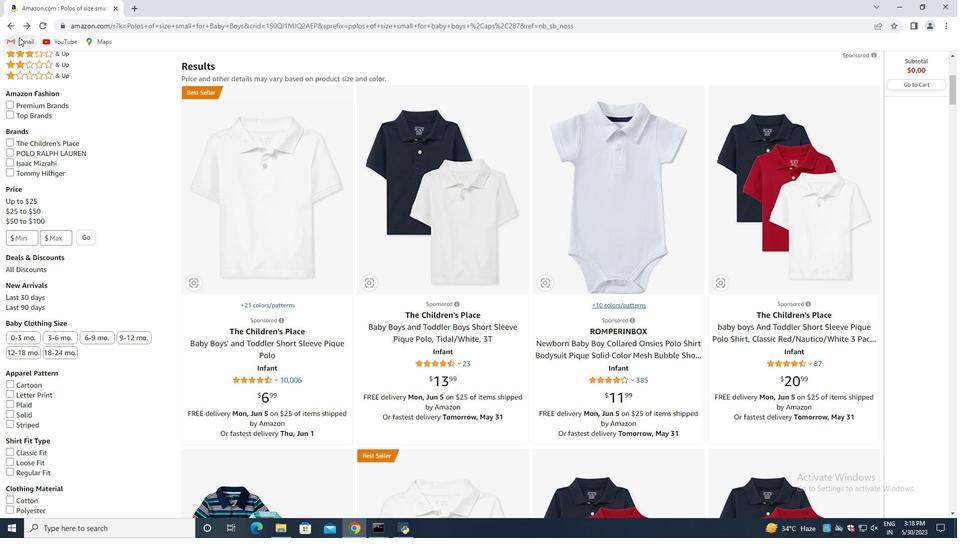 
Action: Mouse moved to (282, 196)
Screenshot: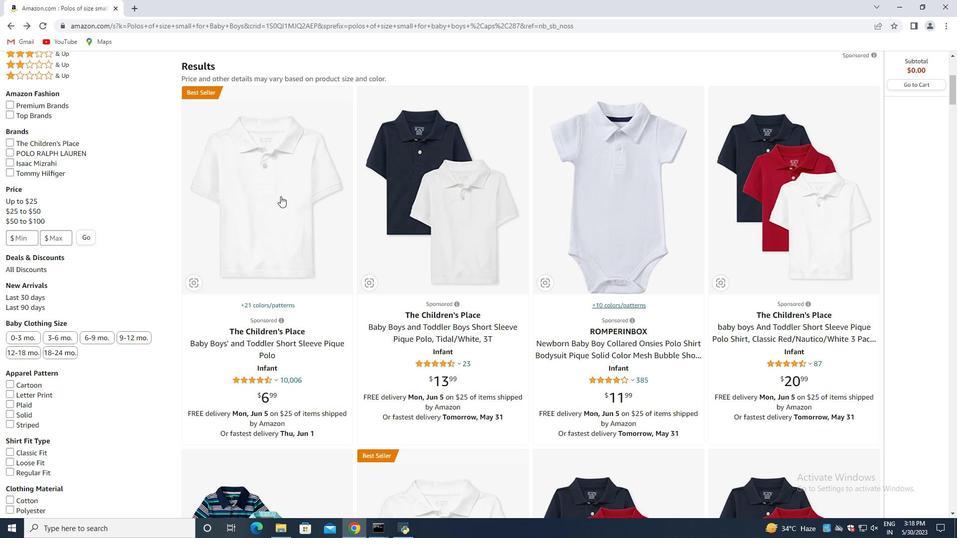
Action: Mouse pressed left at (282, 196)
Screenshot: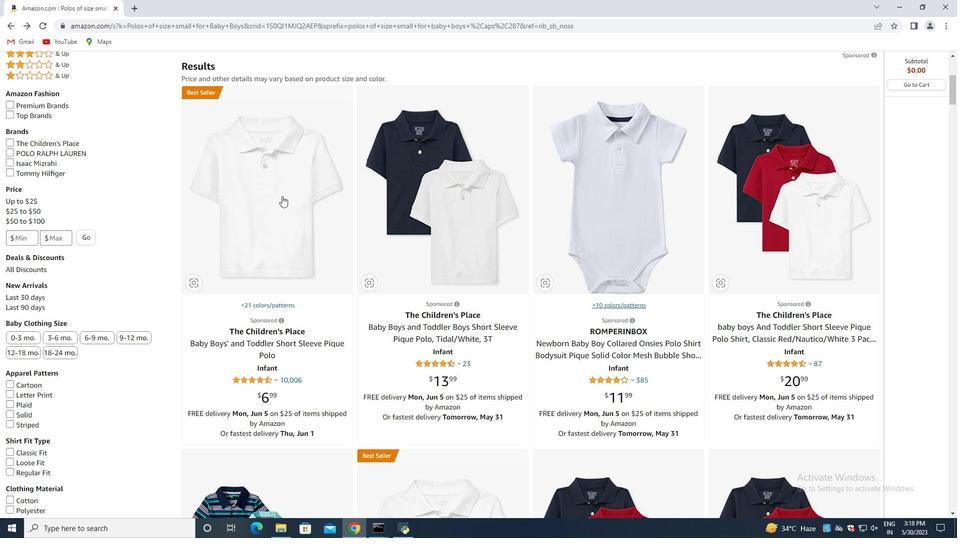 
Action: Mouse scrolled (282, 195) with delta (0, 0)
Screenshot: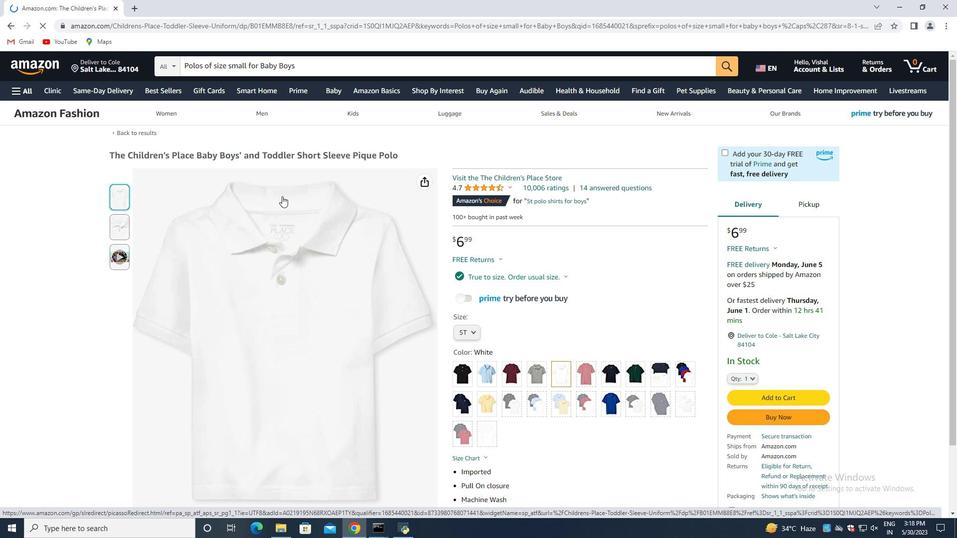 
Action: Mouse moved to (486, 319)
Screenshot: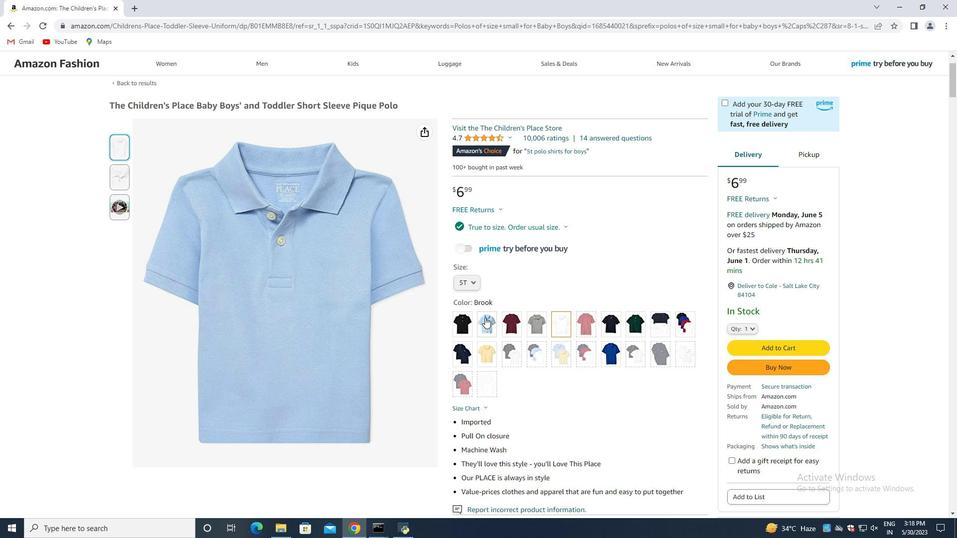 
Action: Mouse pressed left at (486, 319)
Screenshot: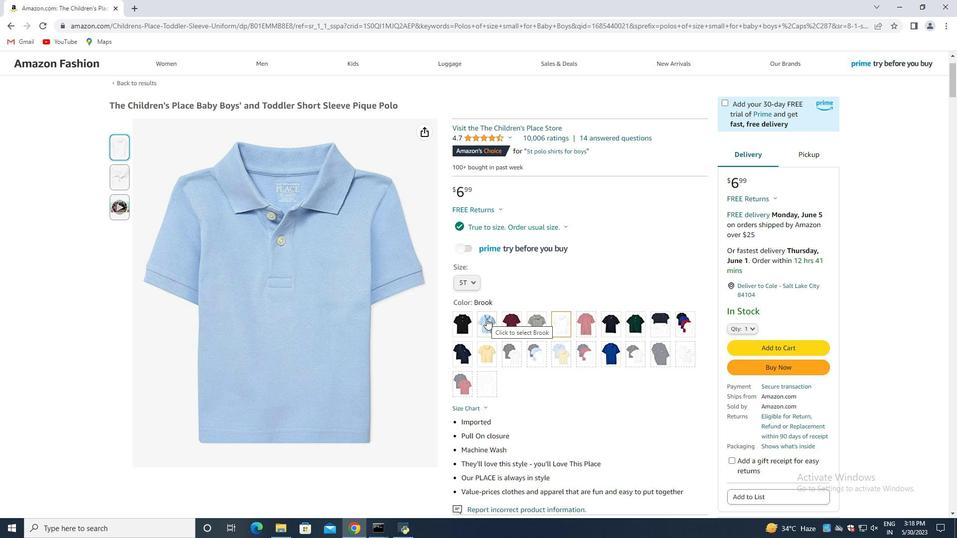 
Action: Mouse moved to (569, 359)
Screenshot: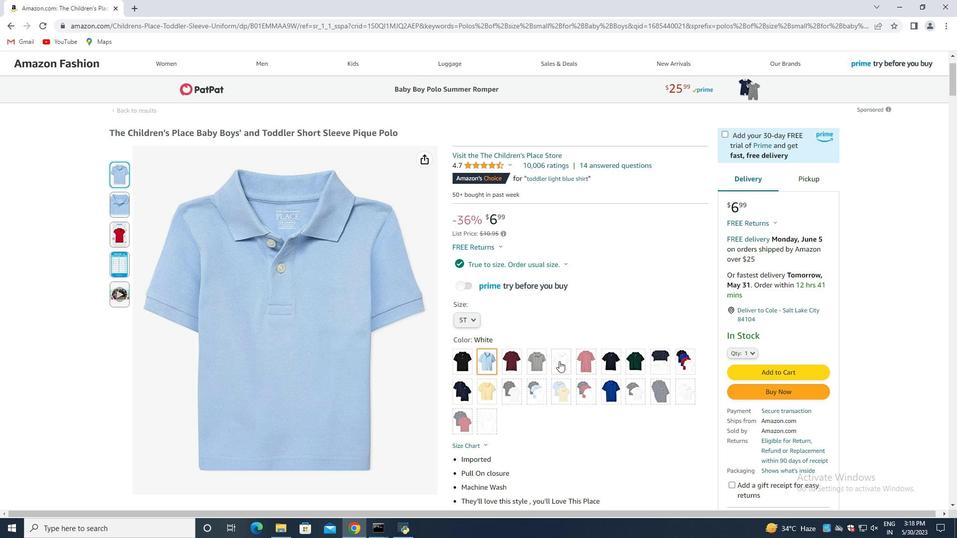 
Action: Mouse pressed left at (569, 359)
Screenshot: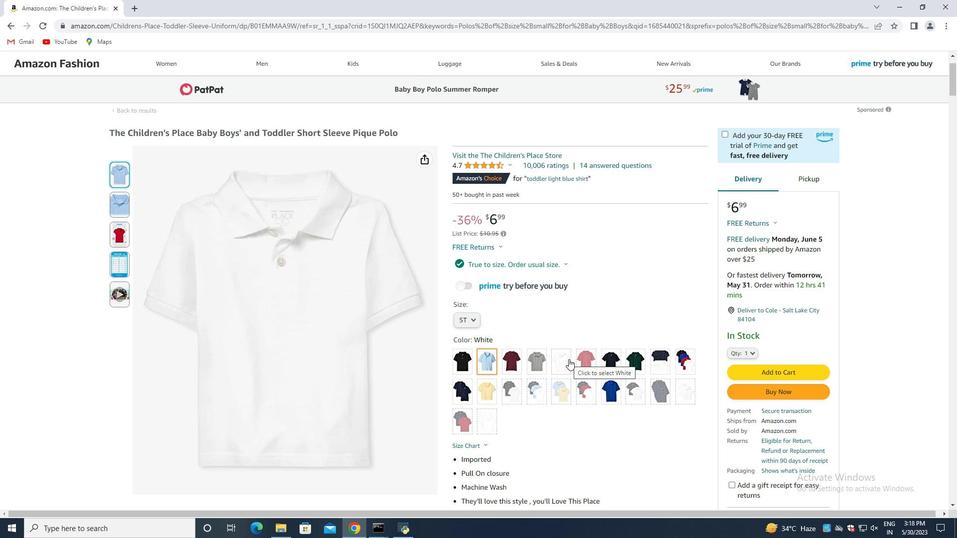 
Action: Mouse moved to (750, 353)
Screenshot: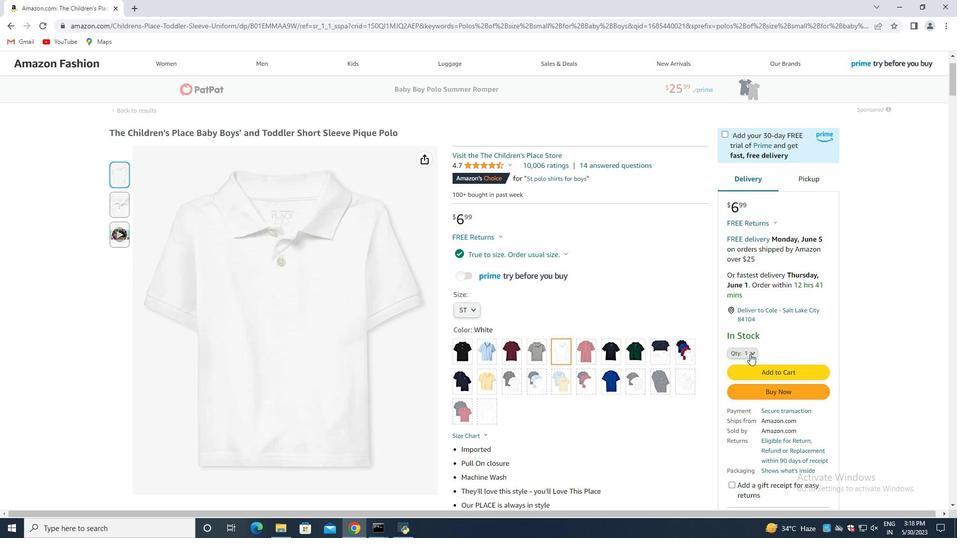 
Action: Mouse pressed left at (750, 353)
Screenshot: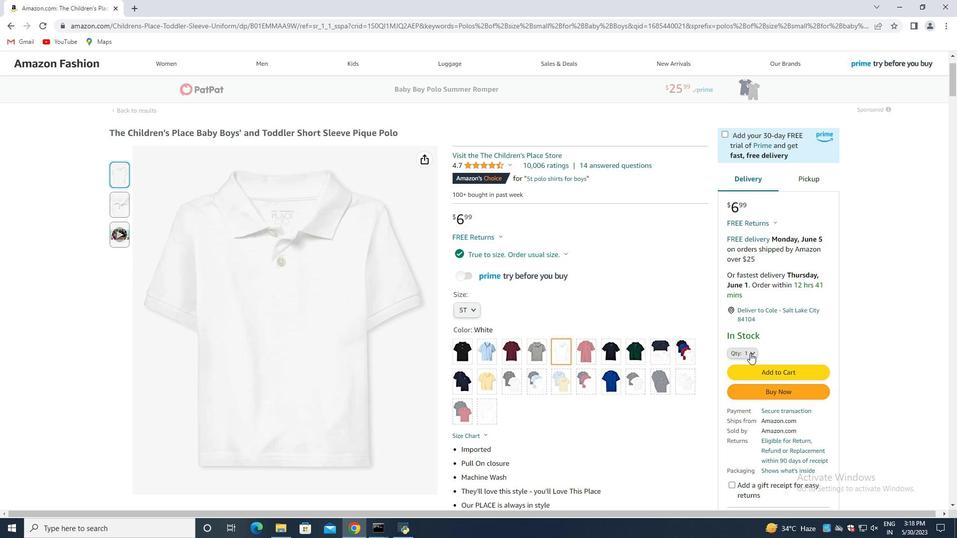 
Action: Mouse moved to (740, 394)
Screenshot: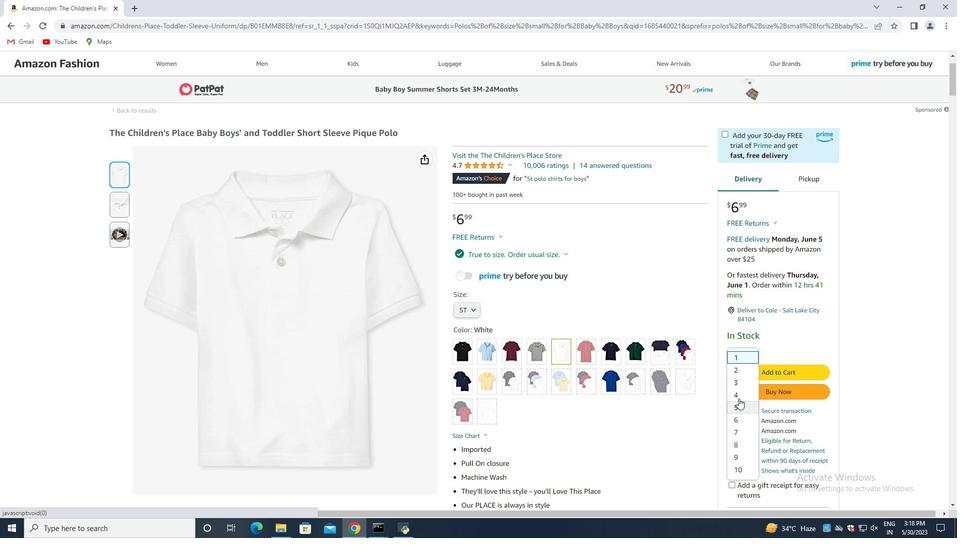 
Action: Mouse pressed left at (740, 394)
Screenshot: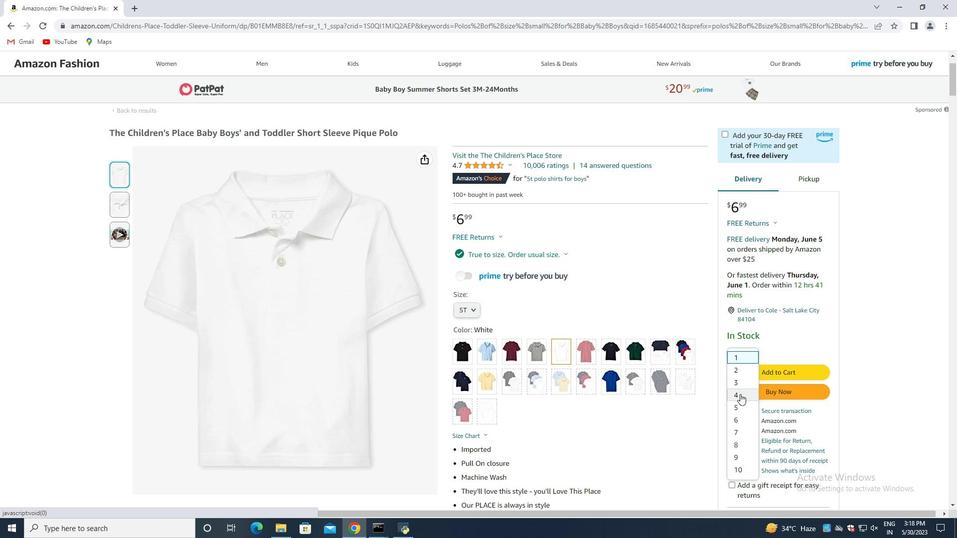 
Action: Mouse moved to (782, 370)
Screenshot: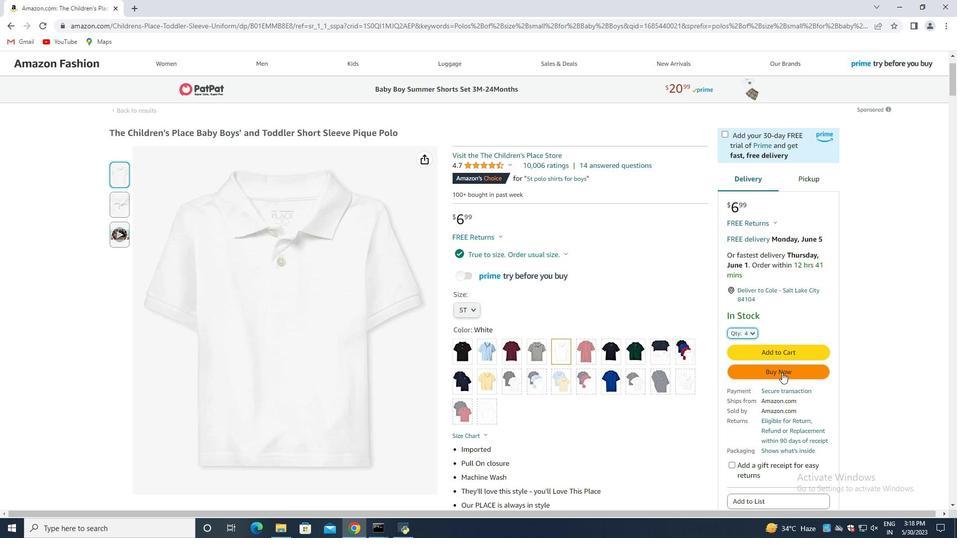 
Action: Mouse pressed left at (782, 370)
Screenshot: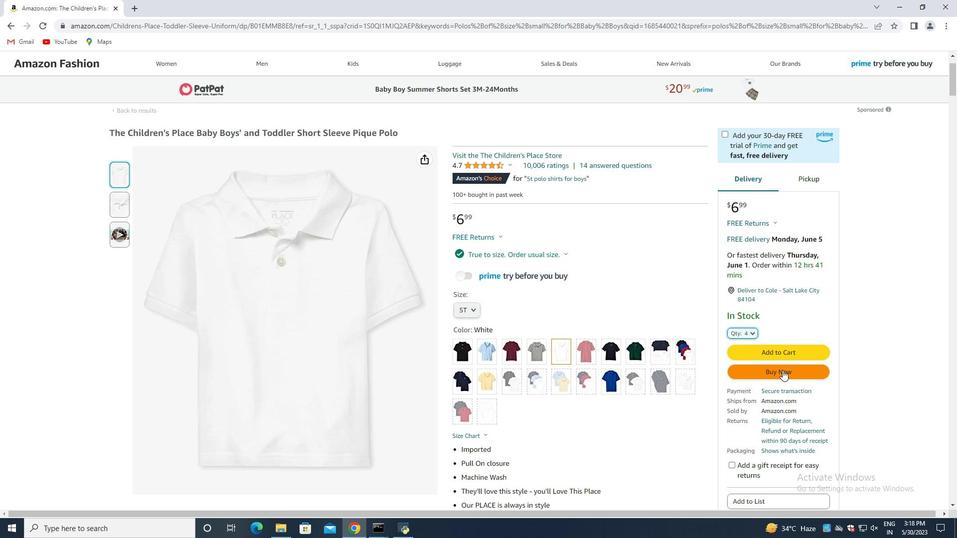 
Action: Mouse moved to (573, 99)
Screenshot: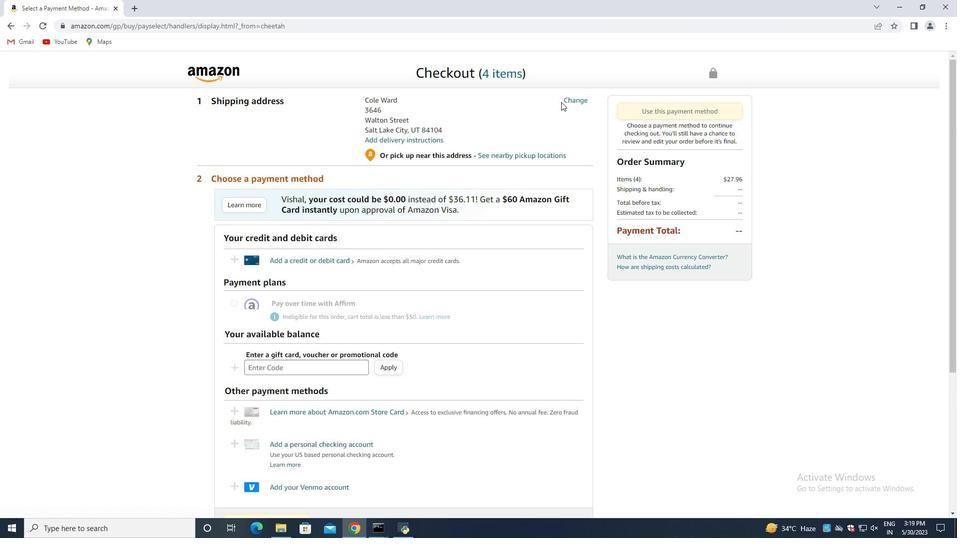 
Action: Mouse pressed left at (573, 99)
Screenshot: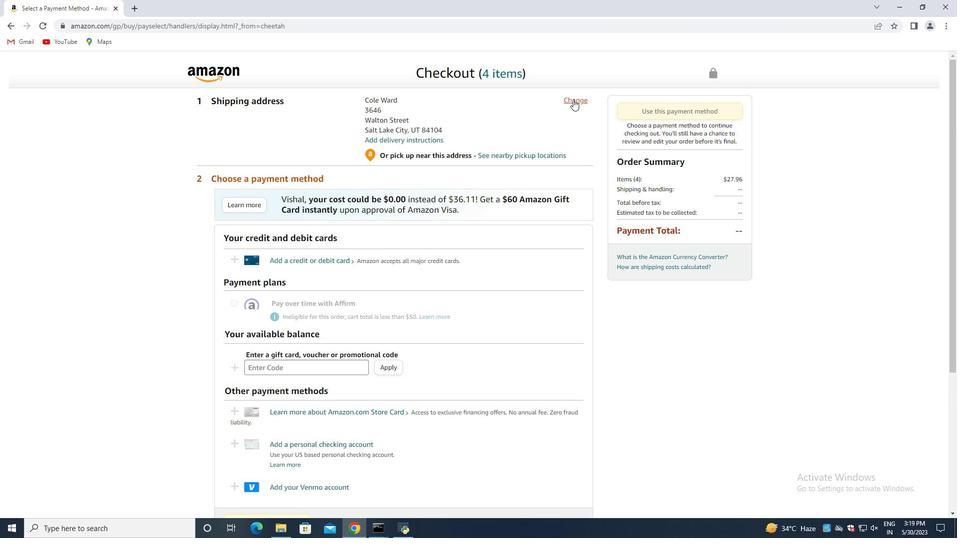
Action: Mouse moved to (268, 392)
Screenshot: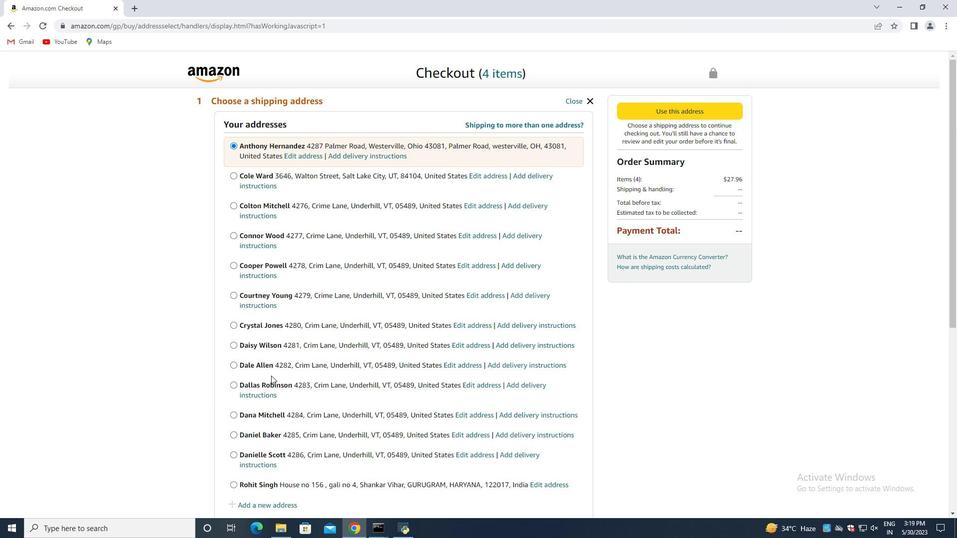
Action: Mouse scrolled (268, 391) with delta (0, 0)
Screenshot: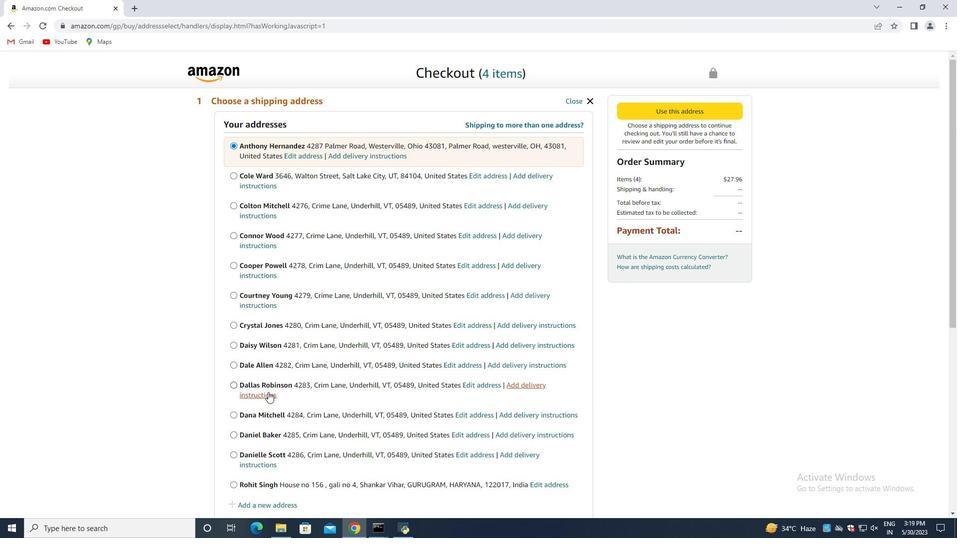 
Action: Mouse moved to (267, 392)
Screenshot: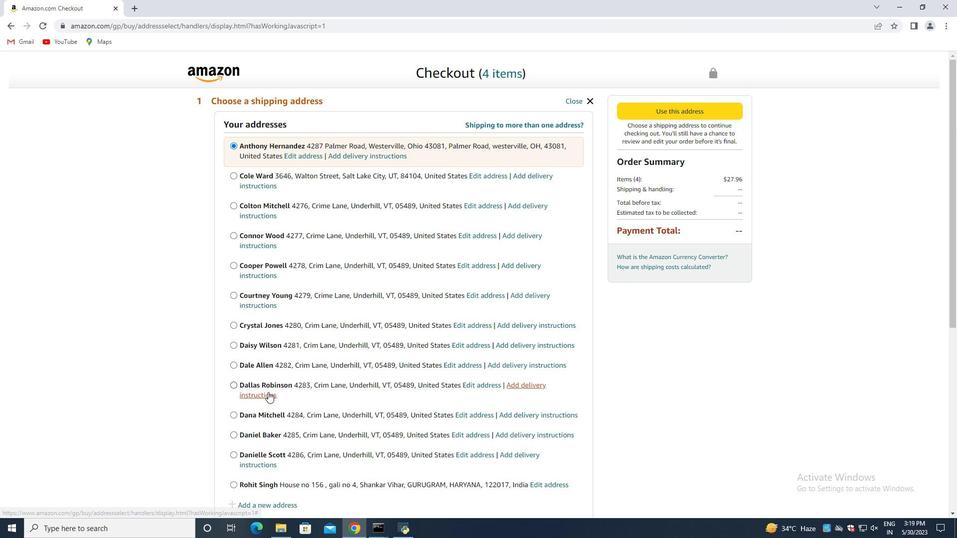 
Action: Mouse scrolled (267, 391) with delta (0, 0)
Screenshot: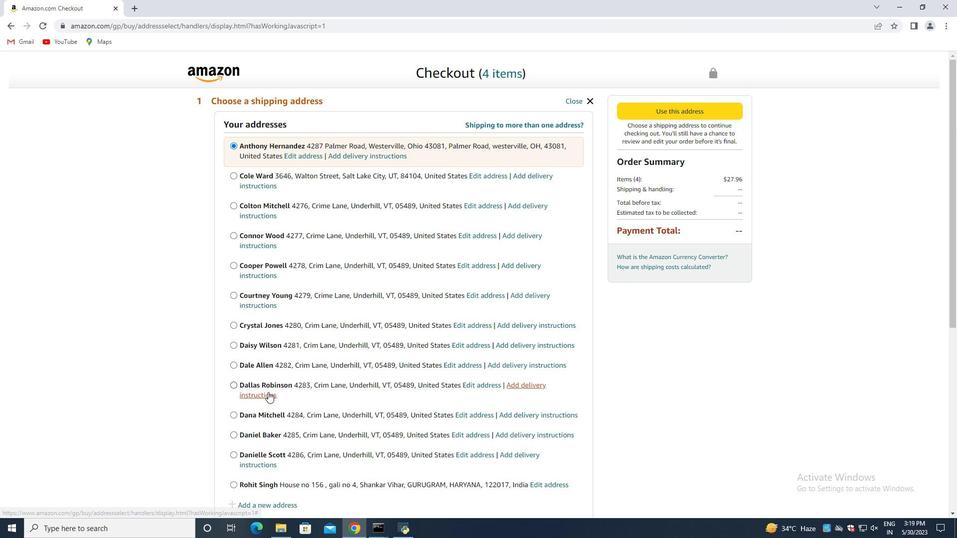 
Action: Mouse scrolled (267, 391) with delta (0, 0)
Screenshot: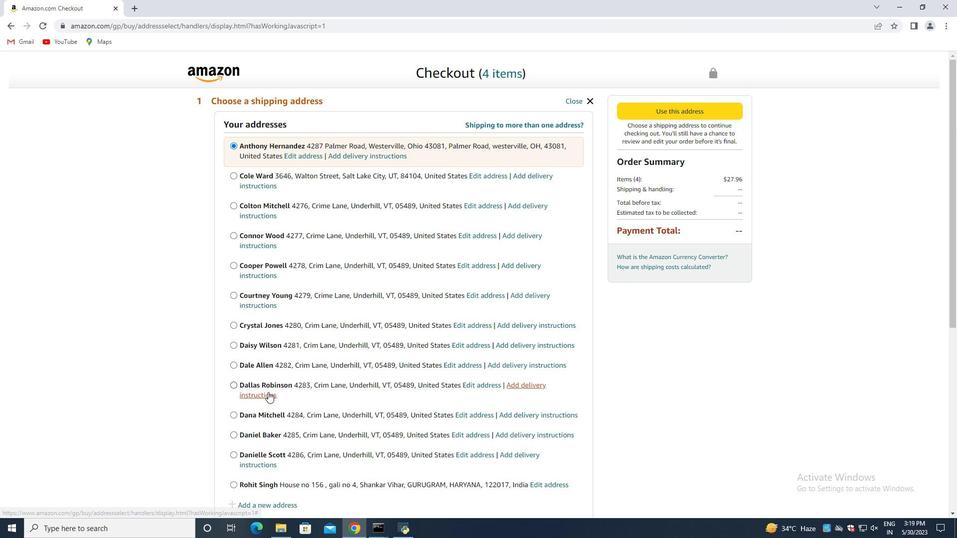 
Action: Mouse moved to (283, 354)
Screenshot: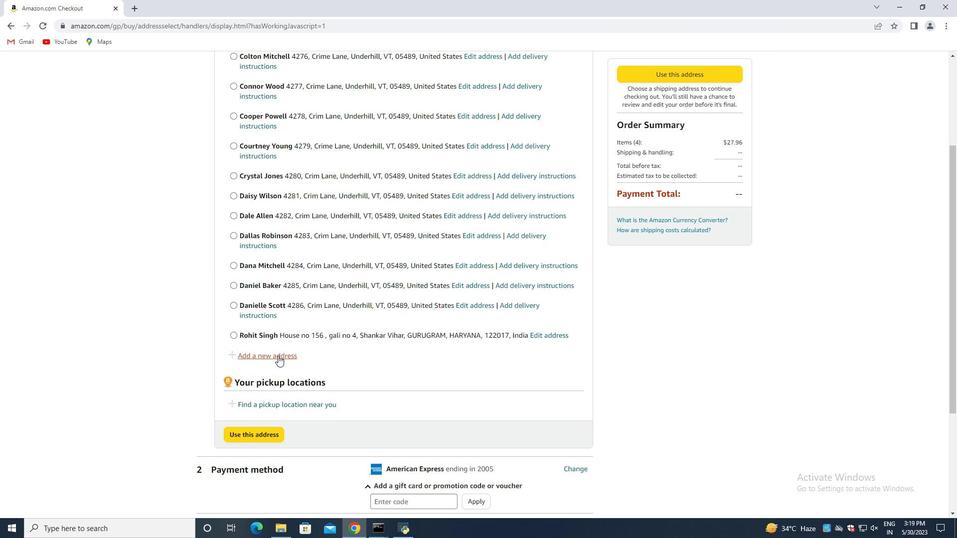 
Action: Mouse pressed left at (283, 354)
Screenshot: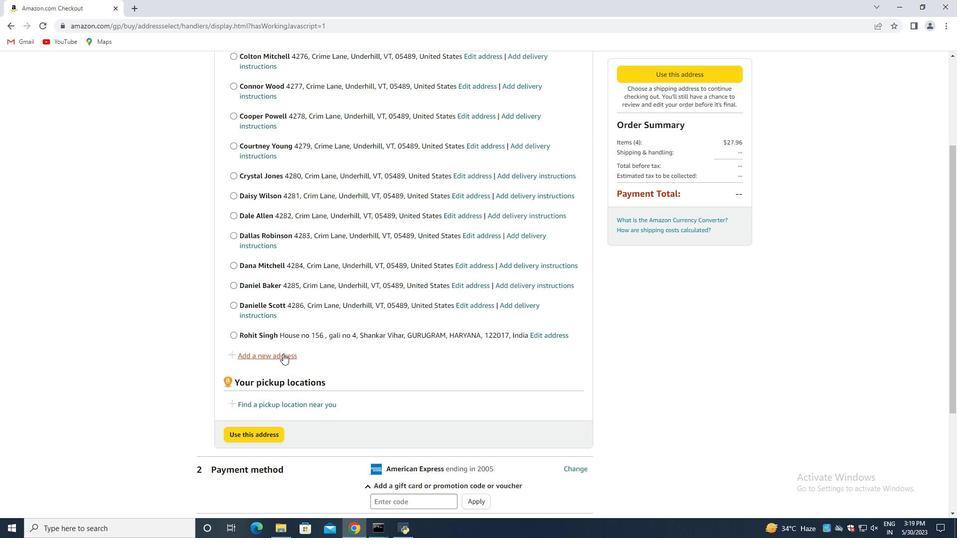 
Action: Mouse moved to (347, 245)
Screenshot: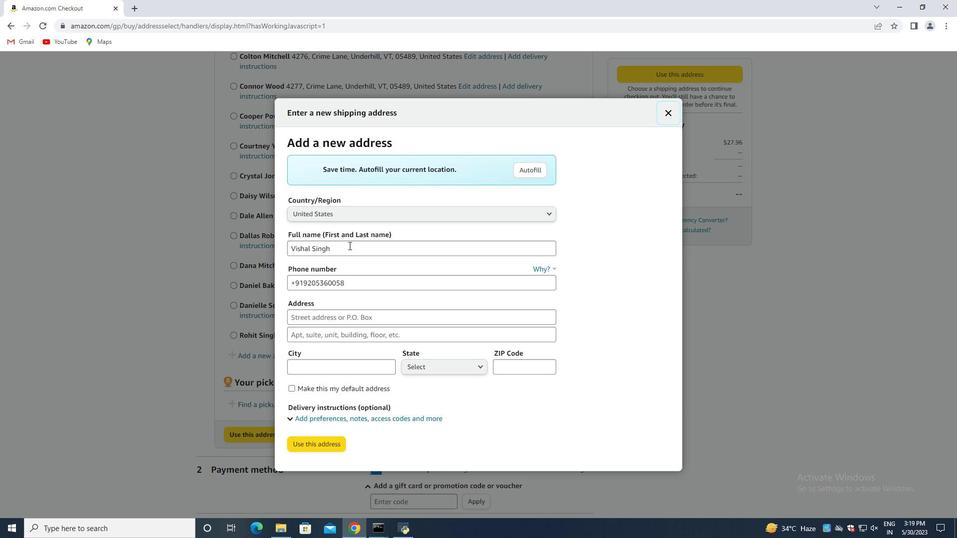 
Action: Mouse pressed left at (347, 245)
Screenshot: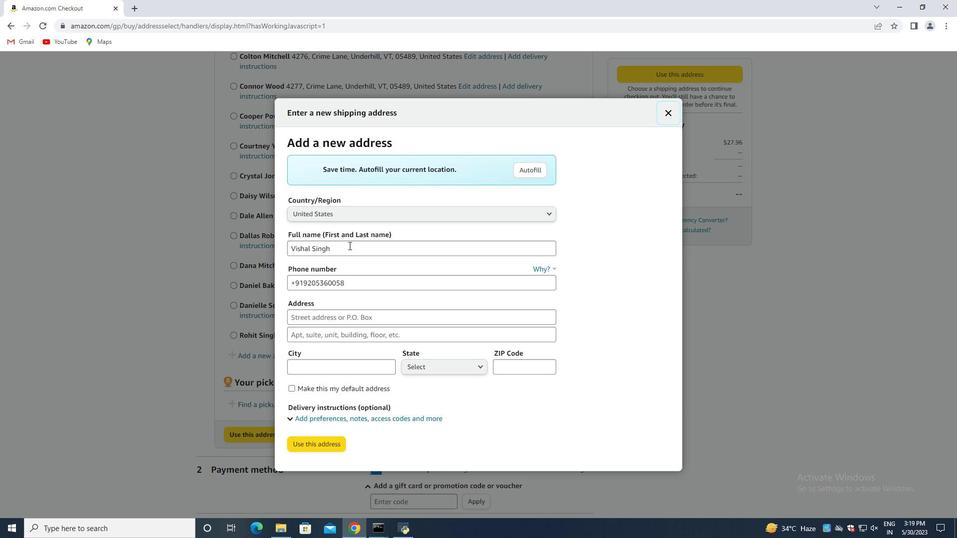 
Action: Mouse pressed left at (347, 245)
Screenshot: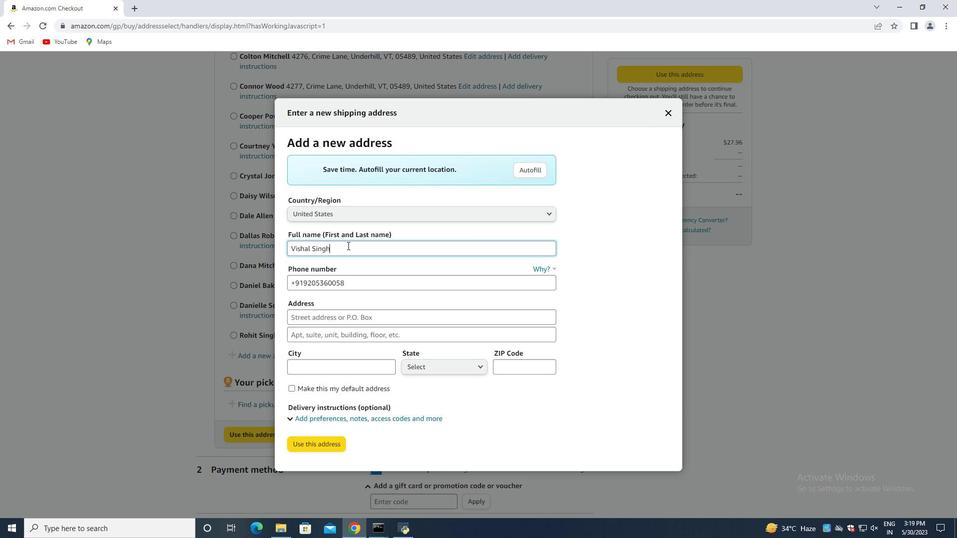 
Action: Mouse moved to (347, 245)
Screenshot: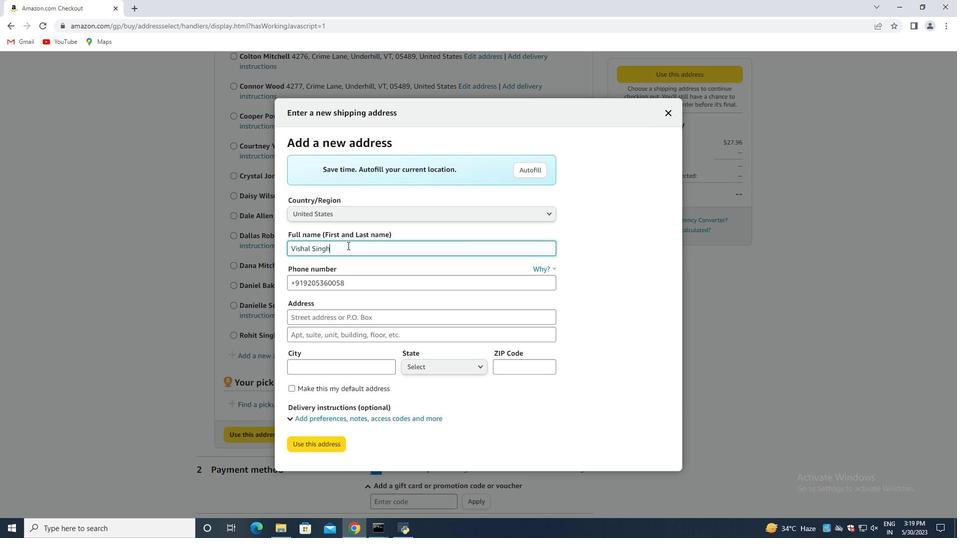 
Action: Mouse pressed left at (347, 245)
Screenshot: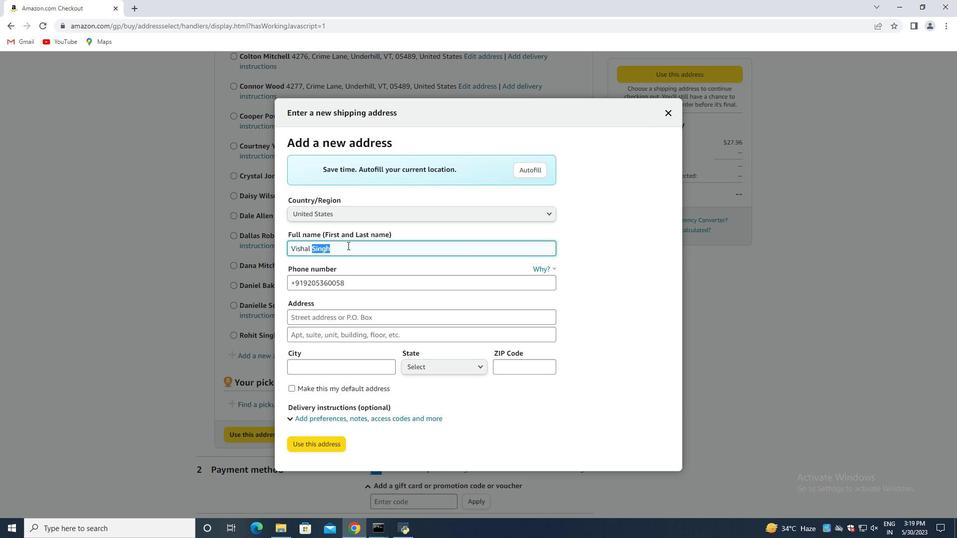 
Action: Key pressed <Key.backspace><Key.shift>Danny<Key.space><Key.shift><Key.shift><Key.shift><Key.shift><Key.shift><Key.shift><Key.shift>Hernandez<Key.tab><Key.tab><Key.backspace>9377427970<Key.tab>4287<Key.tab><Key.shift>Crim<Key.space><Key.shift>Lane<Key.tab><Key.shift>Underhill<Key.tab>
Screenshot: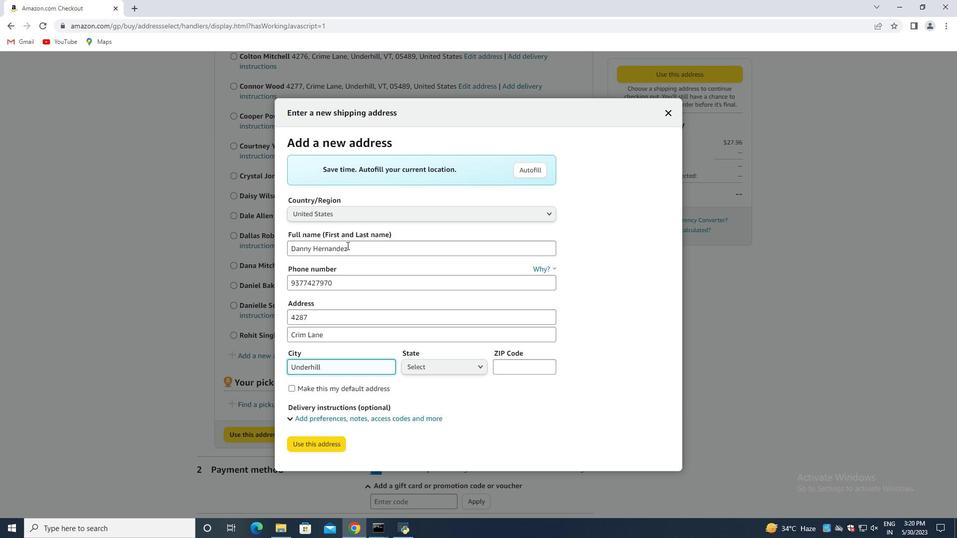 
Action: Mouse moved to (451, 369)
Screenshot: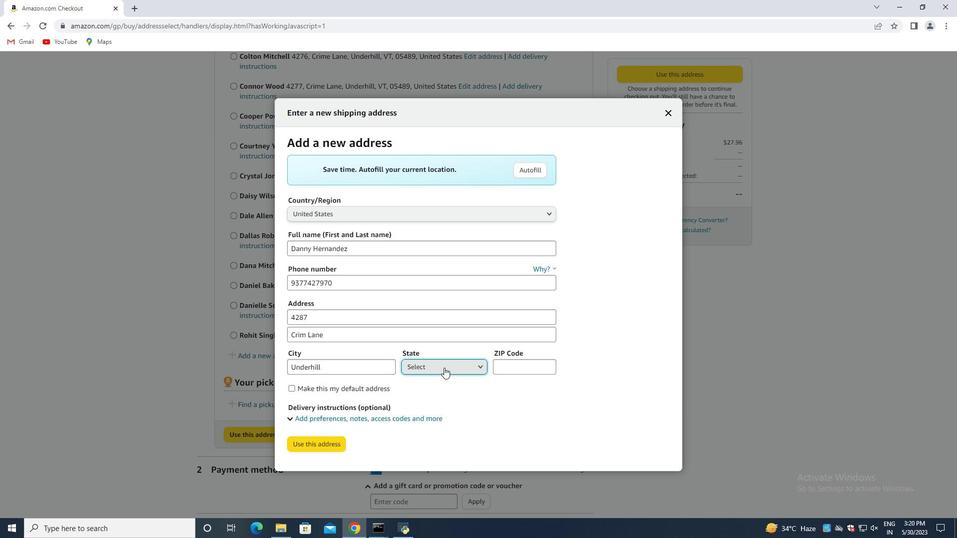 
Action: Mouse pressed left at (451, 369)
Screenshot: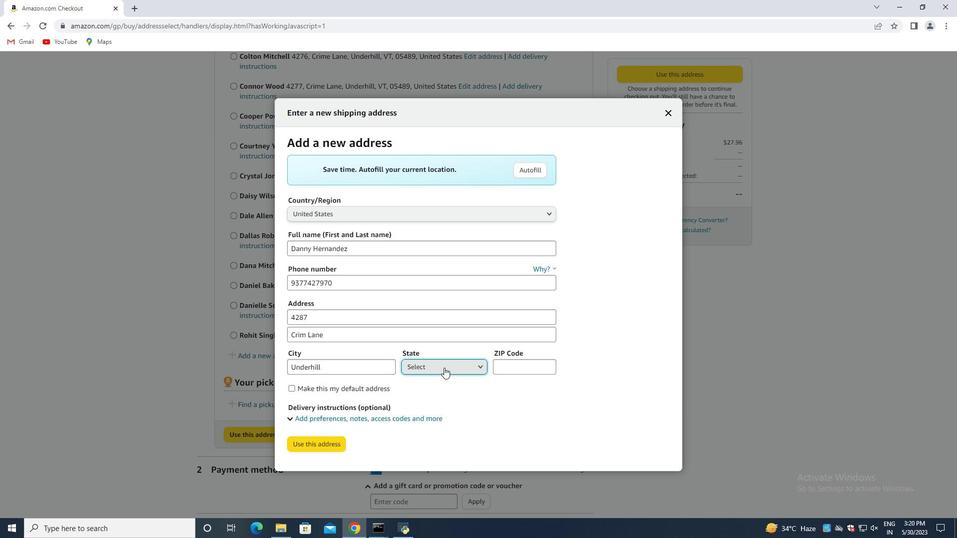 
Action: Mouse moved to (449, 291)
Screenshot: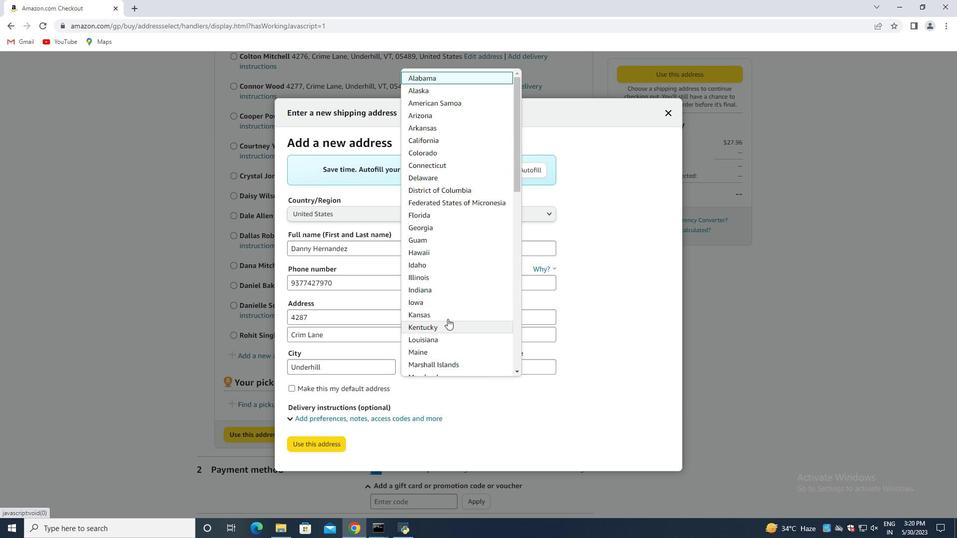 
Action: Mouse scrolled (449, 291) with delta (0, 0)
Screenshot: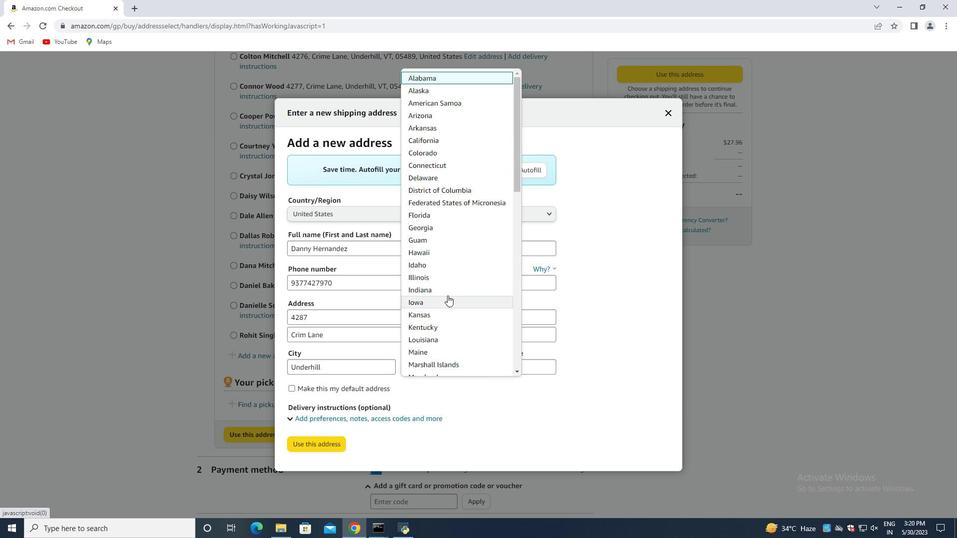 
Action: Mouse scrolled (449, 291) with delta (0, 0)
Screenshot: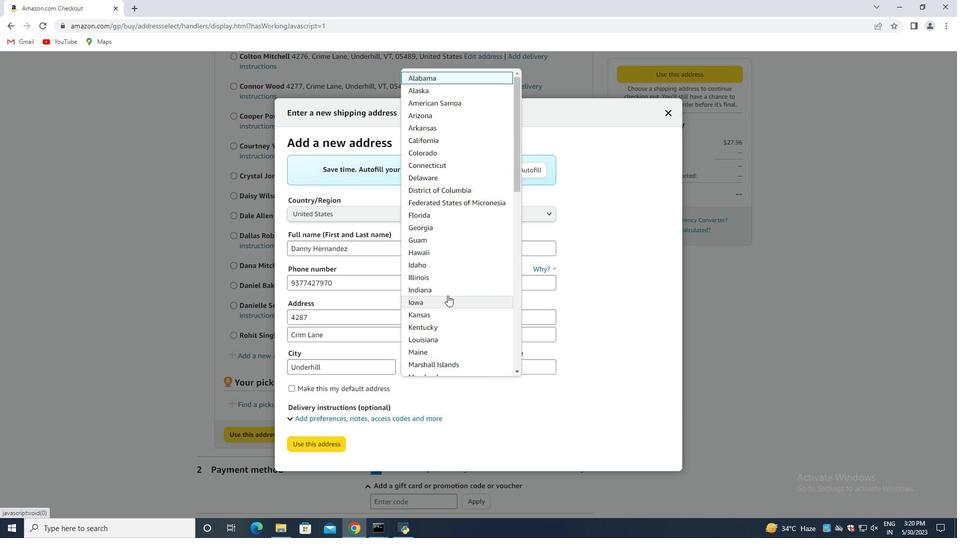 
Action: Mouse scrolled (449, 291) with delta (0, 0)
Screenshot: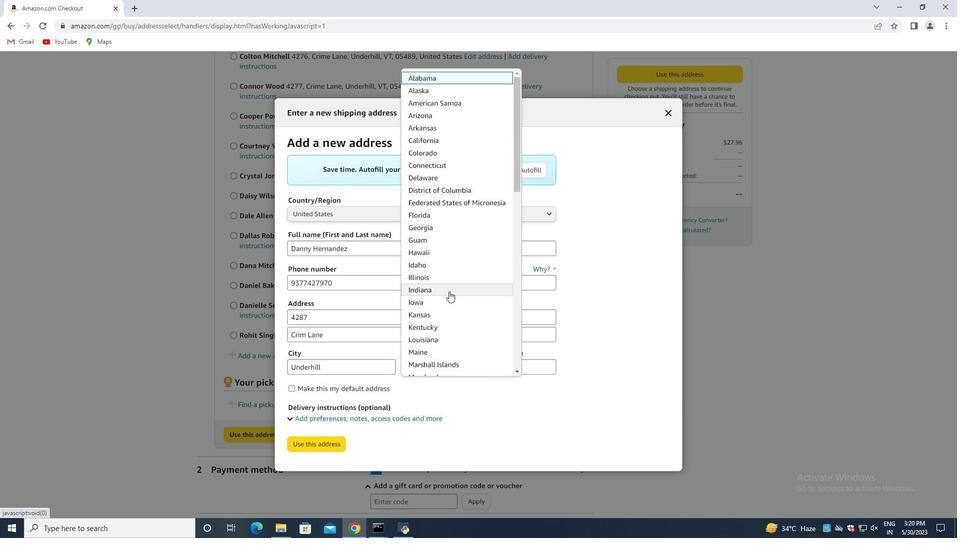 
Action: Mouse scrolled (449, 291) with delta (0, 0)
Screenshot: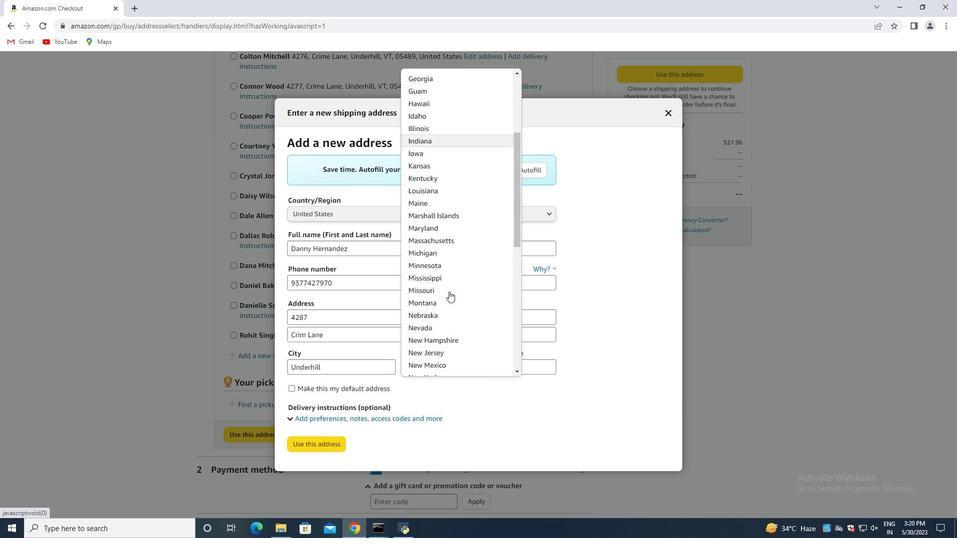 
Action: Mouse moved to (449, 291)
Screenshot: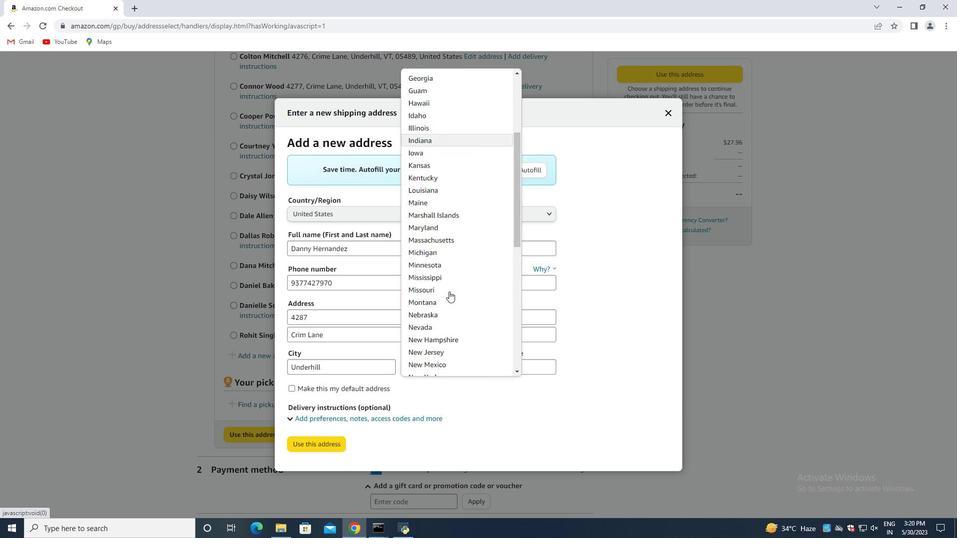 
Action: Mouse scrolled (449, 291) with delta (0, 0)
Screenshot: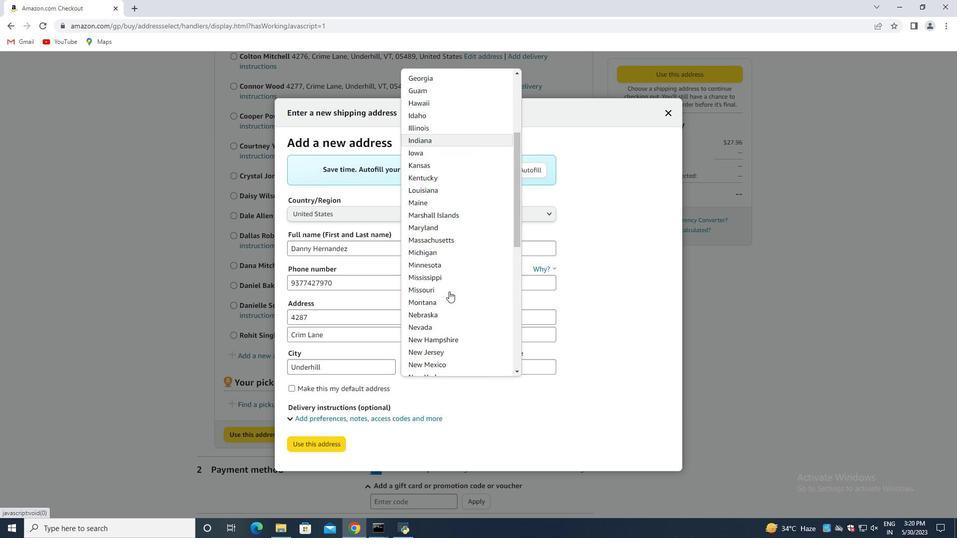 
Action: Mouse moved to (448, 303)
Screenshot: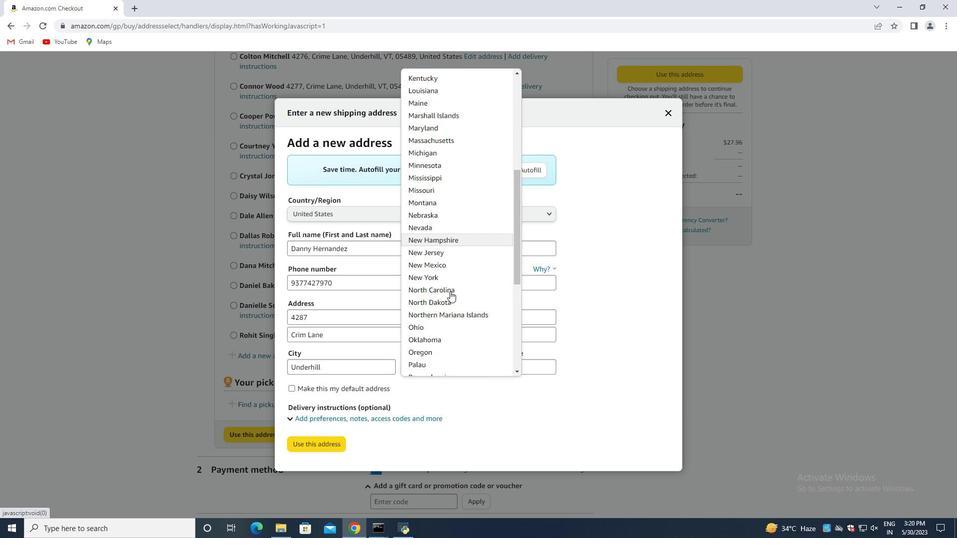 
Action: Mouse scrolled (448, 302) with delta (0, 0)
Screenshot: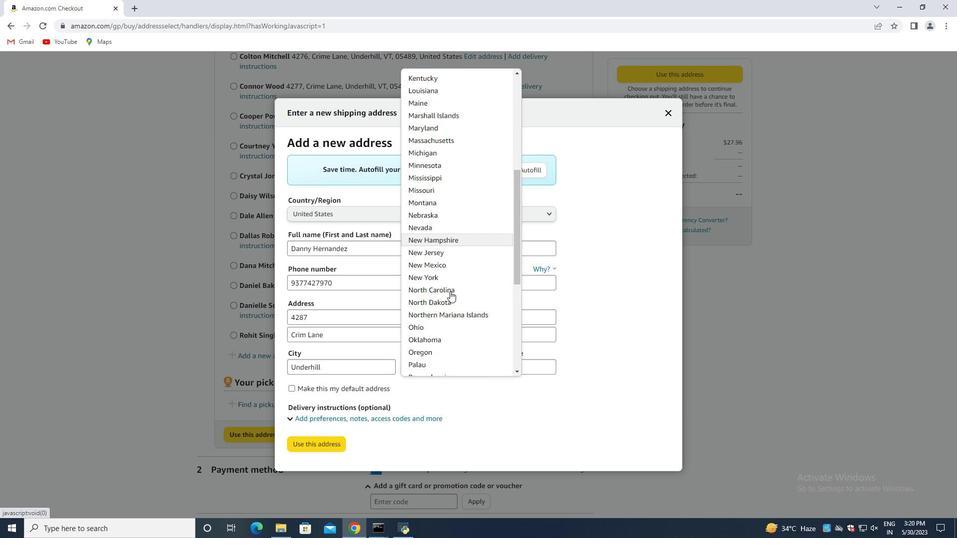 
Action: Mouse moved to (447, 305)
Screenshot: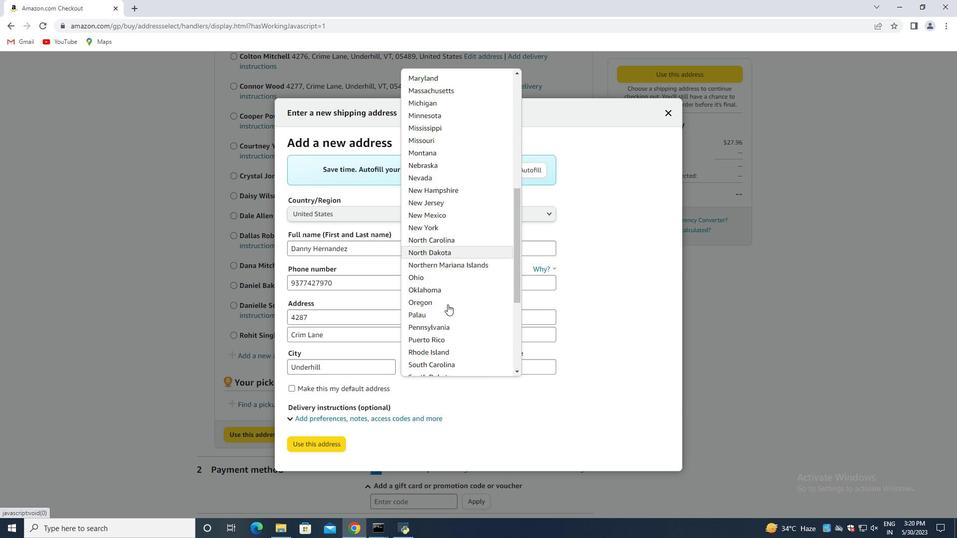 
Action: Mouse scrolled (447, 304) with delta (0, 0)
Screenshot: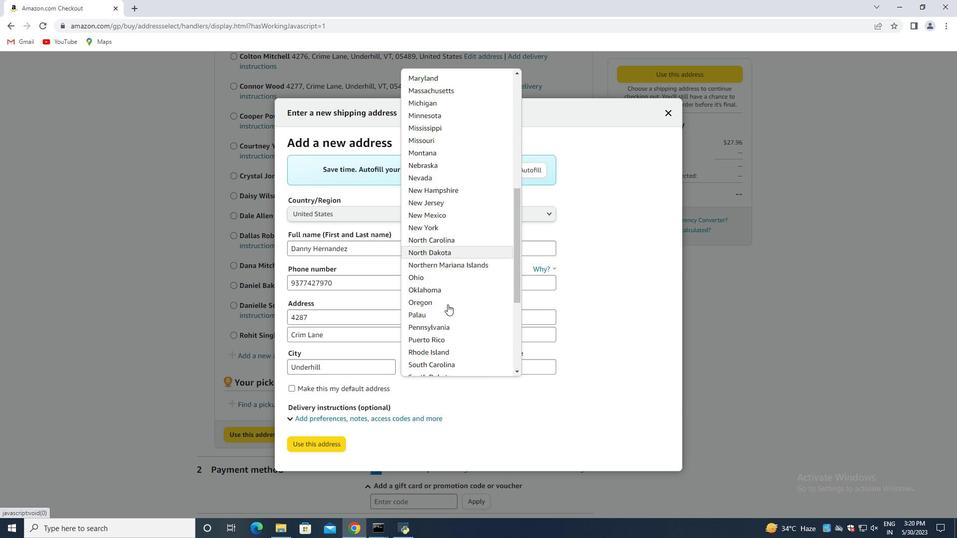 
Action: Mouse moved to (447, 305)
Screenshot: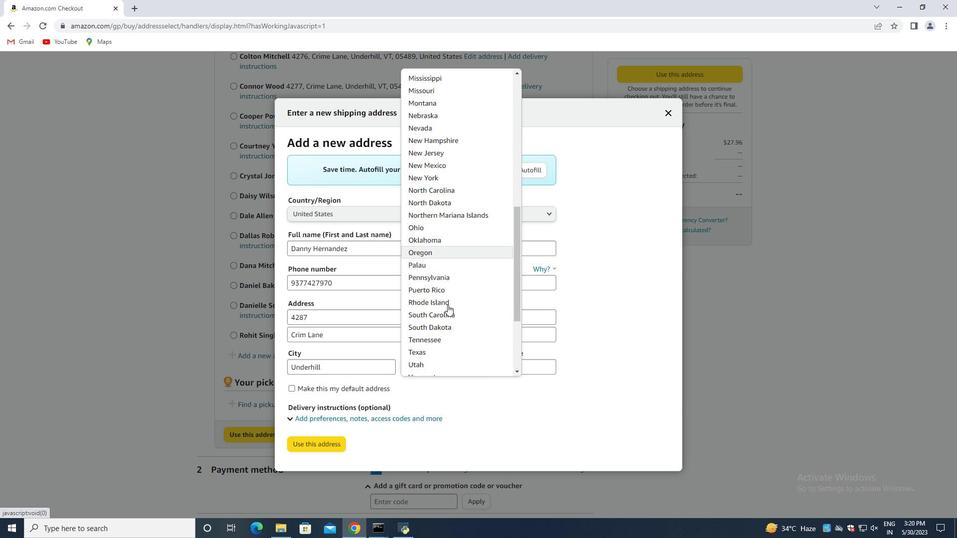
Action: Mouse scrolled (447, 305) with delta (0, 0)
Screenshot: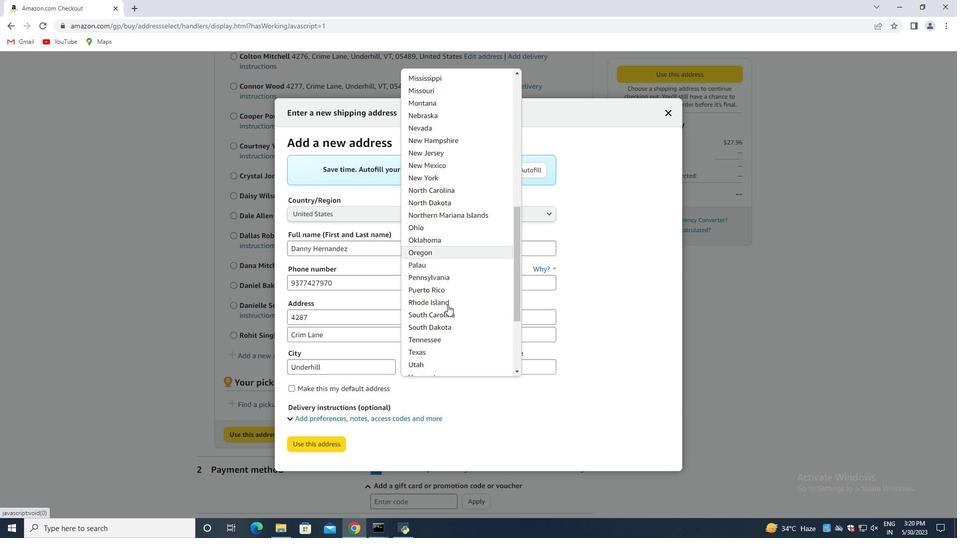 
Action: Mouse moved to (446, 306)
Screenshot: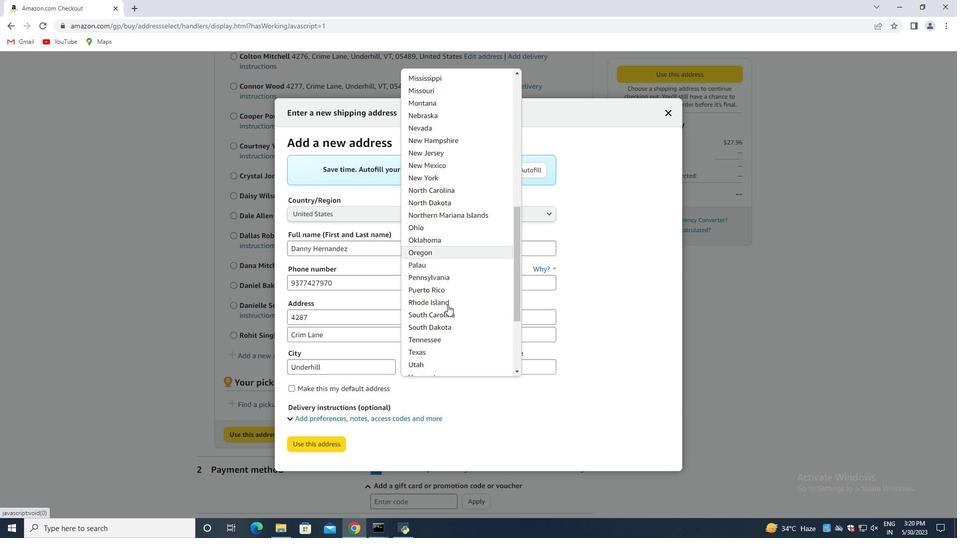 
Action: Mouse scrolled (446, 305) with delta (0, 0)
Screenshot: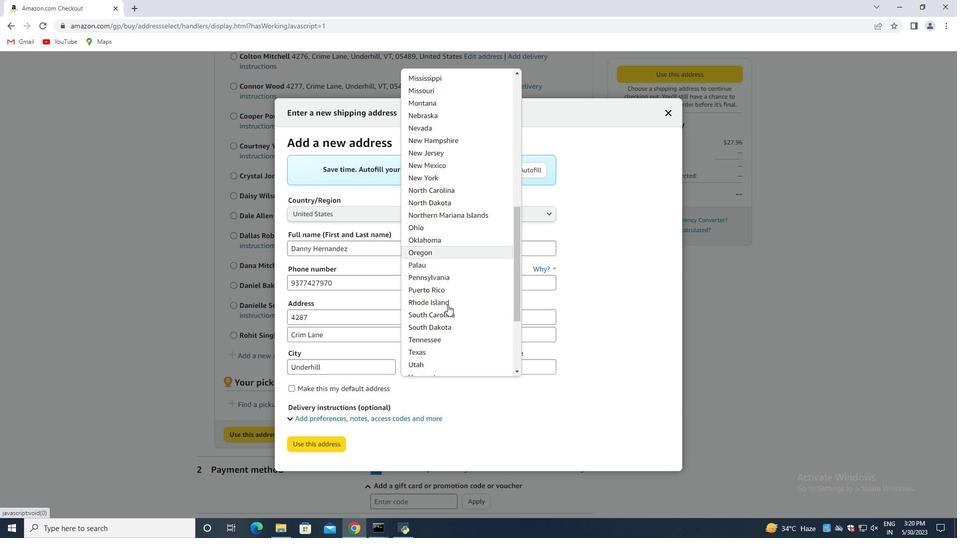 
Action: Mouse moved to (451, 278)
Screenshot: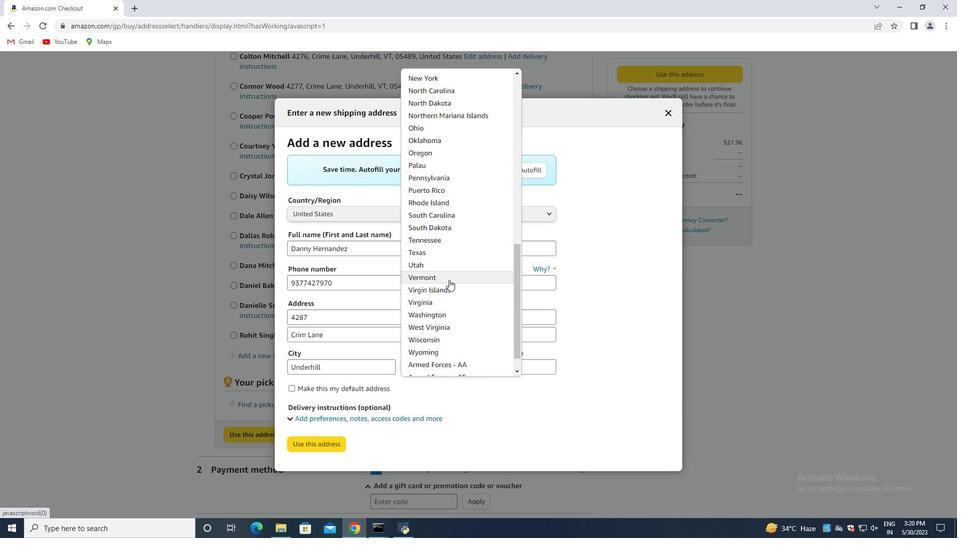 
Action: Mouse pressed left at (451, 278)
Screenshot: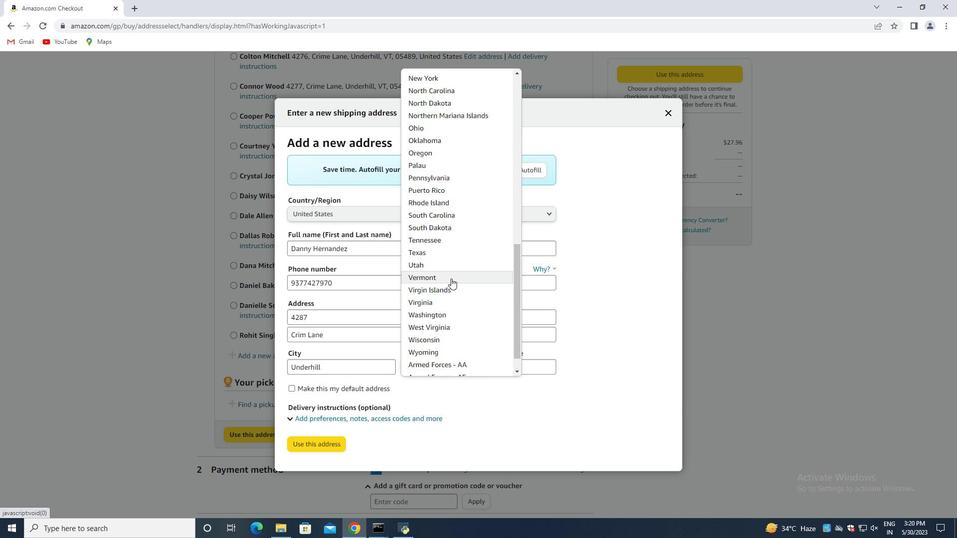 
Action: Mouse moved to (516, 373)
Screenshot: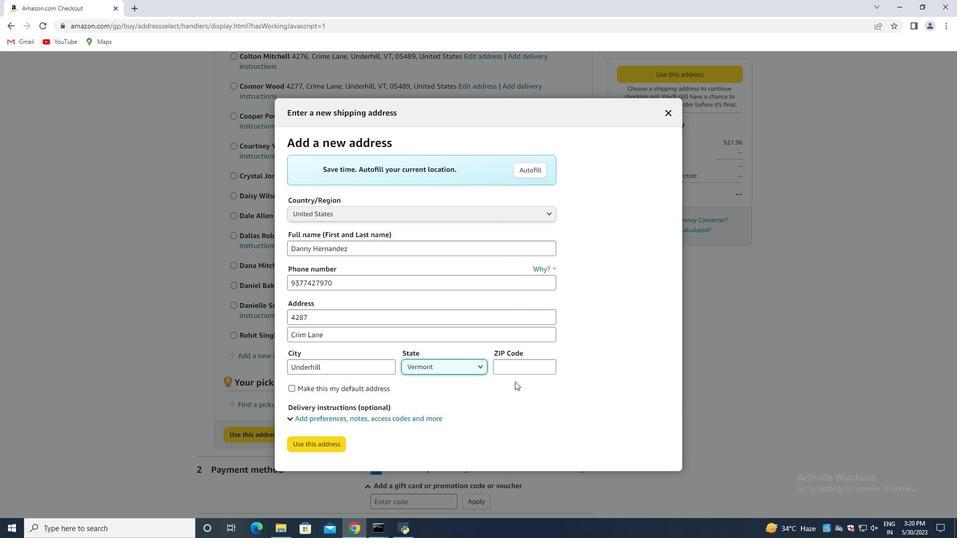 
Action: Mouse pressed left at (516, 373)
Screenshot: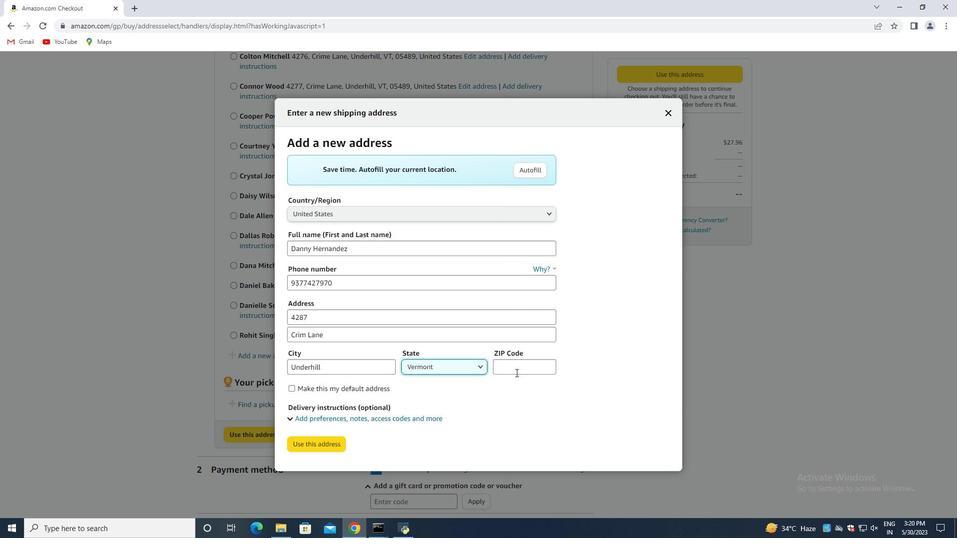 
Action: Key pressed 05489
Screenshot: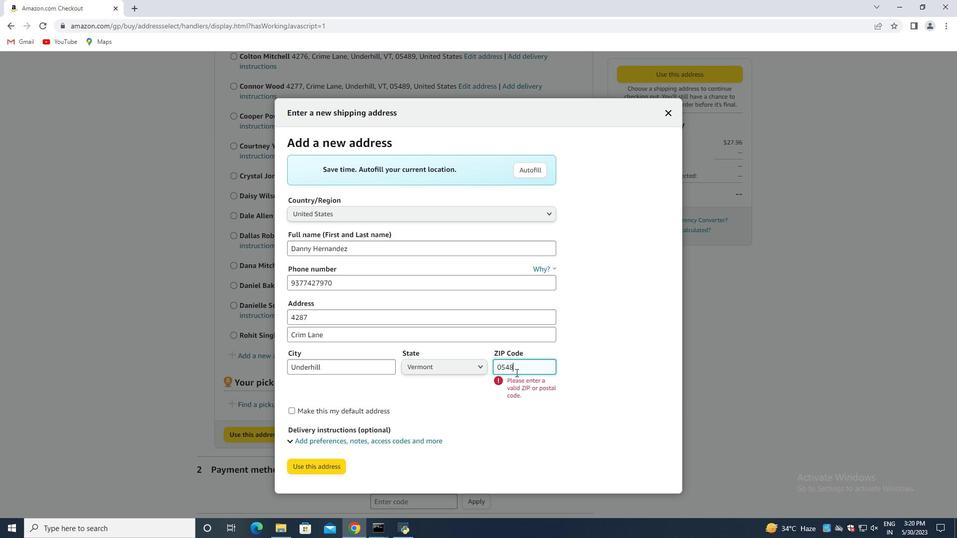 
Action: Mouse moved to (317, 448)
Screenshot: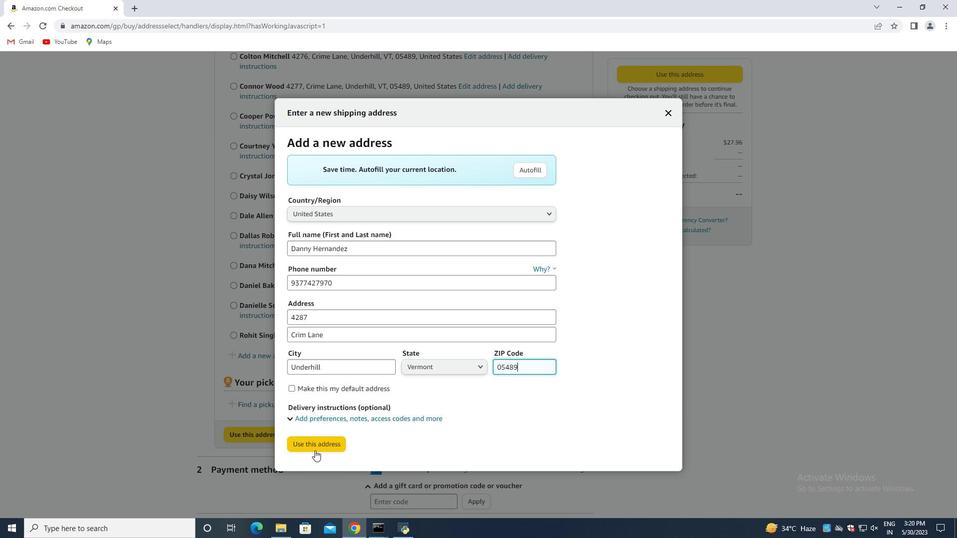 
Action: Mouse pressed left at (317, 448)
Screenshot: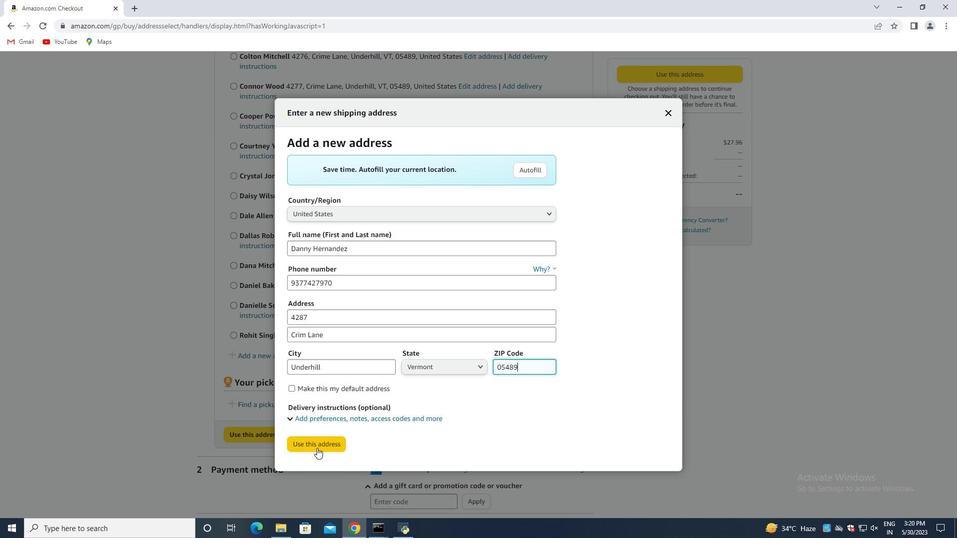 
Action: Mouse moved to (385, 369)
Screenshot: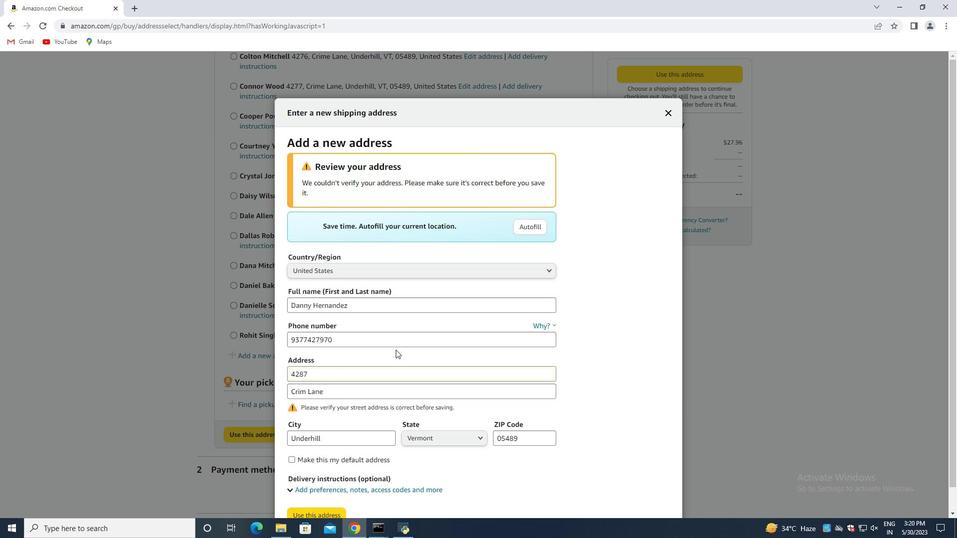 
Action: Mouse scrolled (393, 353) with delta (0, 0)
Screenshot: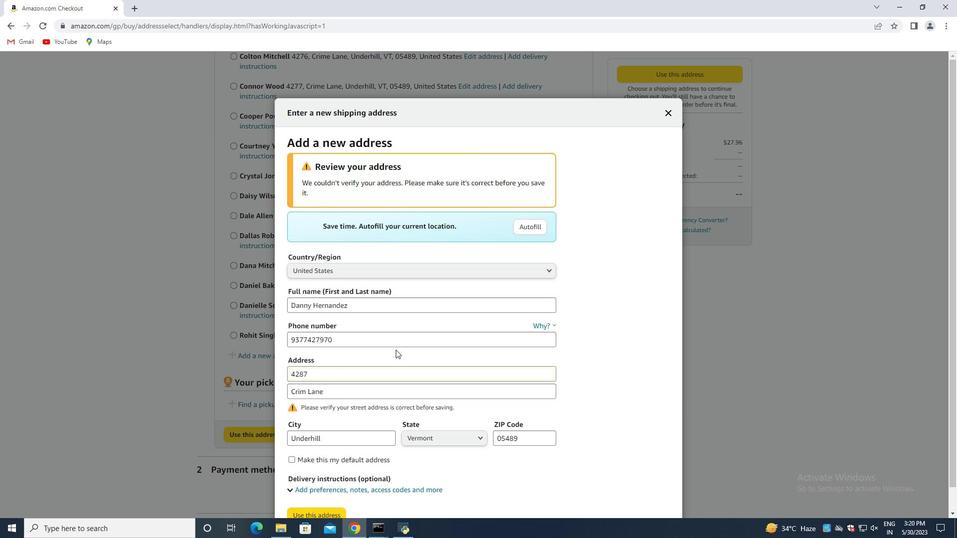 
Action: Mouse moved to (384, 371)
Screenshot: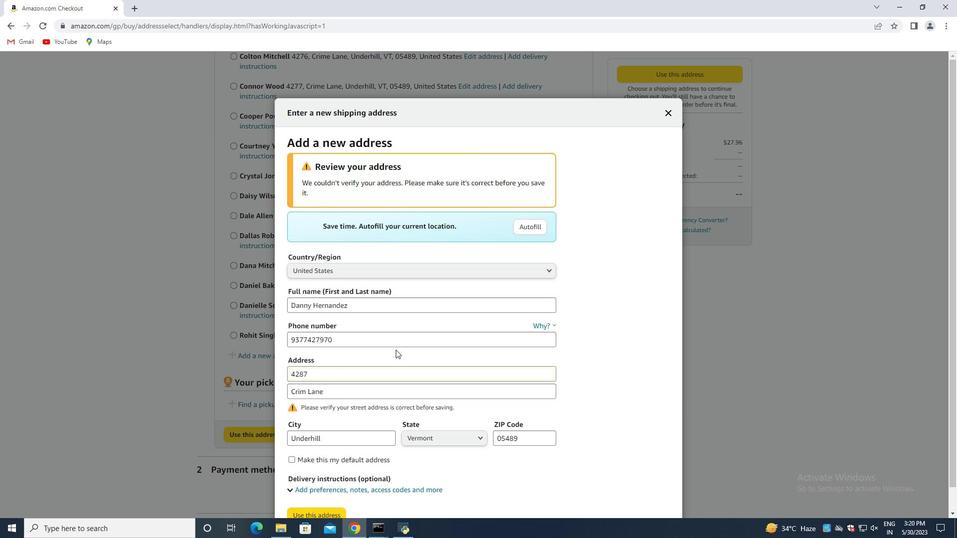 
Action: Mouse scrolled (390, 356) with delta (0, 0)
Screenshot: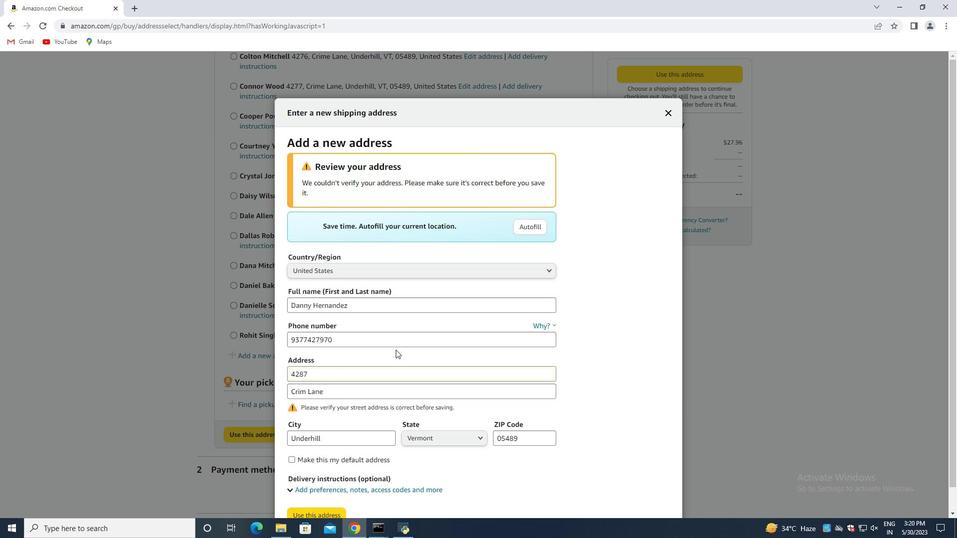 
Action: Mouse moved to (335, 486)
Screenshot: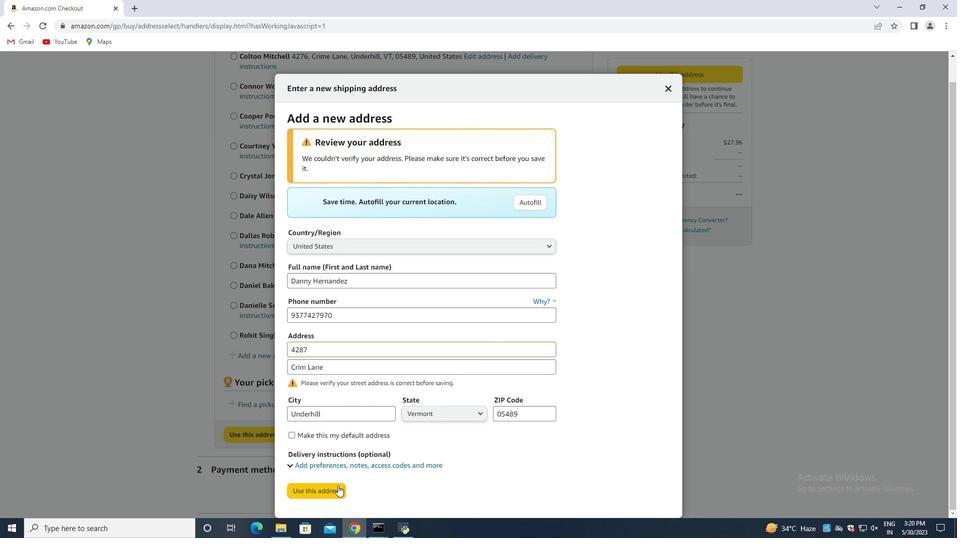 
Action: Mouse pressed left at (335, 486)
Screenshot: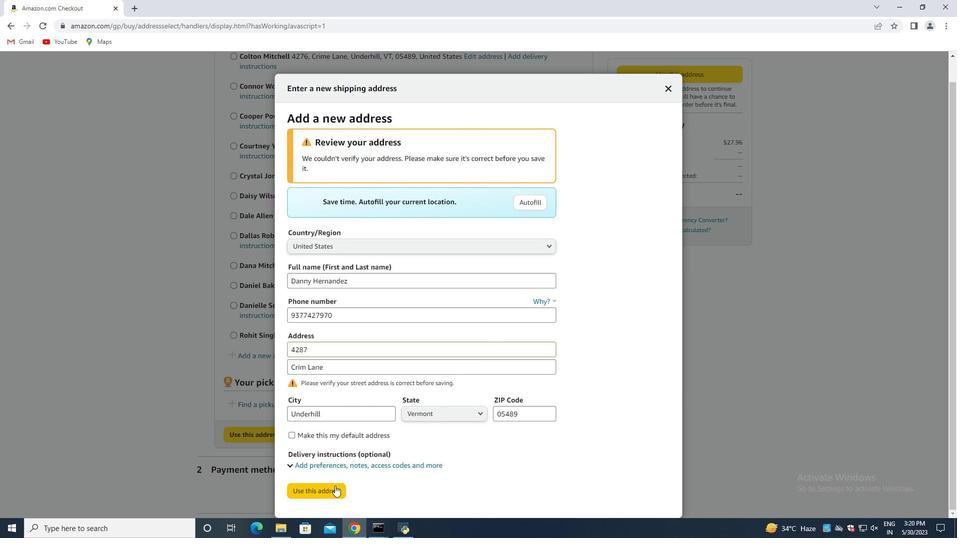 
Action: Mouse moved to (320, 160)
Screenshot: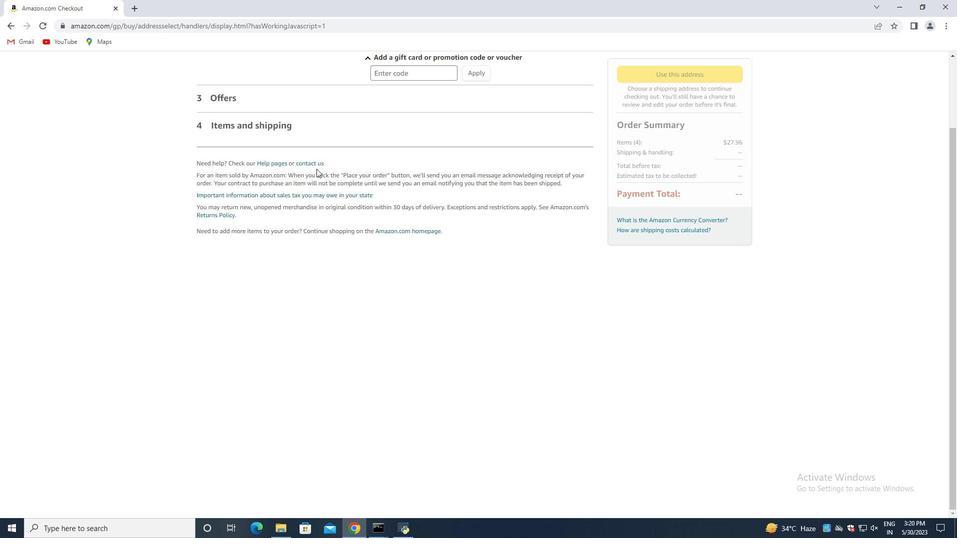 
Action: Mouse scrolled (320, 161) with delta (0, 0)
Screenshot: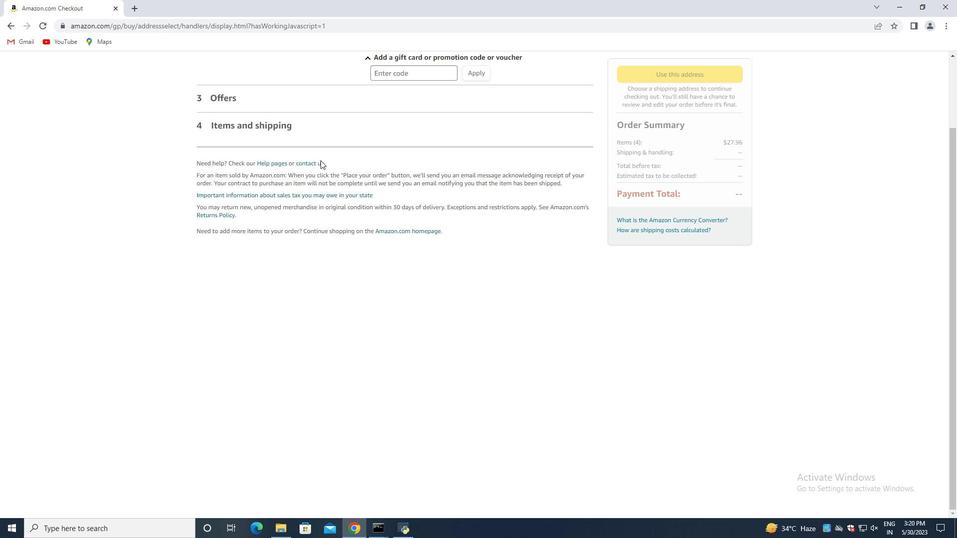 
Action: Mouse scrolled (320, 161) with delta (0, 0)
Screenshot: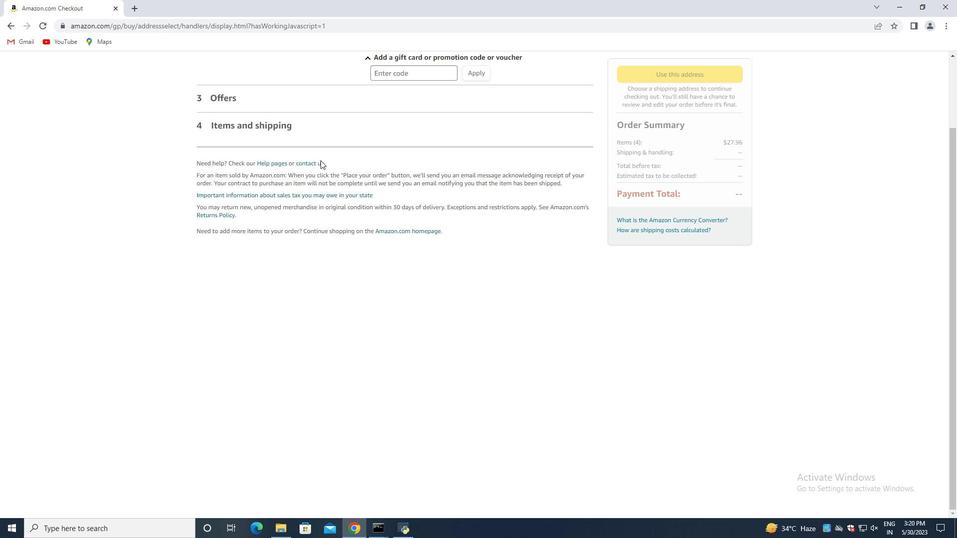 
Action: Mouse scrolled (320, 161) with delta (0, 0)
Screenshot: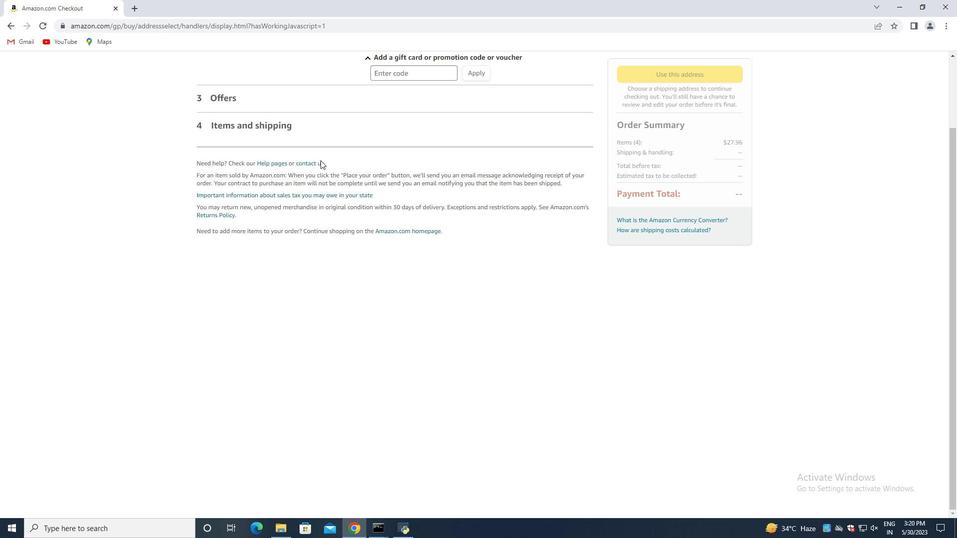 
Action: Mouse scrolled (320, 161) with delta (0, 0)
Screenshot: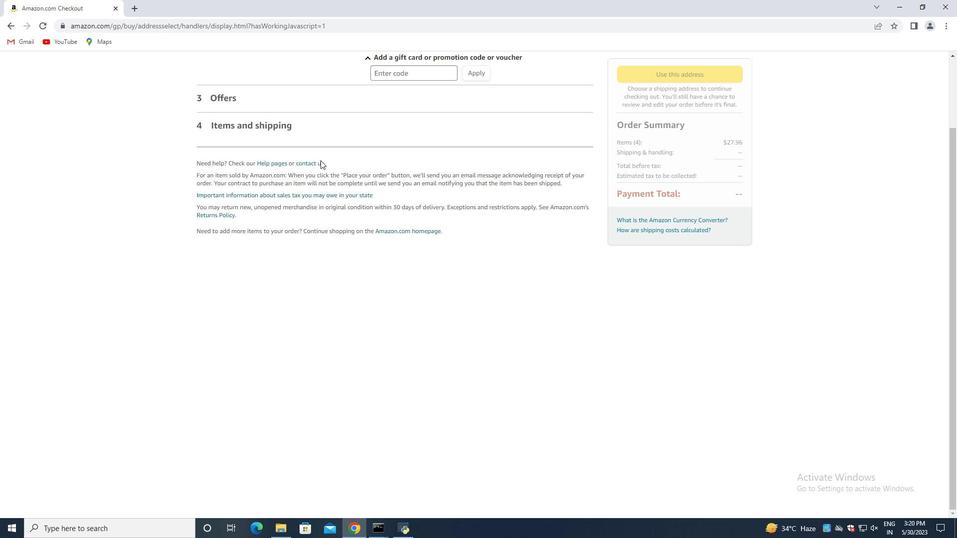 
Action: Mouse scrolled (320, 161) with delta (0, 0)
Screenshot: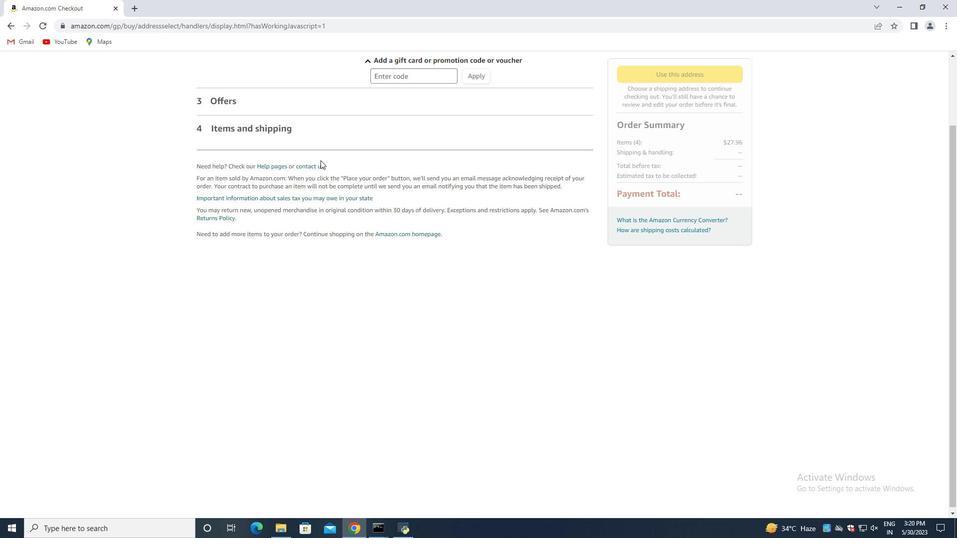 
Action: Mouse moved to (293, 246)
Screenshot: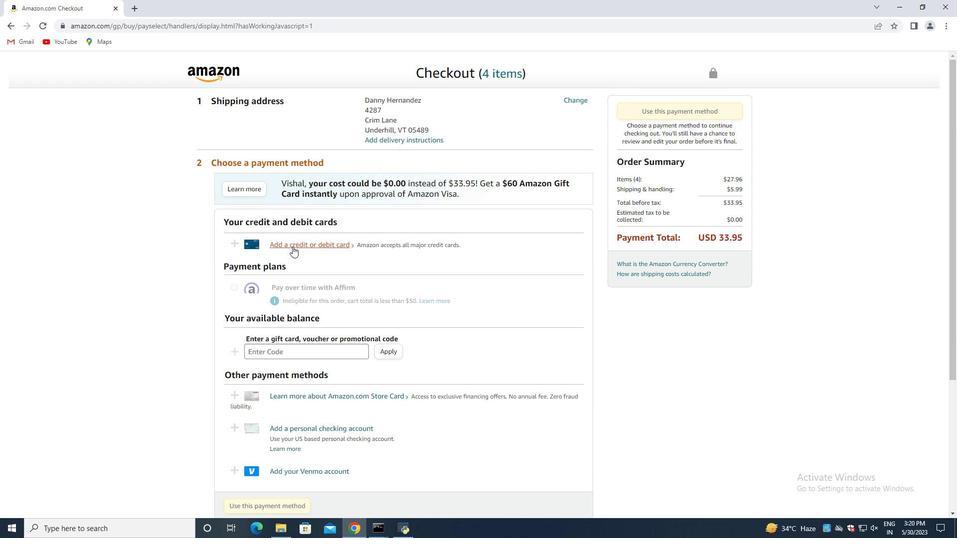 
Action: Mouse pressed left at (293, 246)
Screenshot: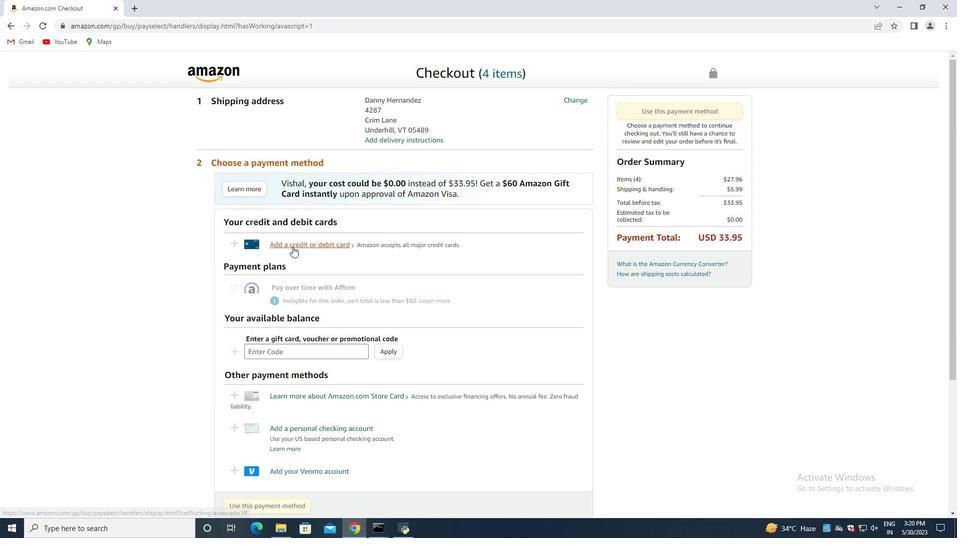 
Action: Mouse moved to (404, 240)
Screenshot: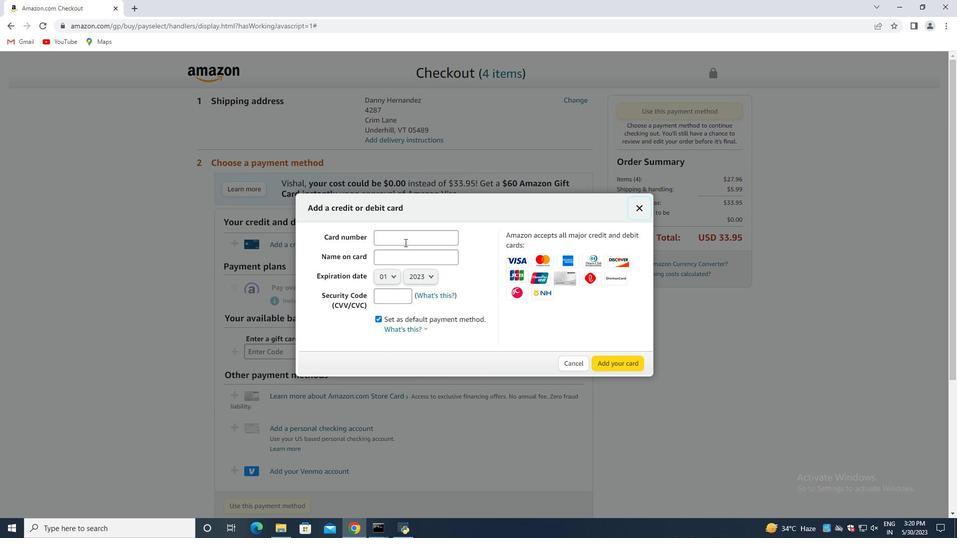 
Action: Mouse pressed left at (404, 240)
Screenshot: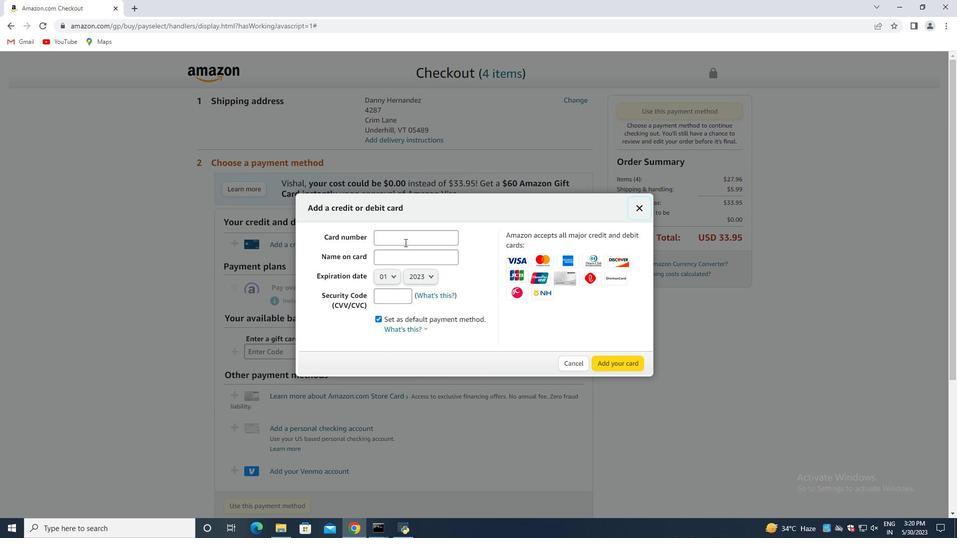 
Action: Mouse moved to (436, 259)
Screenshot: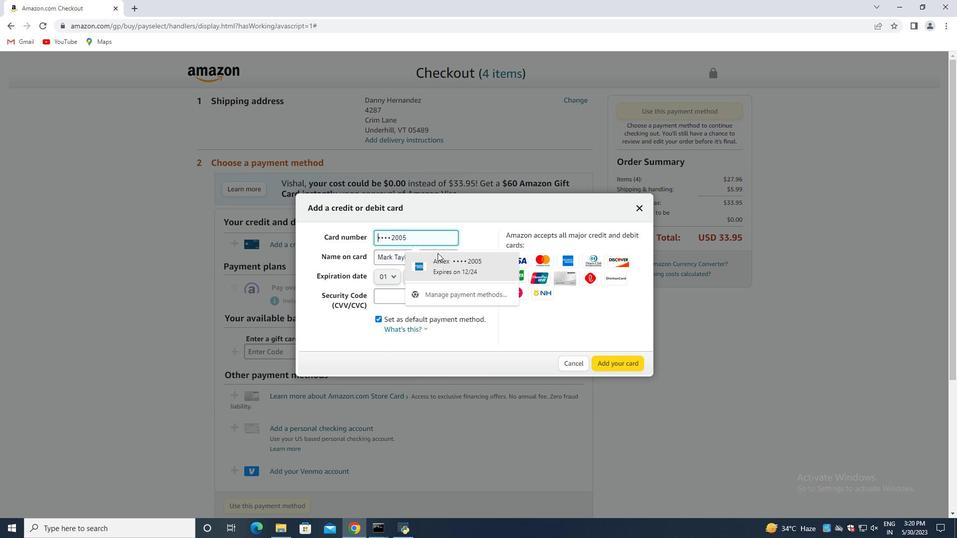 
Action: Mouse pressed left at (436, 259)
Screenshot: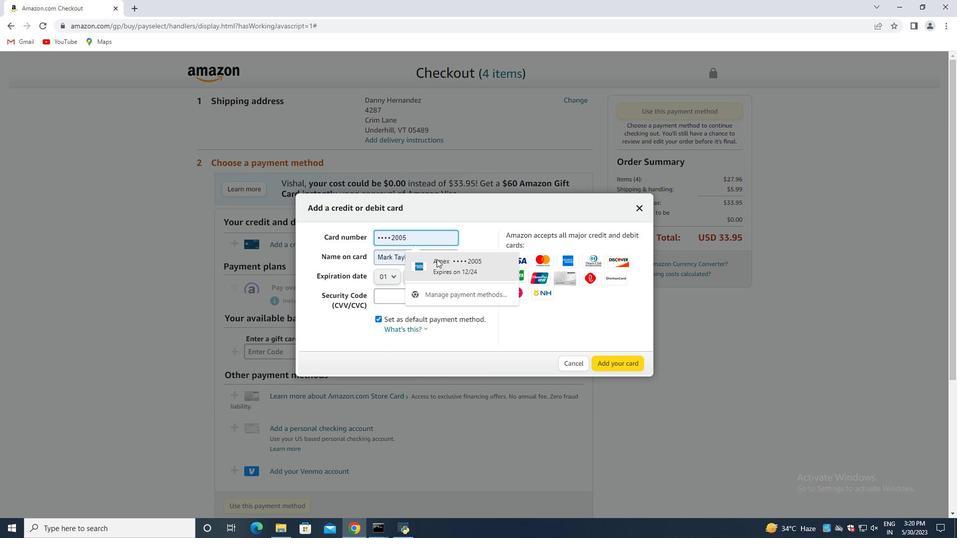 
Action: Mouse moved to (386, 298)
Screenshot: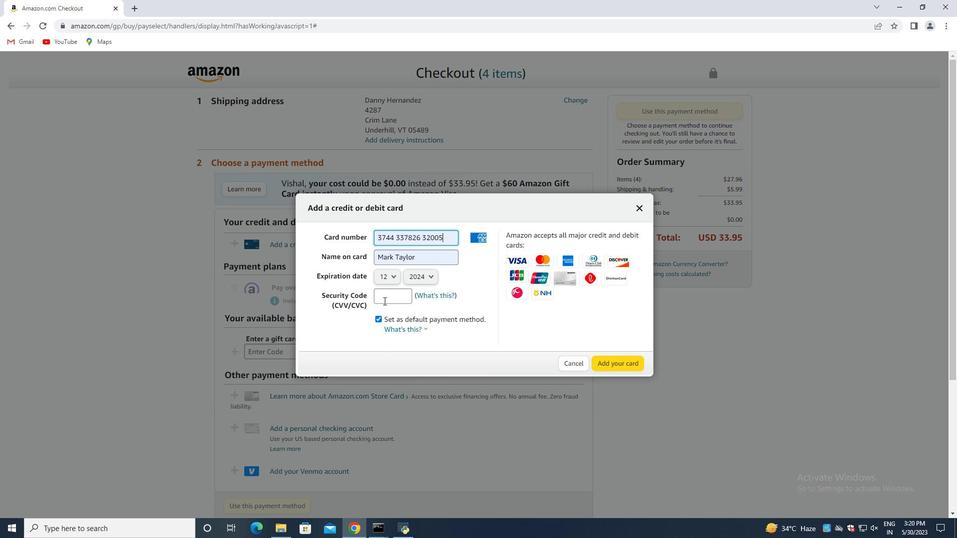 
Action: Mouse pressed left at (386, 298)
Screenshot: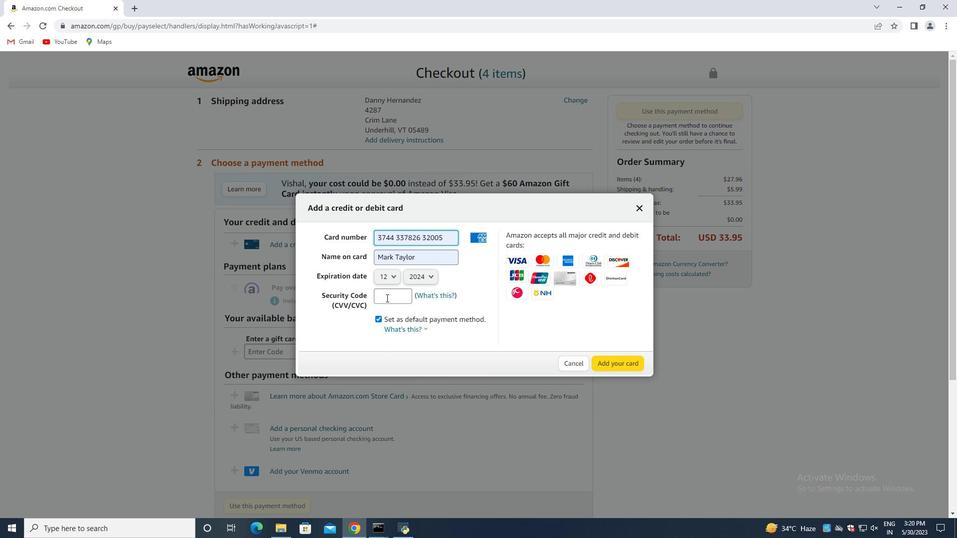 
Action: Key pressed 3321
Screenshot: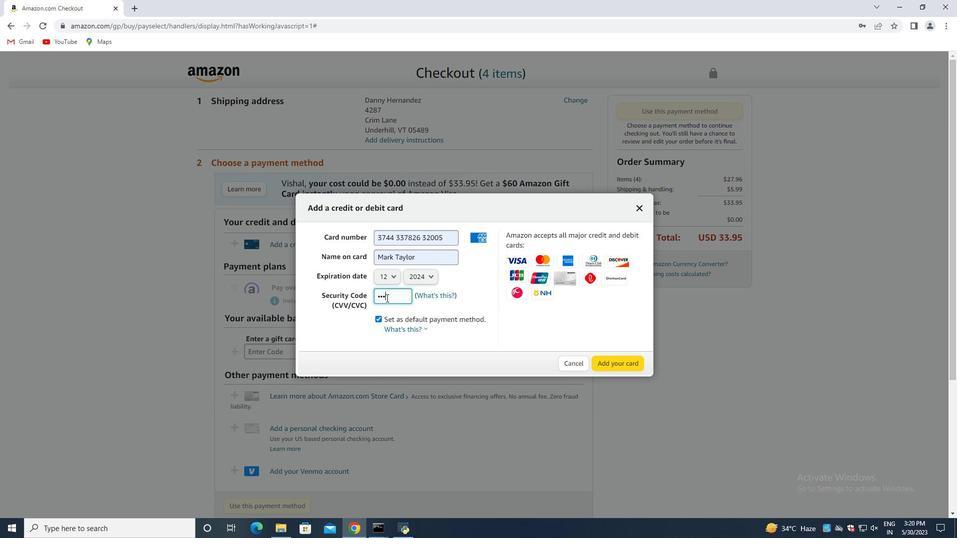 
Action: Mouse moved to (611, 360)
Screenshot: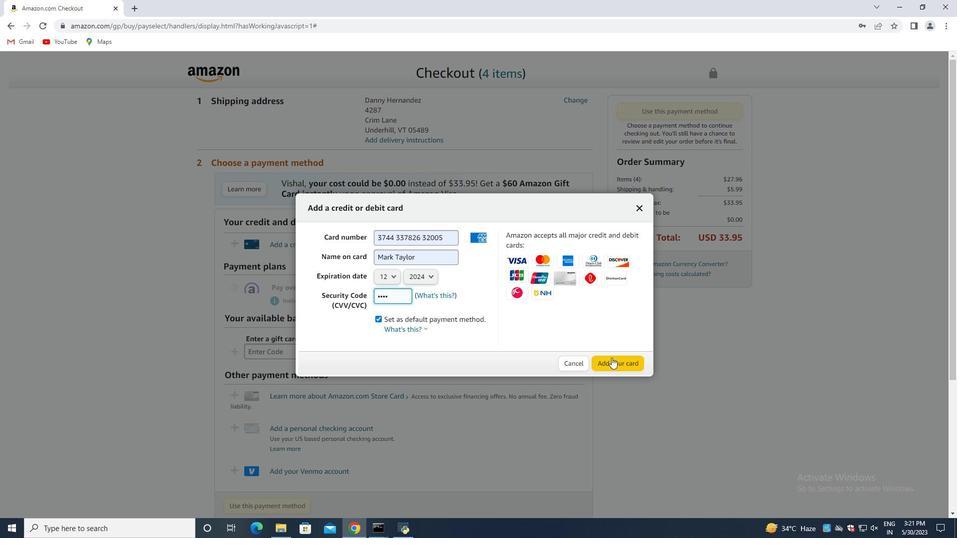 
